 Task: Open the event Second Lunch Break: Mindfulness and Stress Reduction Workshop on '2024/04/28', change the date to 2024/03/18, change the font style of the description to Courier New, set the availability to Busy, insert an emoji Purple herat, logged in from the account softage.10@softage.net and add another guest for the event, softage.6@softage.net. Change the alignment of the event description to Align center.Change the font color of the description to Light  Orange and select an event charm, 
Action: Mouse moved to (307, 131)
Screenshot: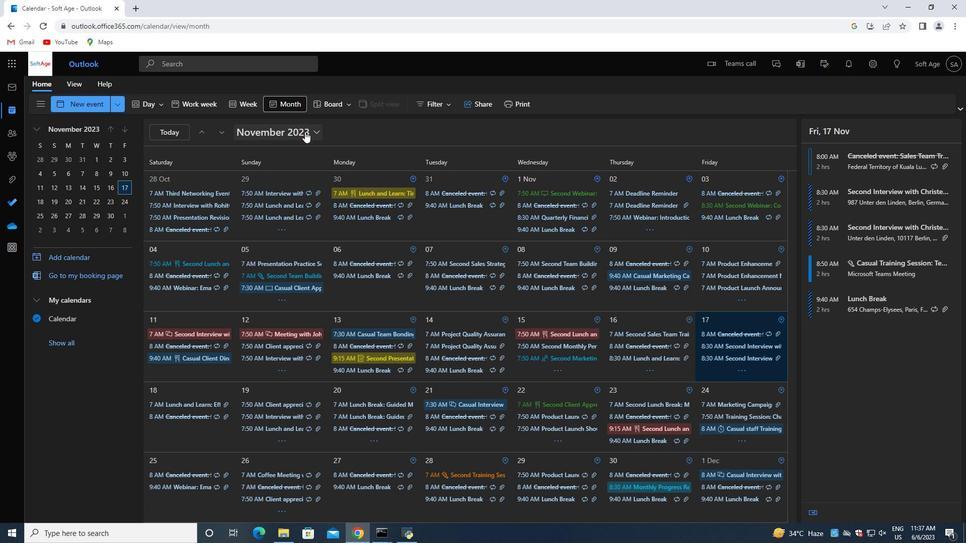 
Action: Mouse pressed left at (307, 131)
Screenshot: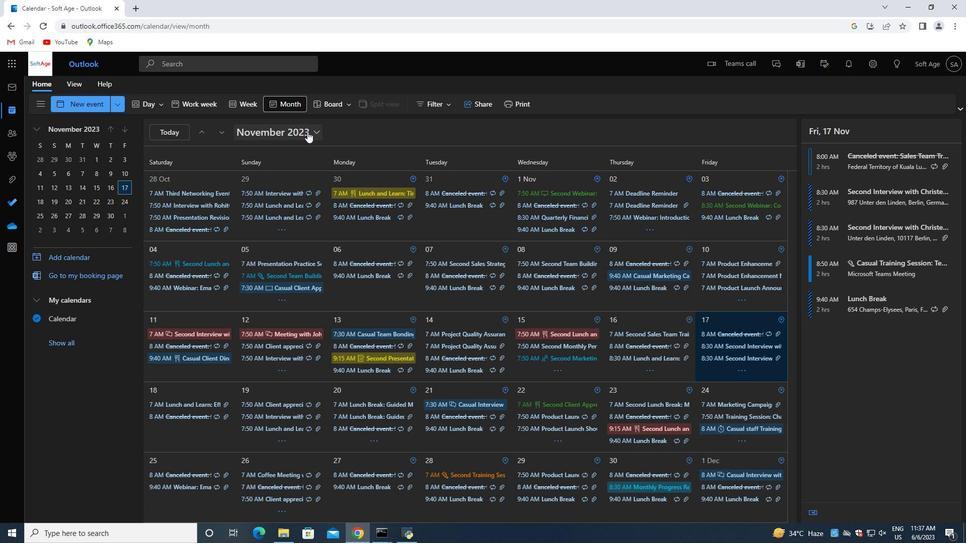 
Action: Mouse moved to (329, 161)
Screenshot: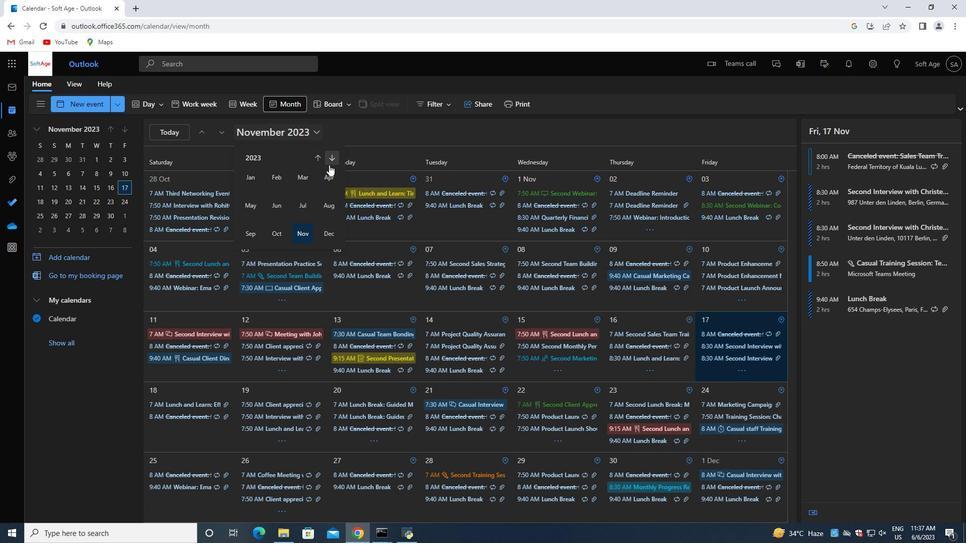 
Action: Mouse pressed left at (329, 161)
Screenshot: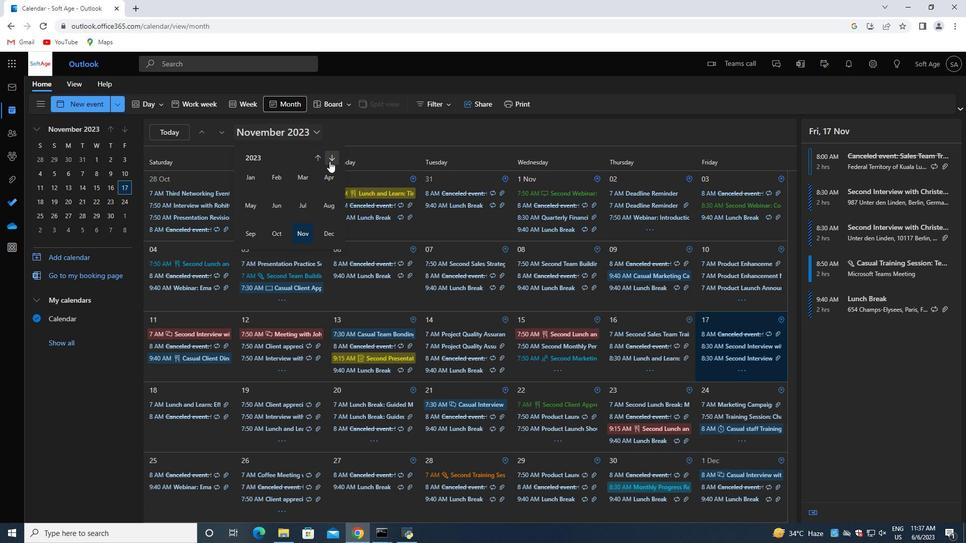 
Action: Mouse moved to (333, 182)
Screenshot: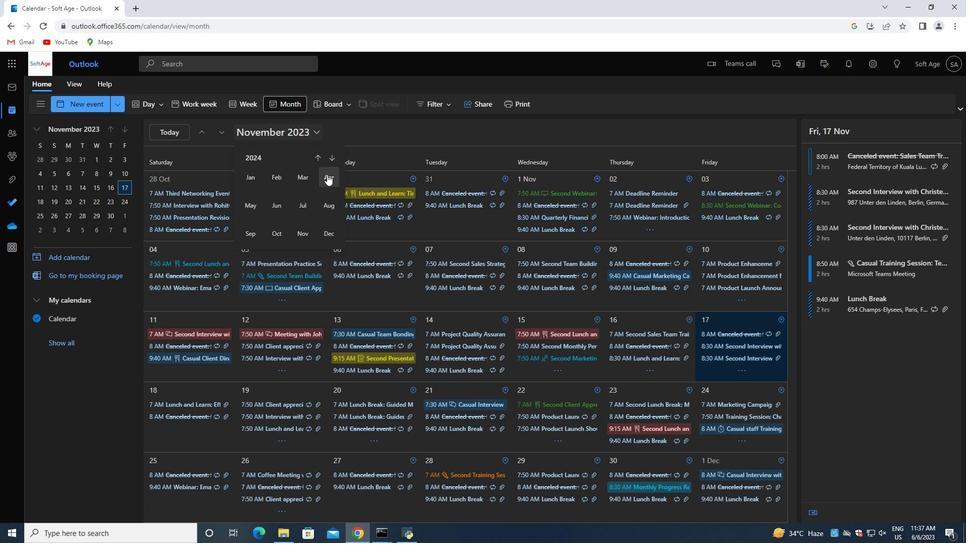 
Action: Mouse pressed left at (333, 182)
Screenshot: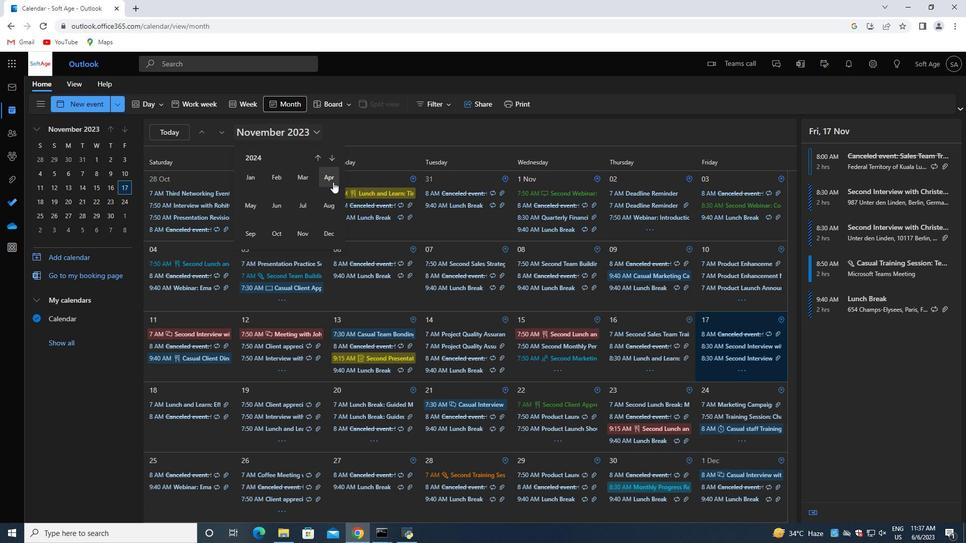 
Action: Mouse moved to (256, 513)
Screenshot: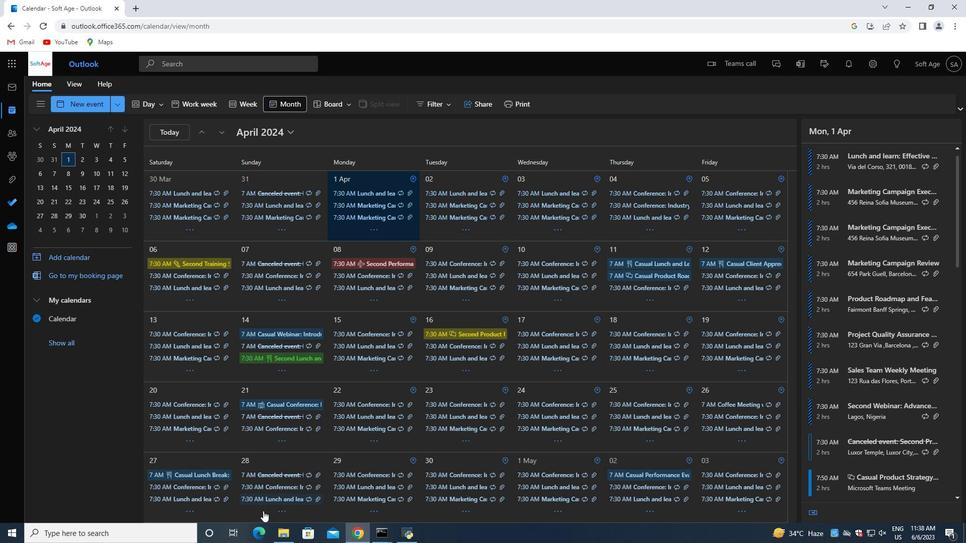 
Action: Mouse pressed left at (256, 513)
Screenshot: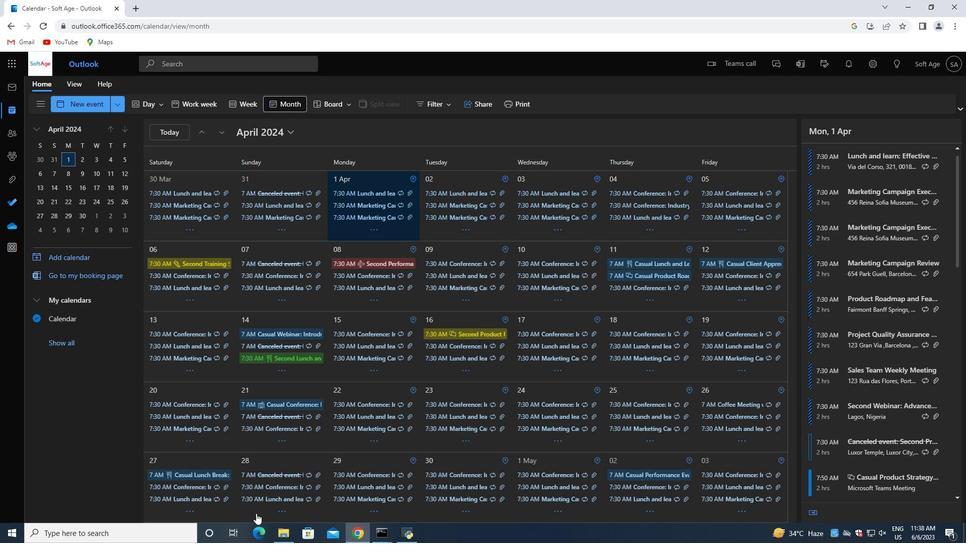 
Action: Mouse moved to (886, 291)
Screenshot: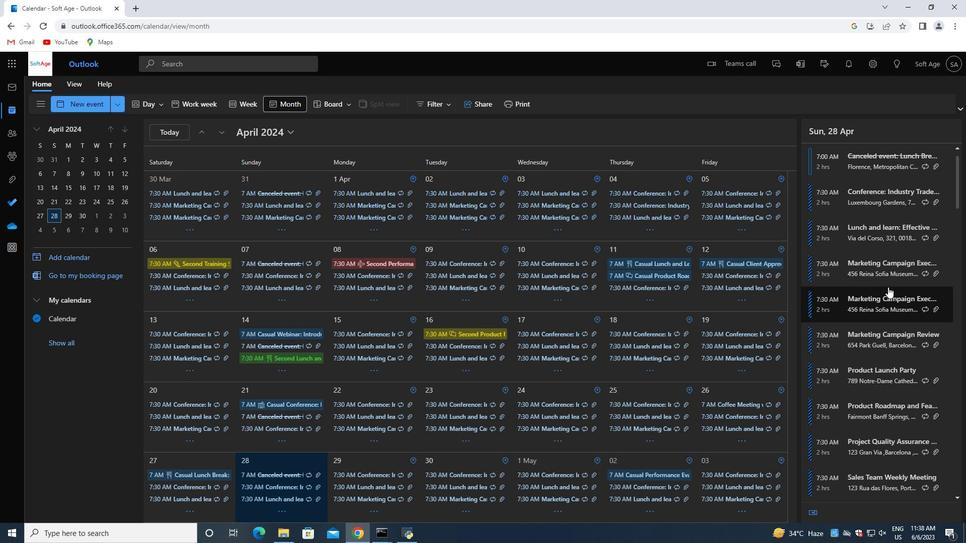 
Action: Mouse scrolled (886, 291) with delta (0, 0)
Screenshot: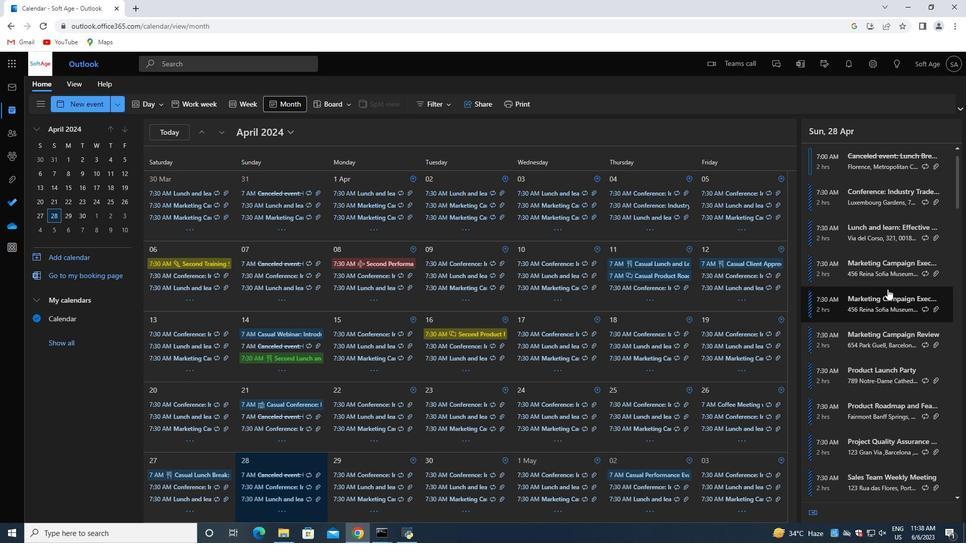 
Action: Mouse moved to (883, 294)
Screenshot: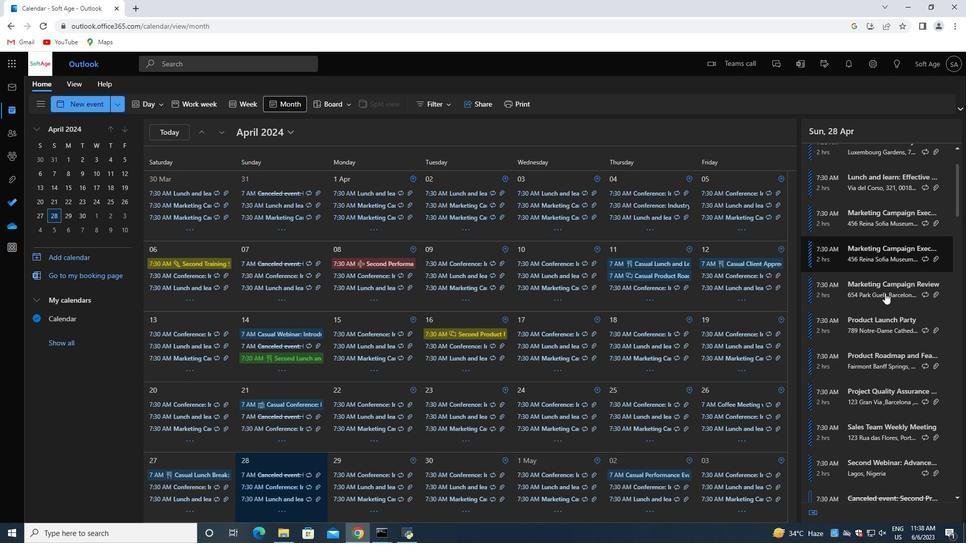
Action: Mouse scrolled (883, 294) with delta (0, 0)
Screenshot: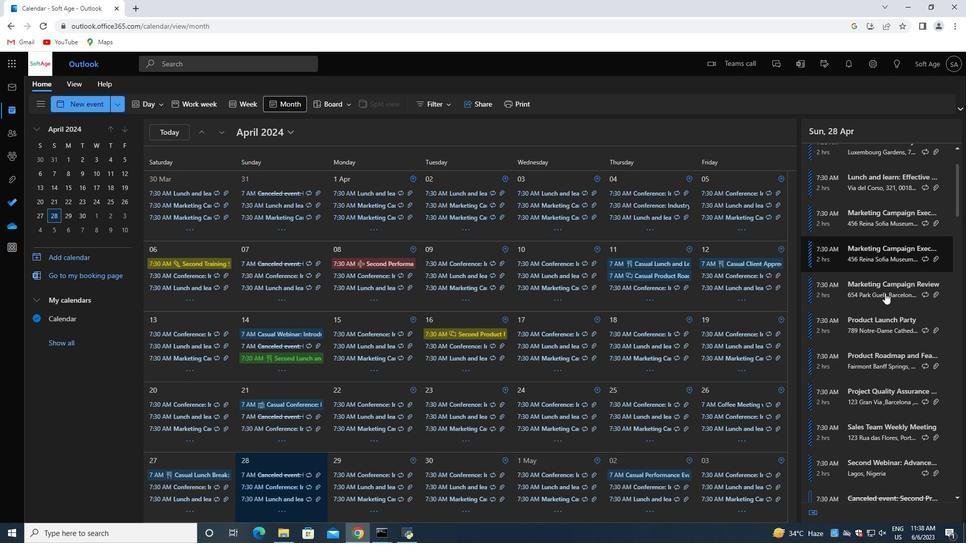 
Action: Mouse moved to (881, 314)
Screenshot: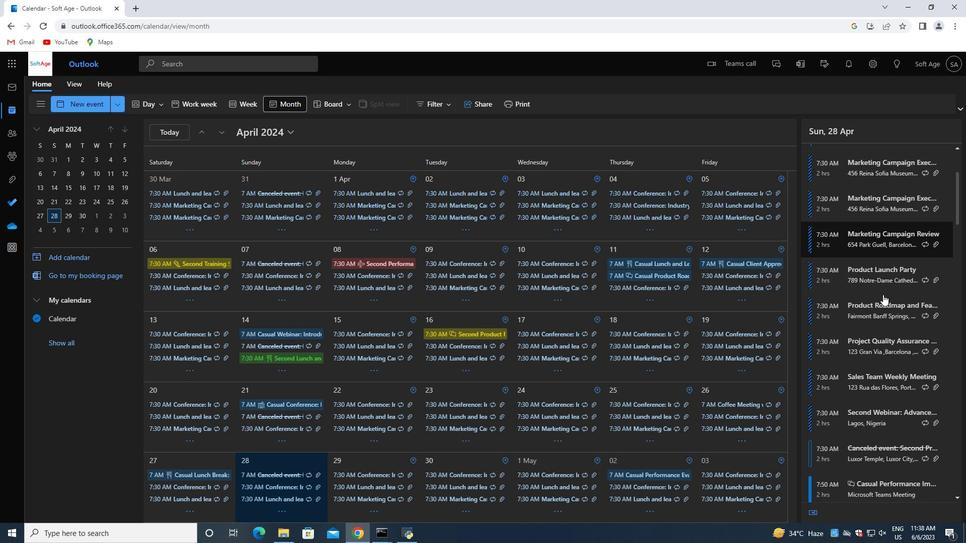 
Action: Mouse scrolled (881, 313) with delta (0, 0)
Screenshot: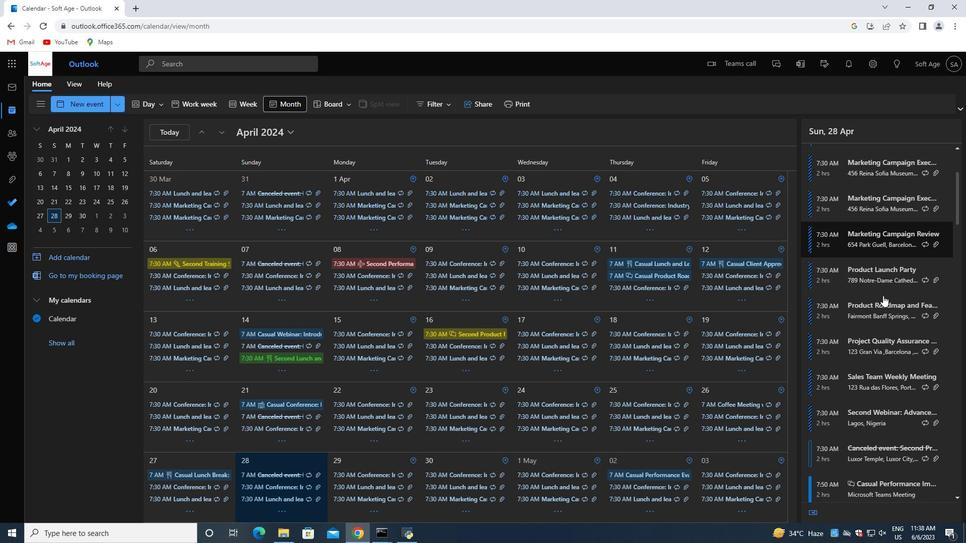 
Action: Mouse scrolled (881, 313) with delta (0, 0)
Screenshot: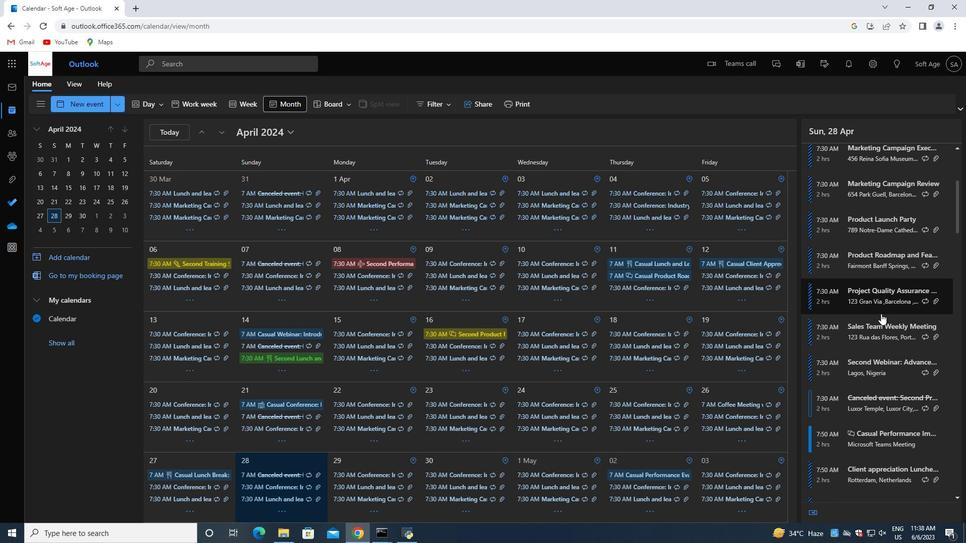 
Action: Mouse scrolled (881, 313) with delta (0, 0)
Screenshot: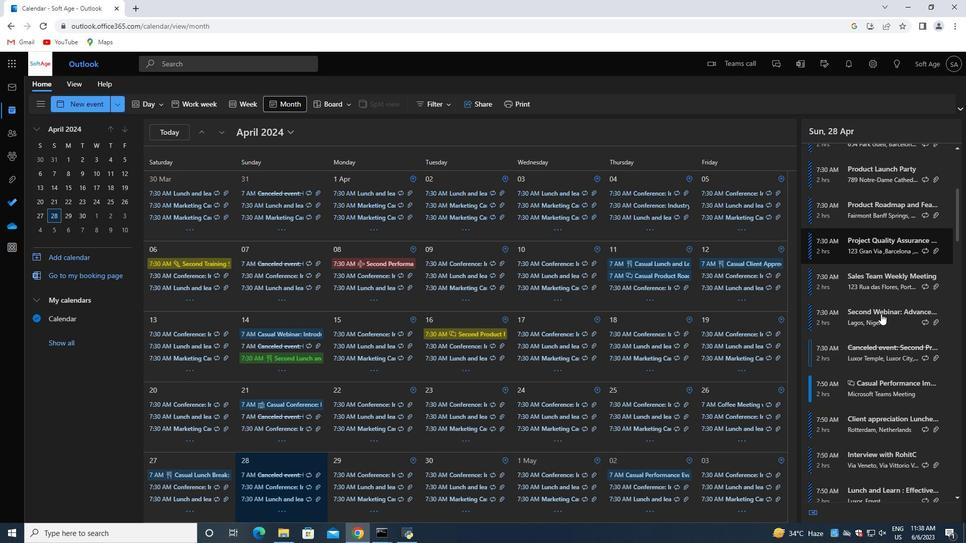 
Action: Mouse scrolled (881, 313) with delta (0, 0)
Screenshot: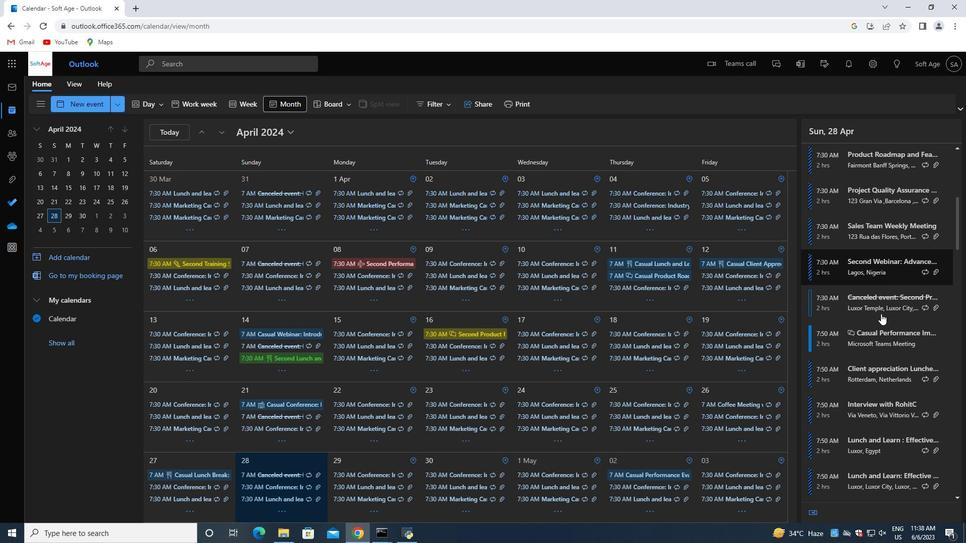 
Action: Mouse scrolled (881, 313) with delta (0, 0)
Screenshot: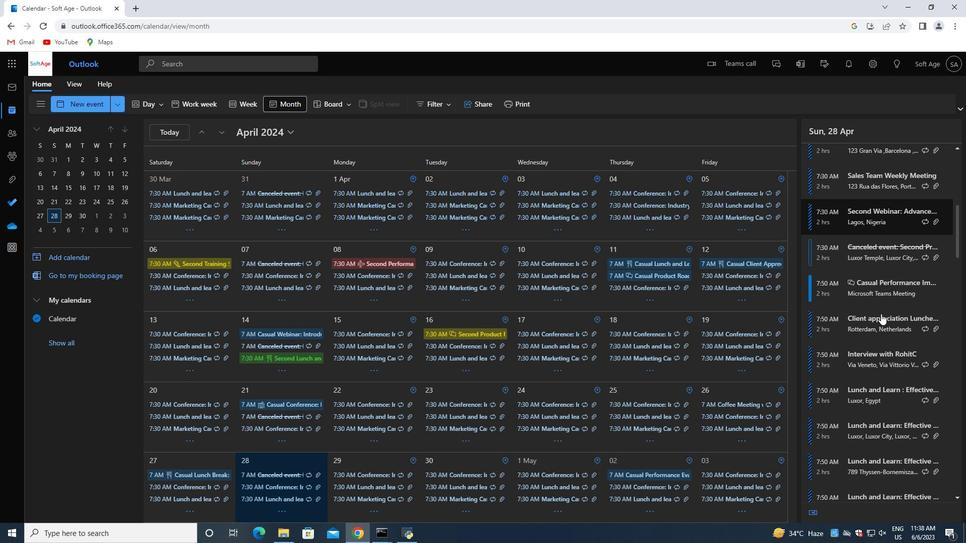 
Action: Mouse scrolled (881, 313) with delta (0, 0)
Screenshot: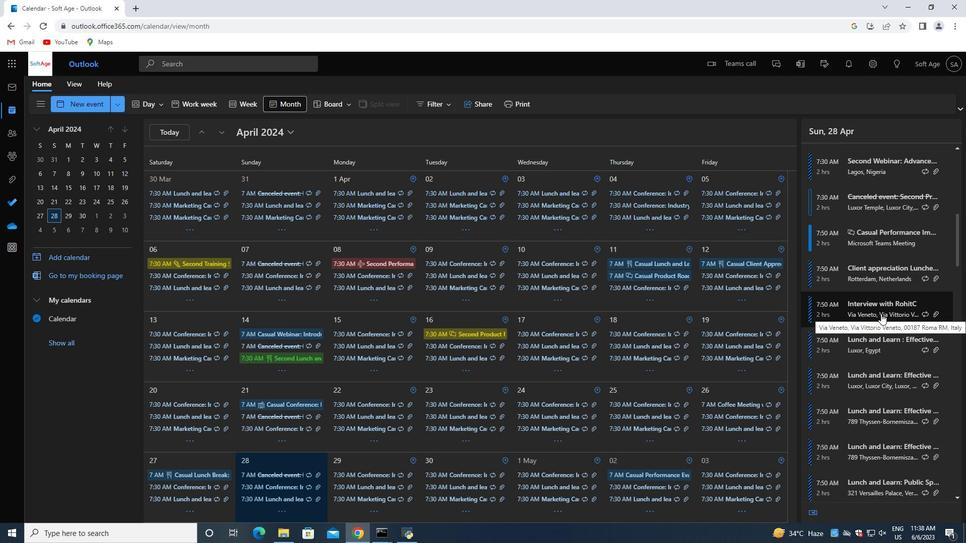 
Action: Mouse moved to (871, 375)
Screenshot: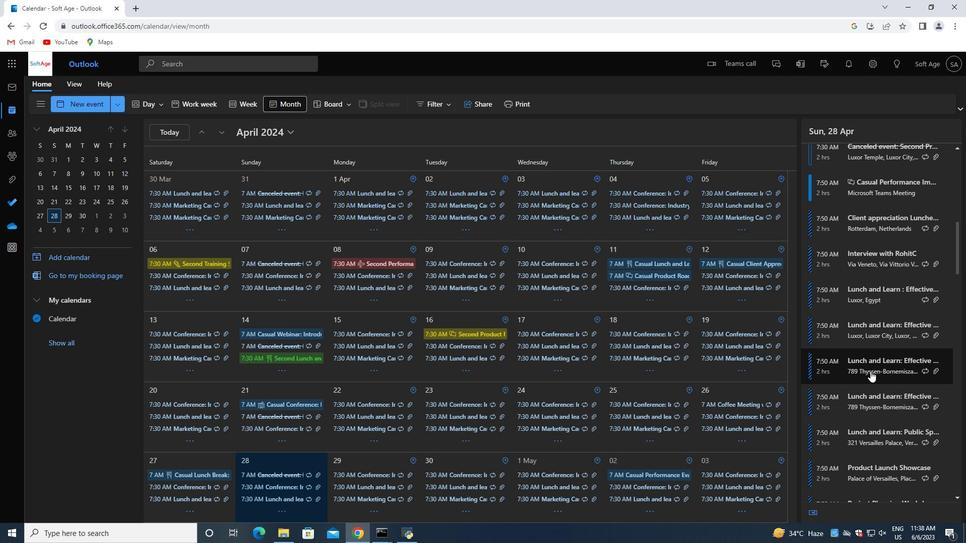 
Action: Mouse scrolled (871, 375) with delta (0, 0)
Screenshot: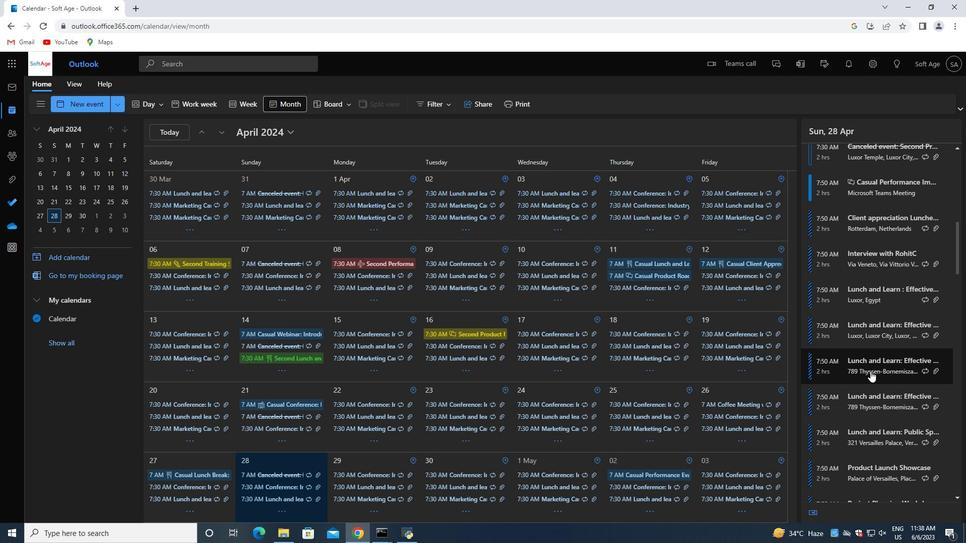 
Action: Mouse moved to (871, 377)
Screenshot: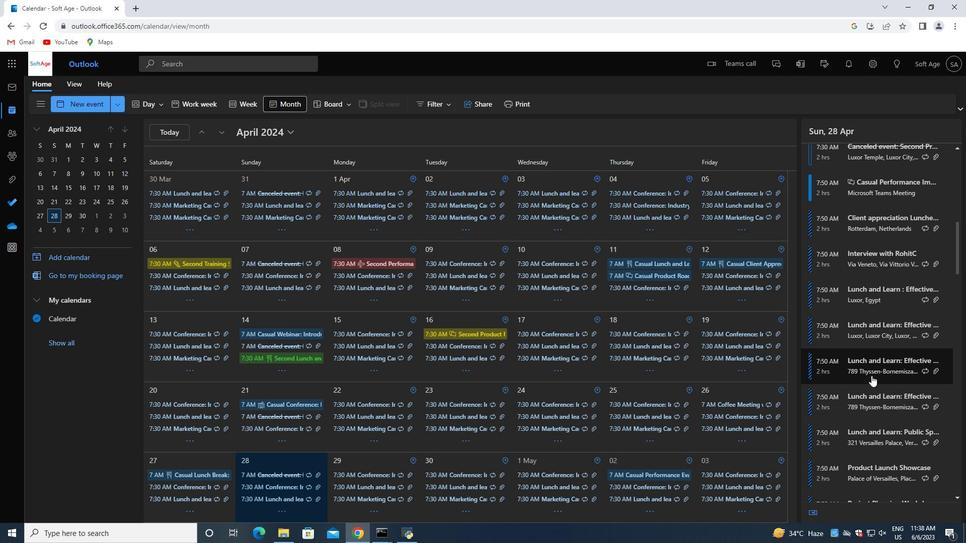 
Action: Mouse scrolled (871, 376) with delta (0, 0)
Screenshot: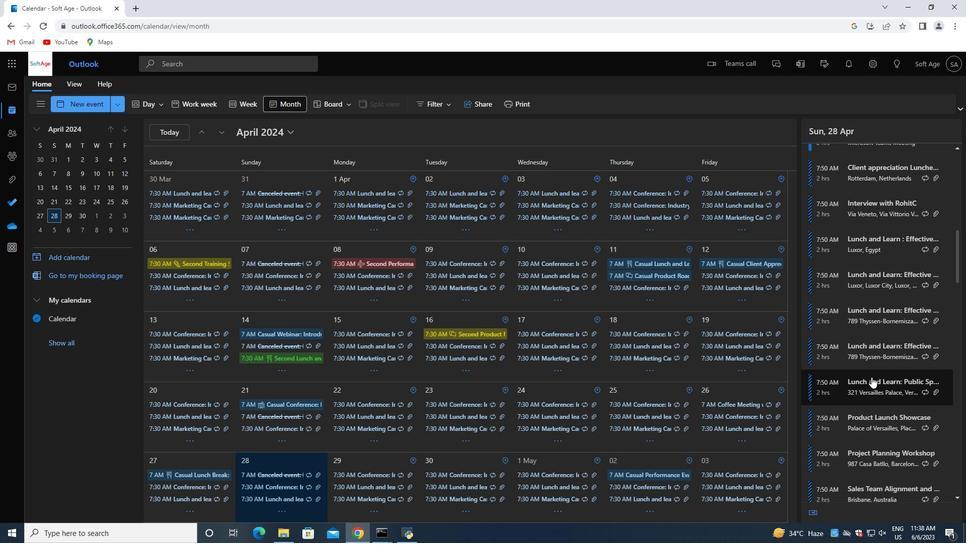 
Action: Mouse scrolled (871, 376) with delta (0, 0)
Screenshot: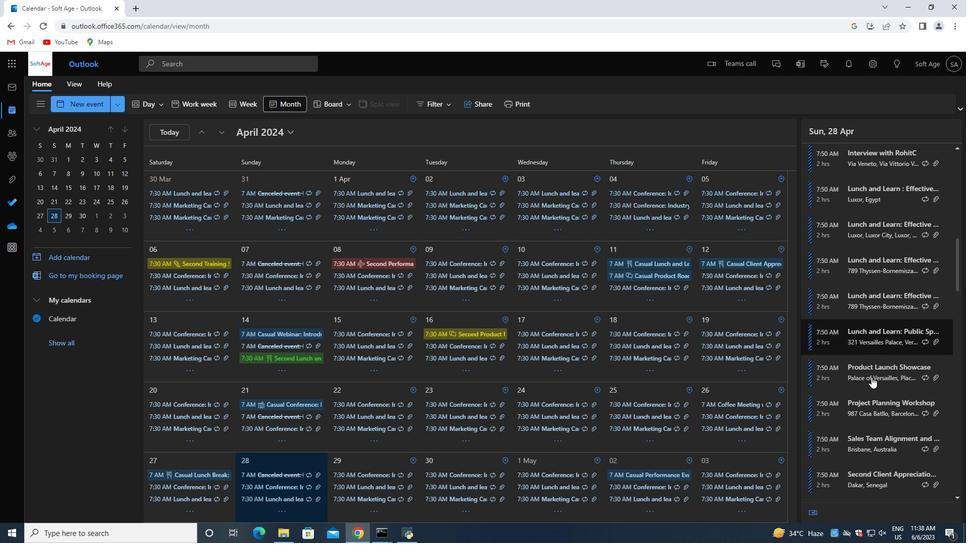 
Action: Mouse scrolled (871, 376) with delta (0, 0)
Screenshot: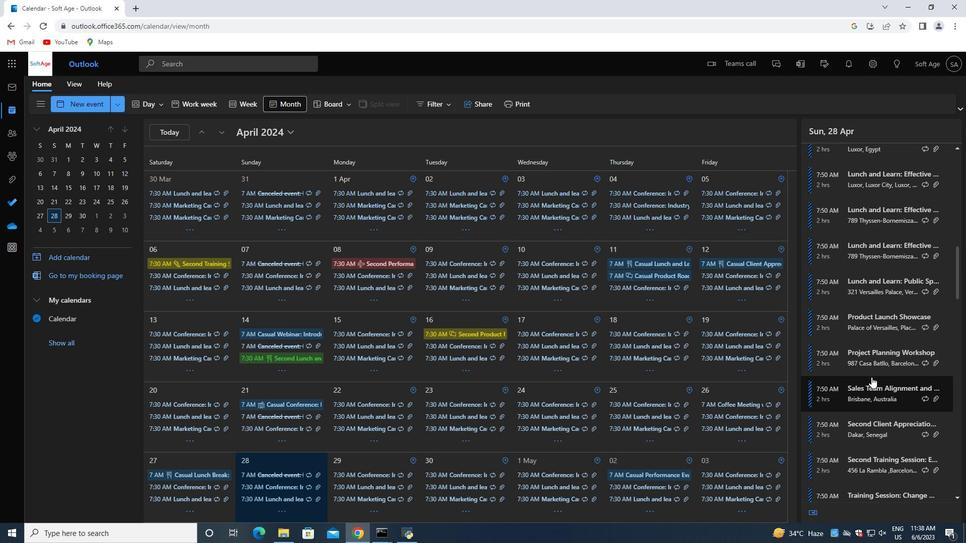 
Action: Mouse moved to (871, 377)
Screenshot: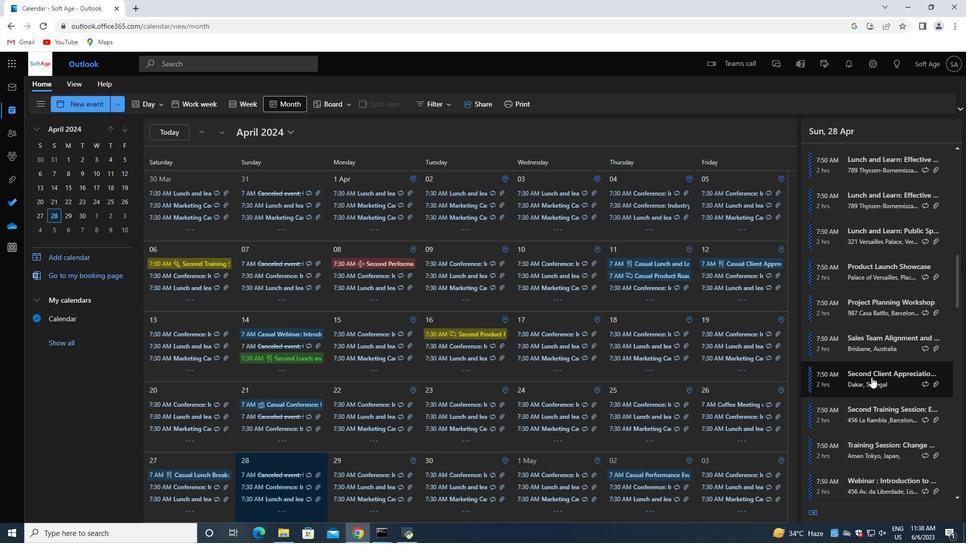 
Action: Mouse scrolled (871, 376) with delta (0, 0)
Screenshot: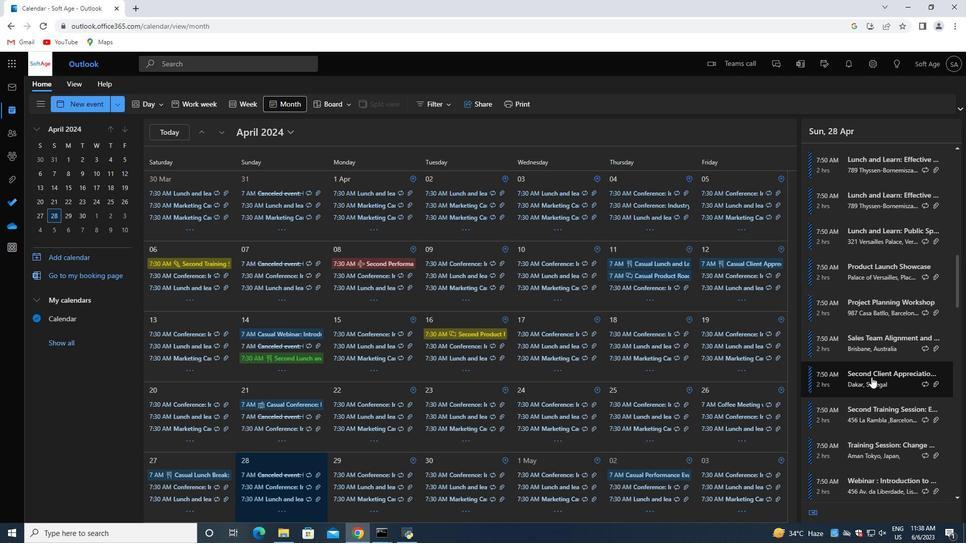 
Action: Mouse scrolled (871, 376) with delta (0, 0)
Screenshot: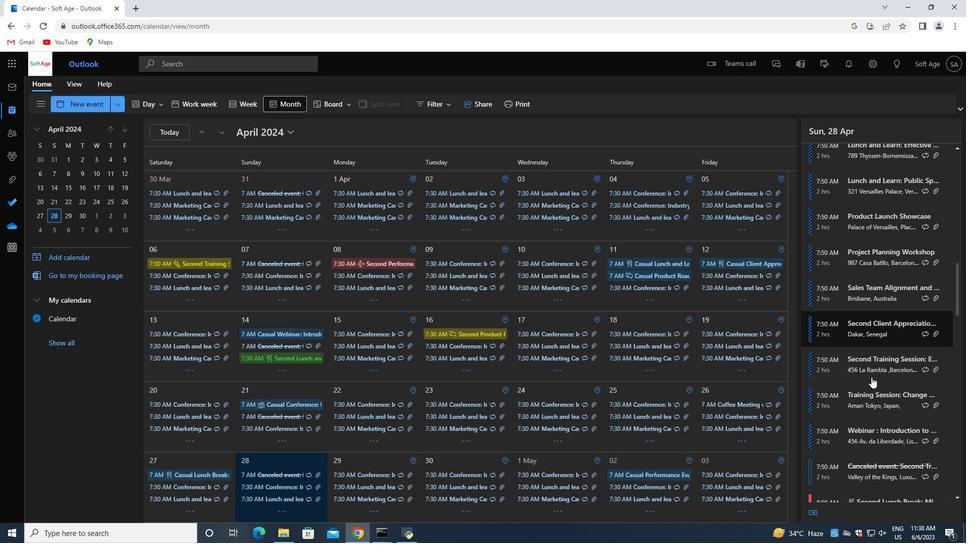 
Action: Mouse scrolled (871, 376) with delta (0, 0)
Screenshot: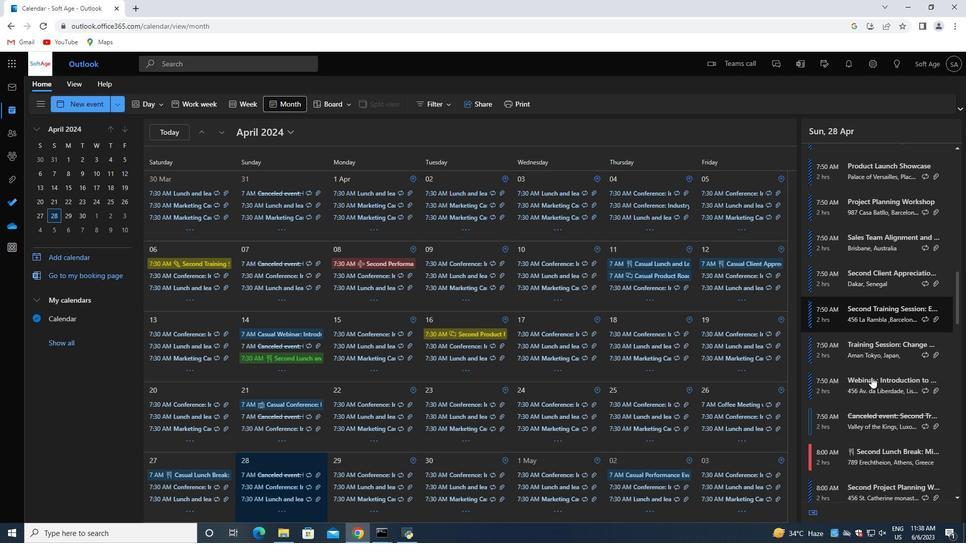 
Action: Mouse moved to (851, 419)
Screenshot: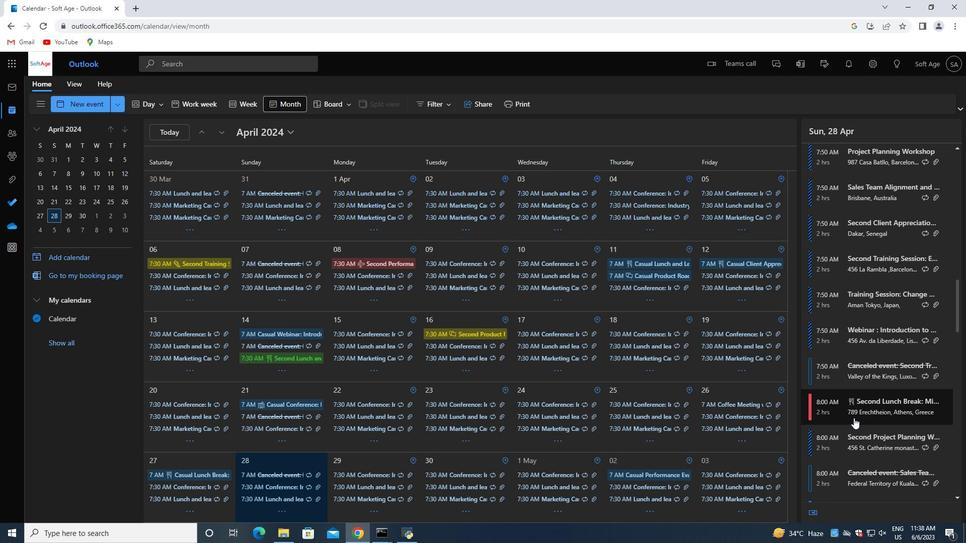 
Action: Mouse pressed left at (851, 419)
Screenshot: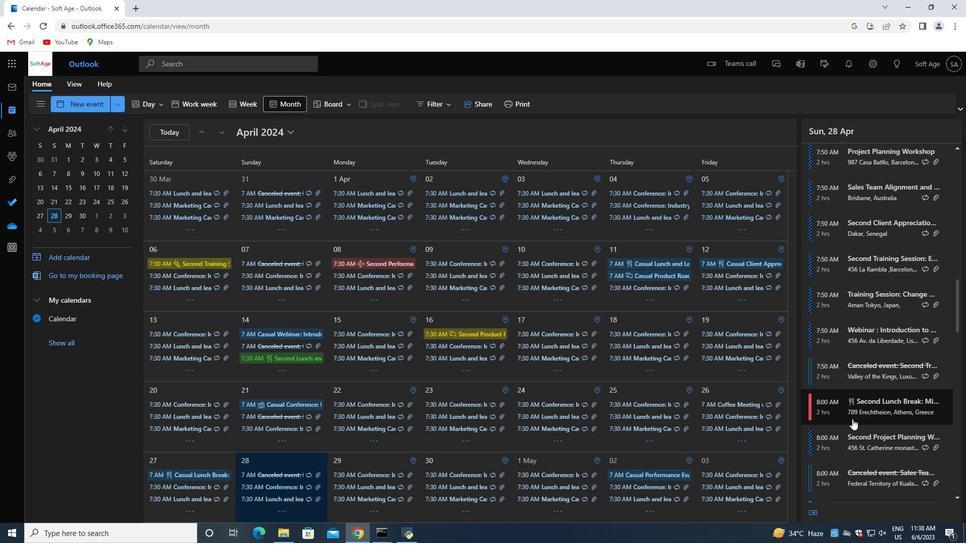 
Action: Mouse moved to (643, 500)
Screenshot: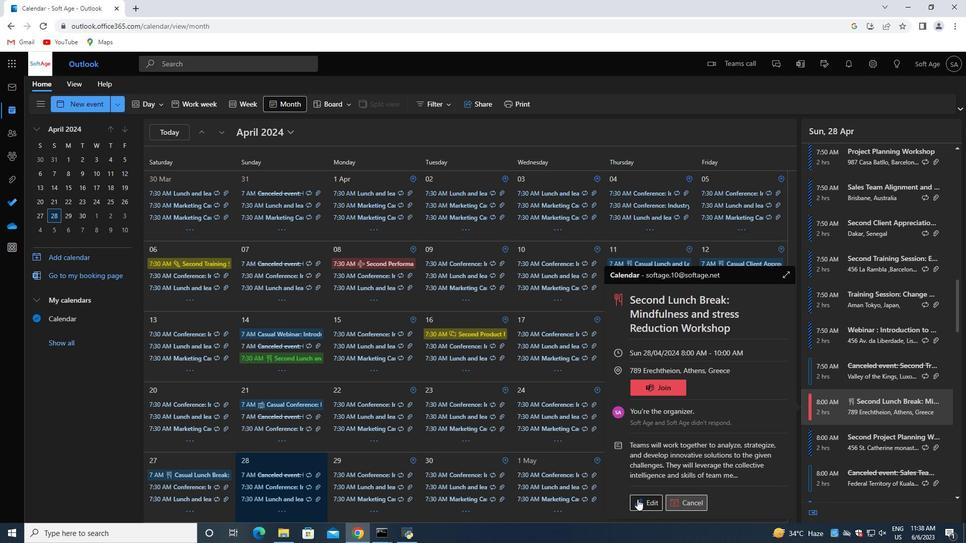 
Action: Mouse pressed left at (643, 500)
Screenshot: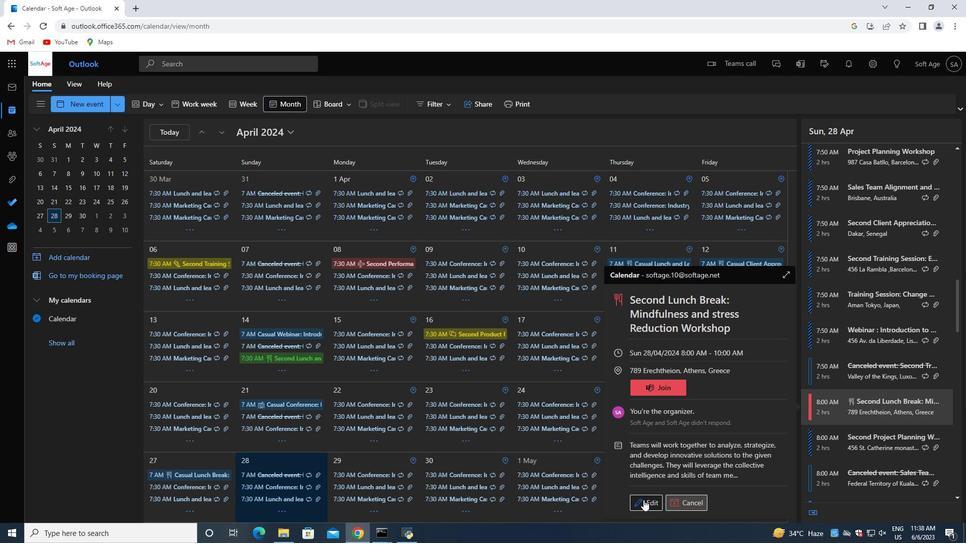 
Action: Mouse moved to (294, 268)
Screenshot: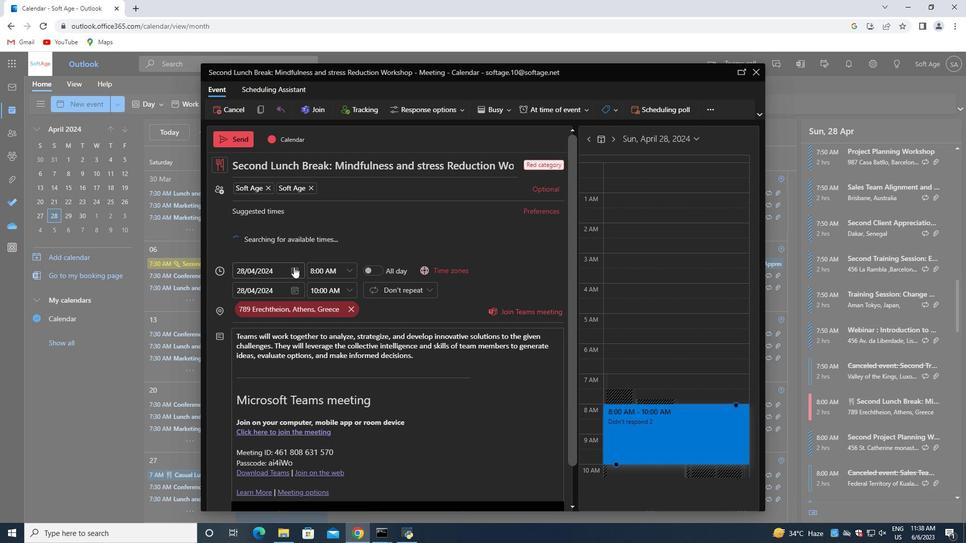 
Action: Mouse pressed left at (294, 268)
Screenshot: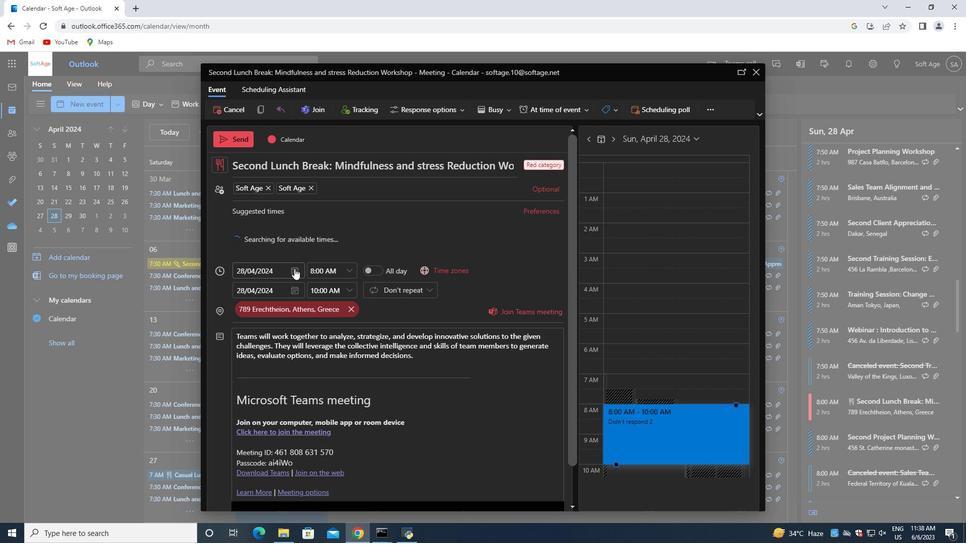 
Action: Mouse moved to (314, 288)
Screenshot: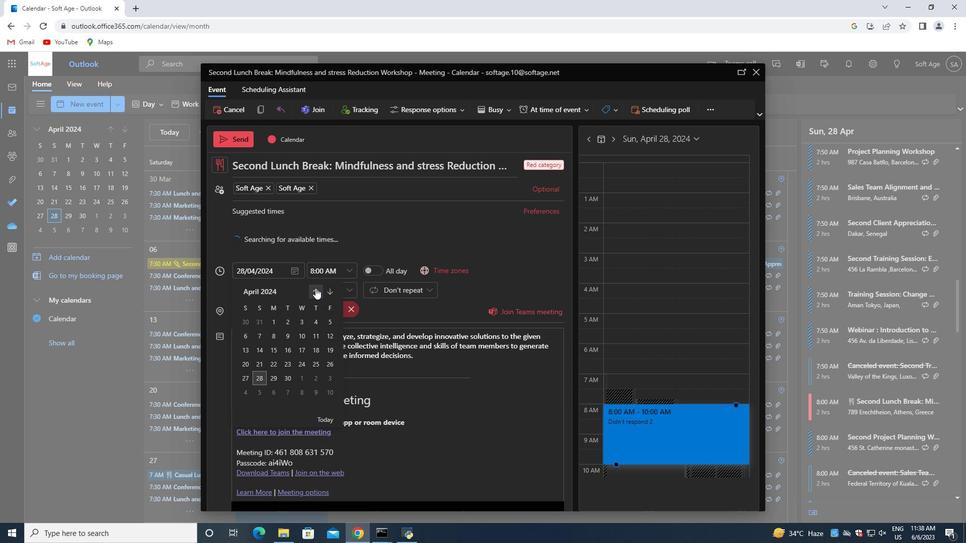 
Action: Mouse pressed left at (314, 288)
Screenshot: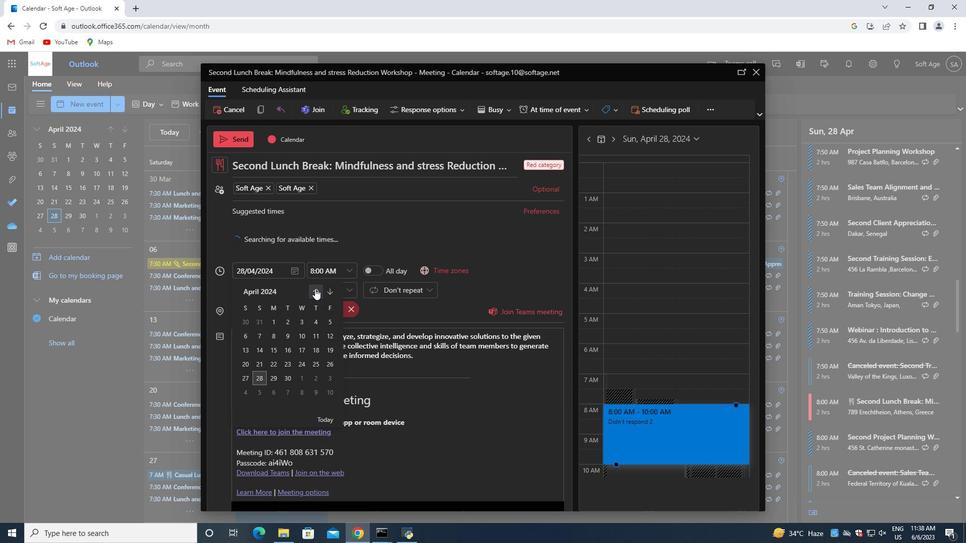 
Action: Mouse moved to (270, 362)
Screenshot: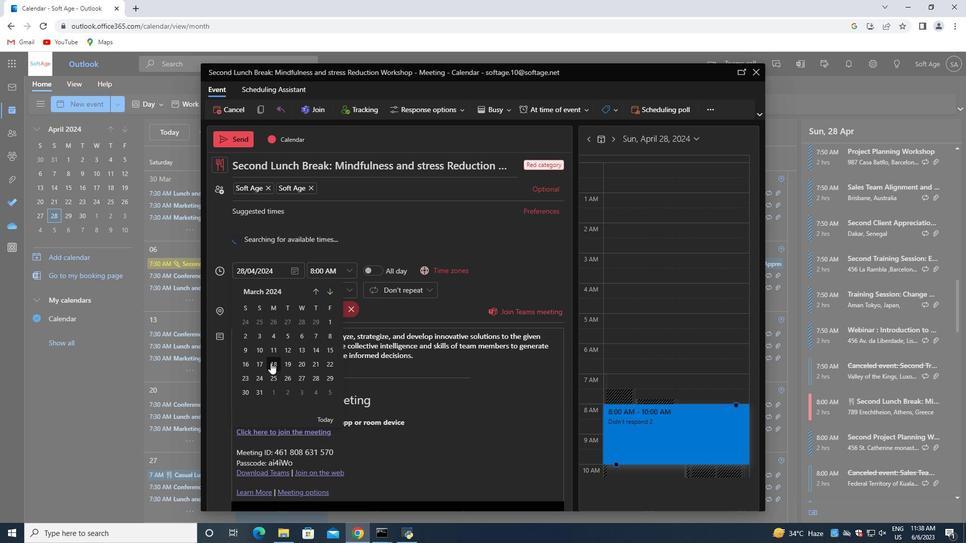 
Action: Mouse pressed left at (270, 362)
Screenshot: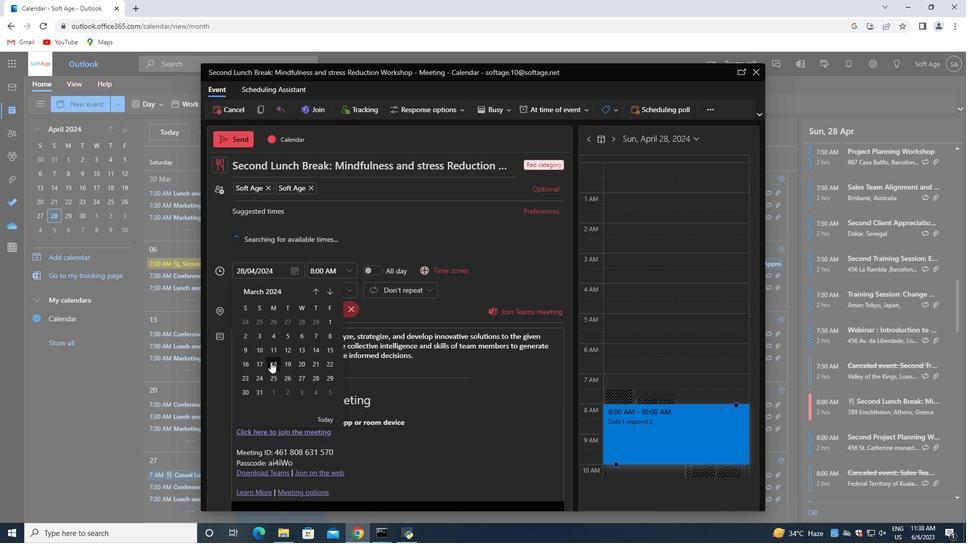 
Action: Mouse moved to (425, 361)
Screenshot: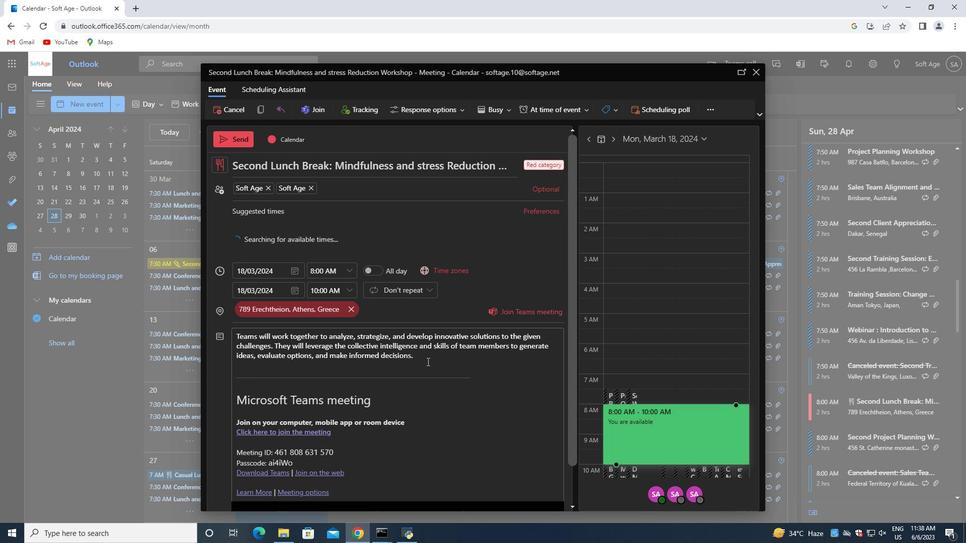 
Action: Mouse pressed left at (425, 361)
Screenshot: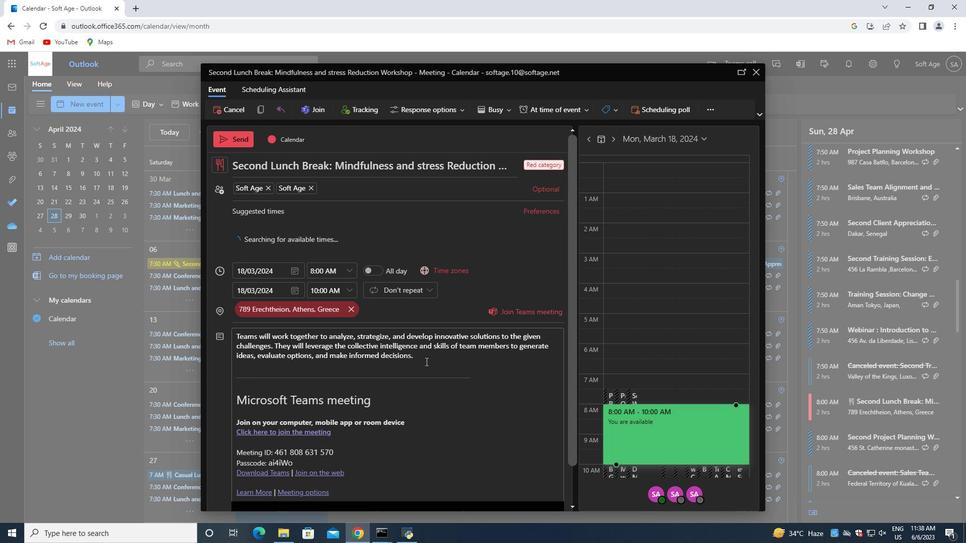 
Action: Mouse moved to (338, 374)
Screenshot: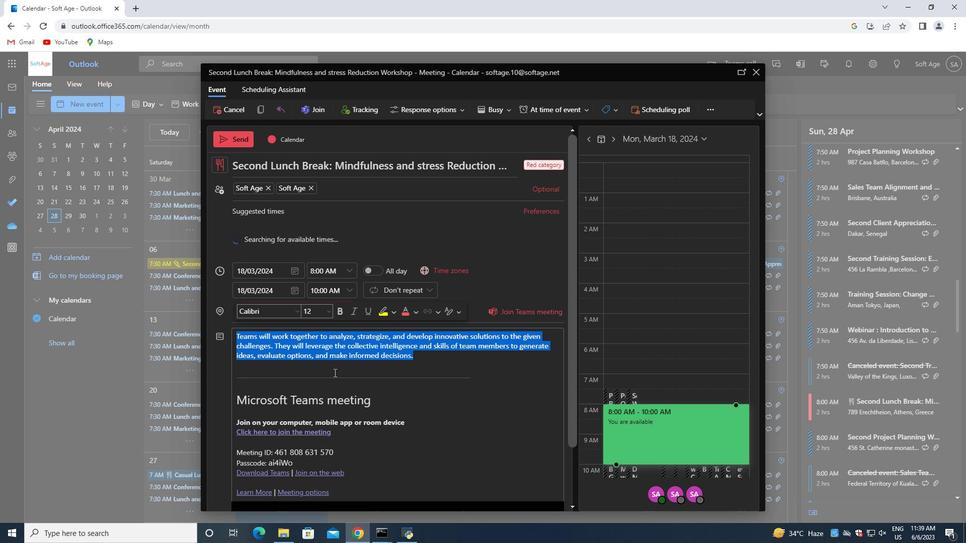 
Action: Mouse scrolled (338, 374) with delta (0, 0)
Screenshot: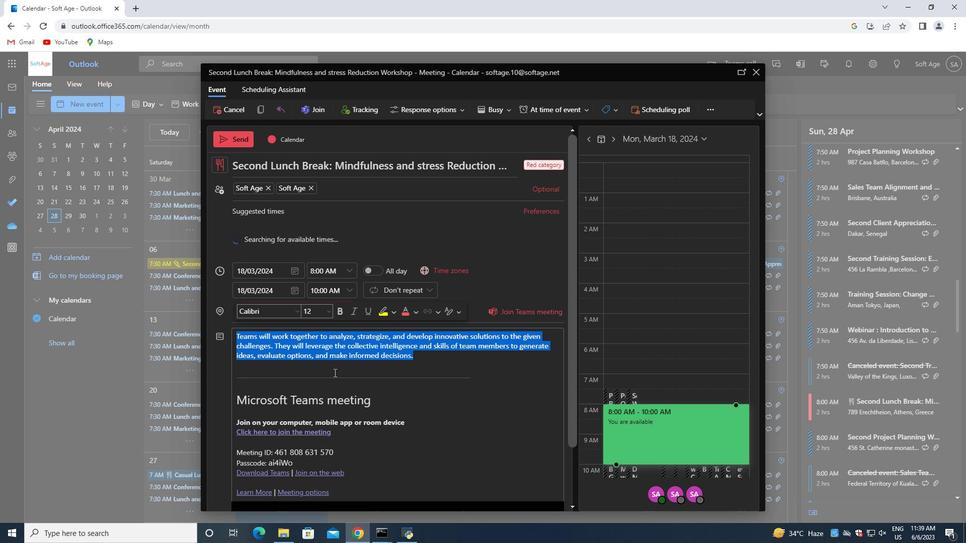 
Action: Mouse moved to (339, 376)
Screenshot: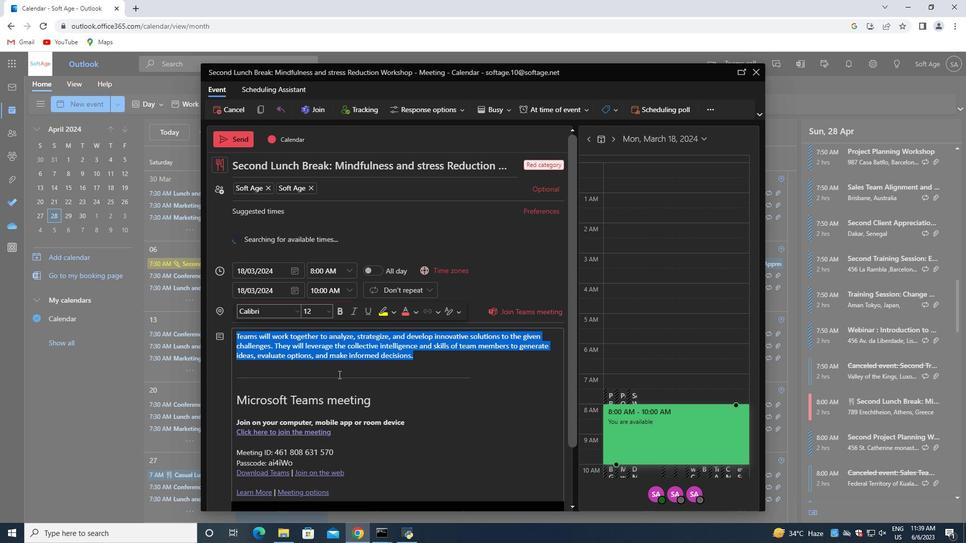 
Action: Mouse scrolled (339, 375) with delta (0, 0)
Screenshot: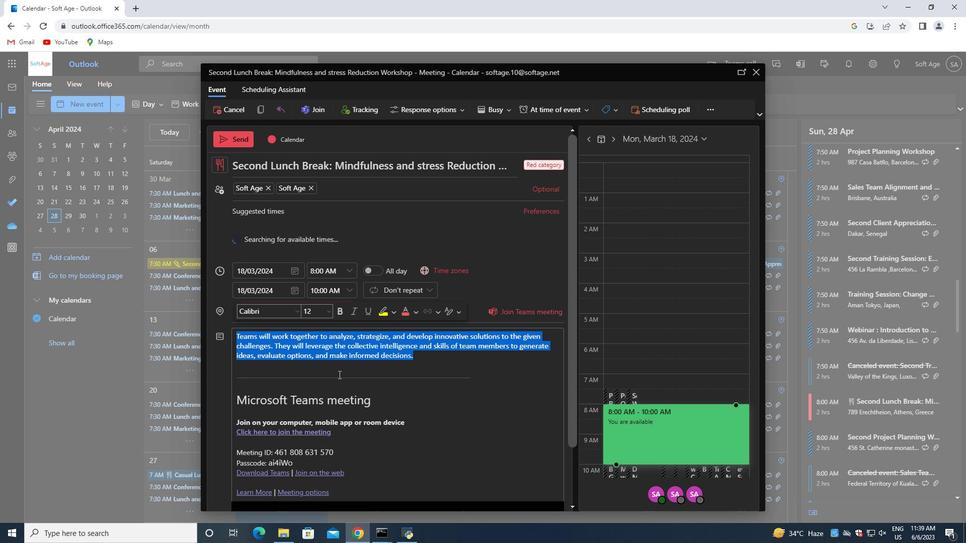 
Action: Mouse moved to (339, 376)
Screenshot: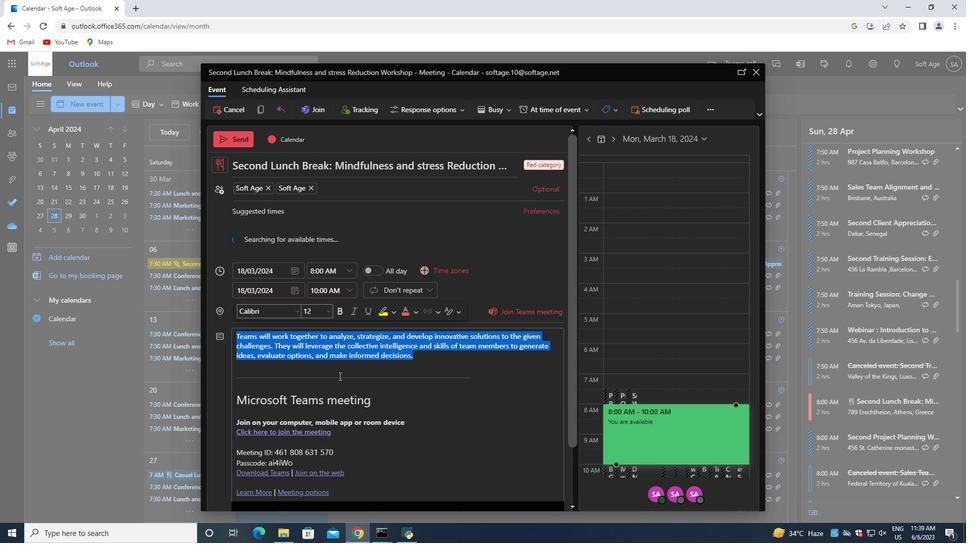 
Action: Mouse scrolled (339, 375) with delta (0, 0)
Screenshot: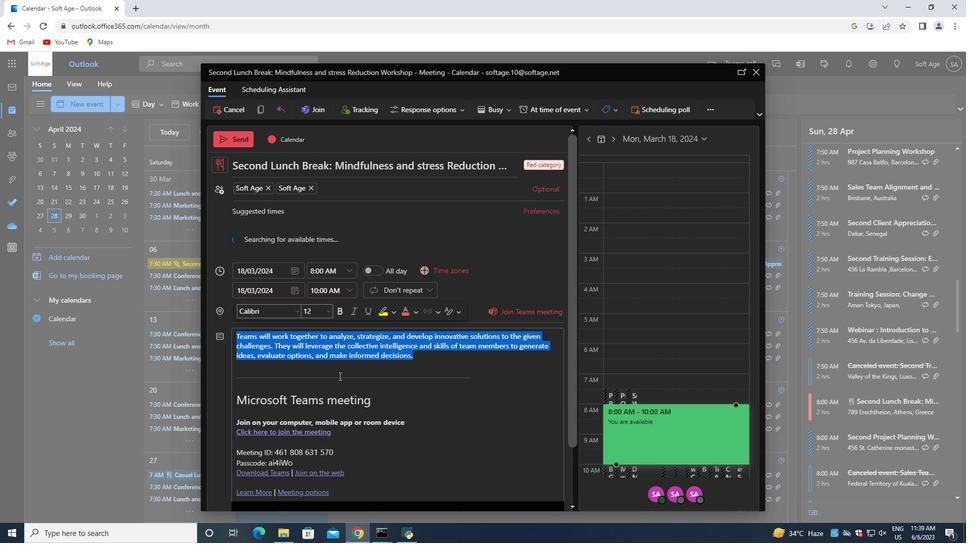 
Action: Mouse moved to (339, 376)
Screenshot: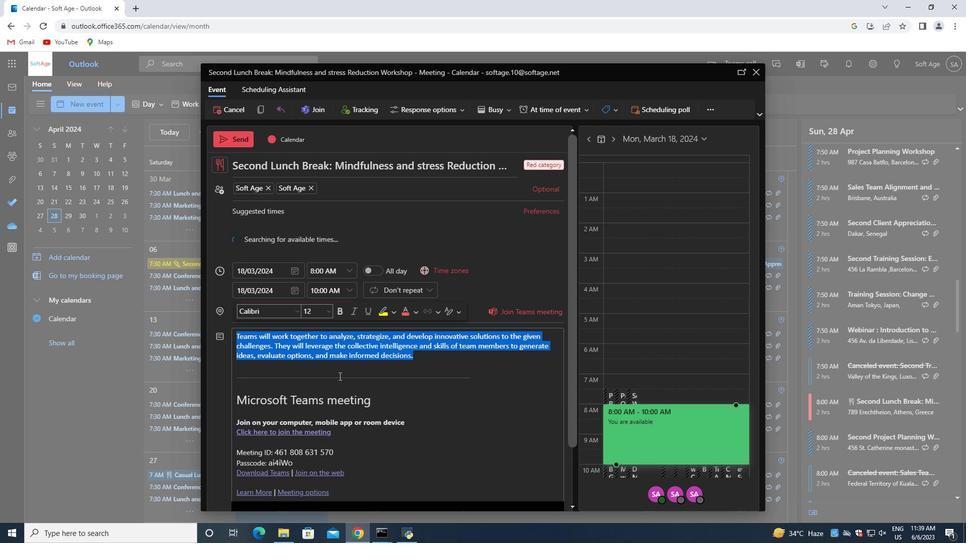 
Action: Mouse scrolled (339, 375) with delta (0, 0)
Screenshot: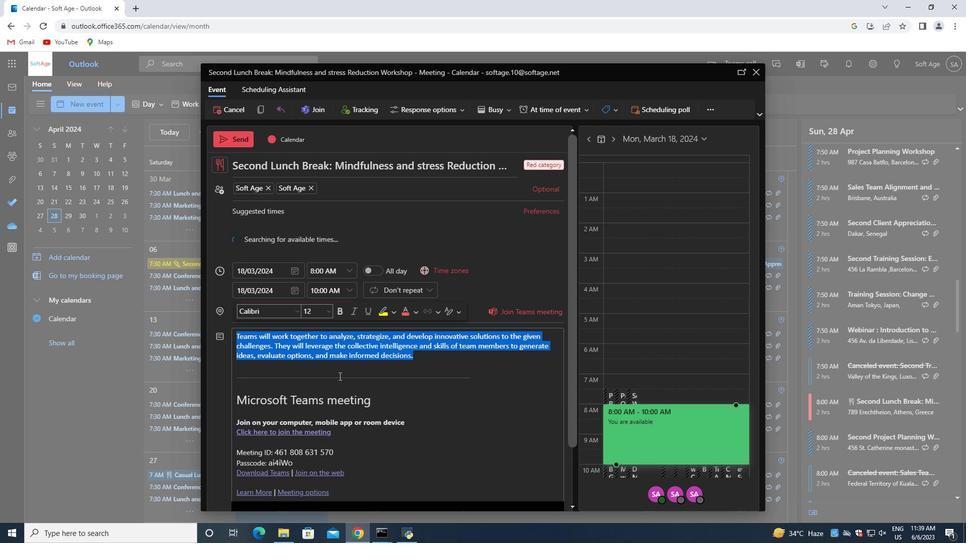 
Action: Mouse moved to (267, 464)
Screenshot: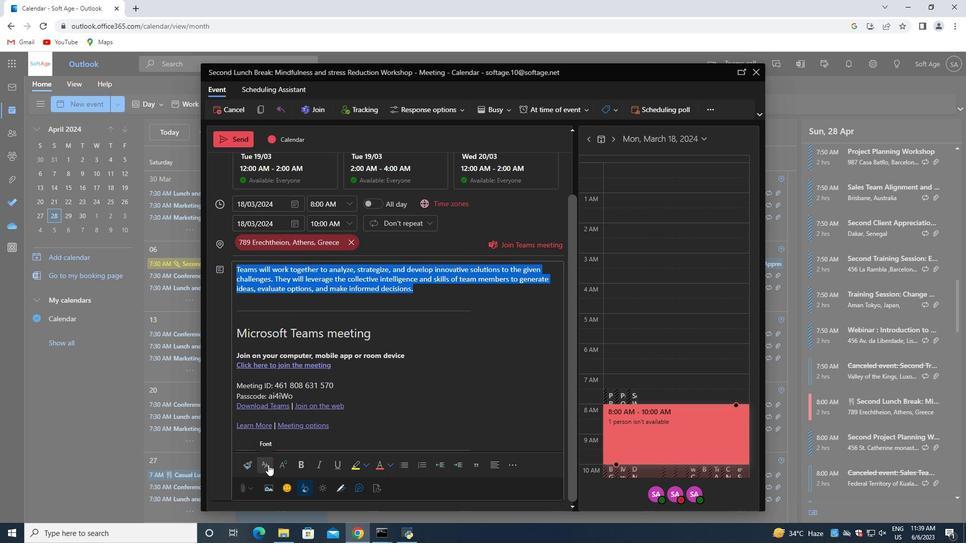 
Action: Mouse pressed left at (267, 464)
Screenshot: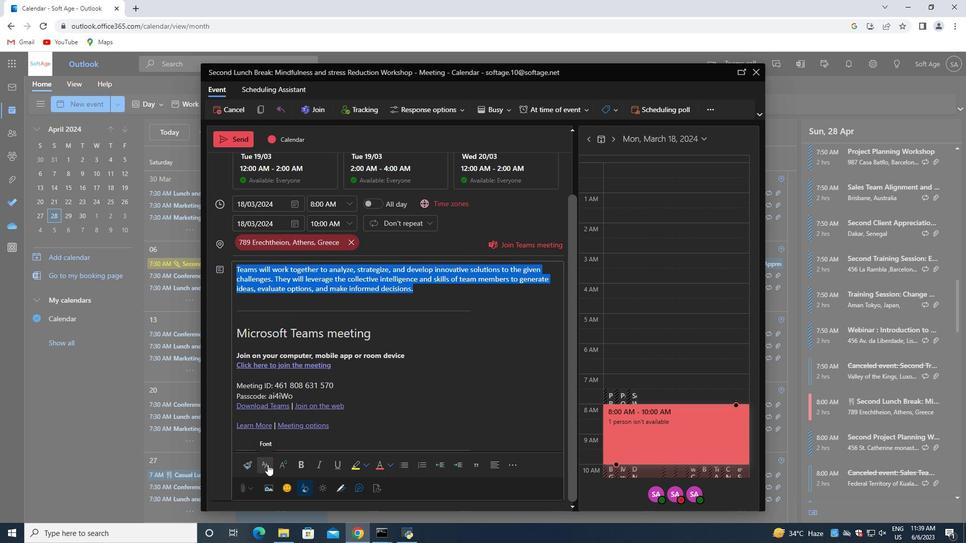 
Action: Mouse moved to (291, 395)
Screenshot: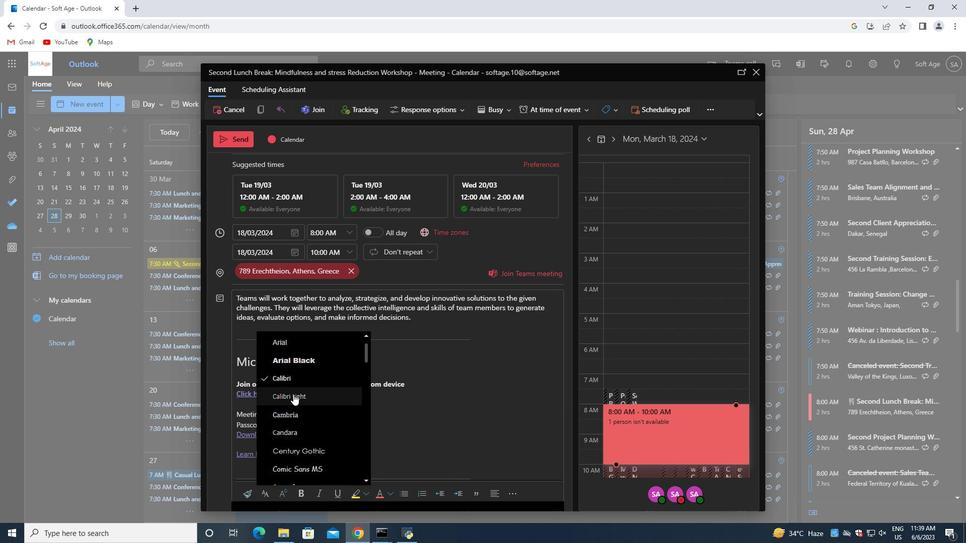 
Action: Mouse scrolled (291, 395) with delta (0, 0)
Screenshot: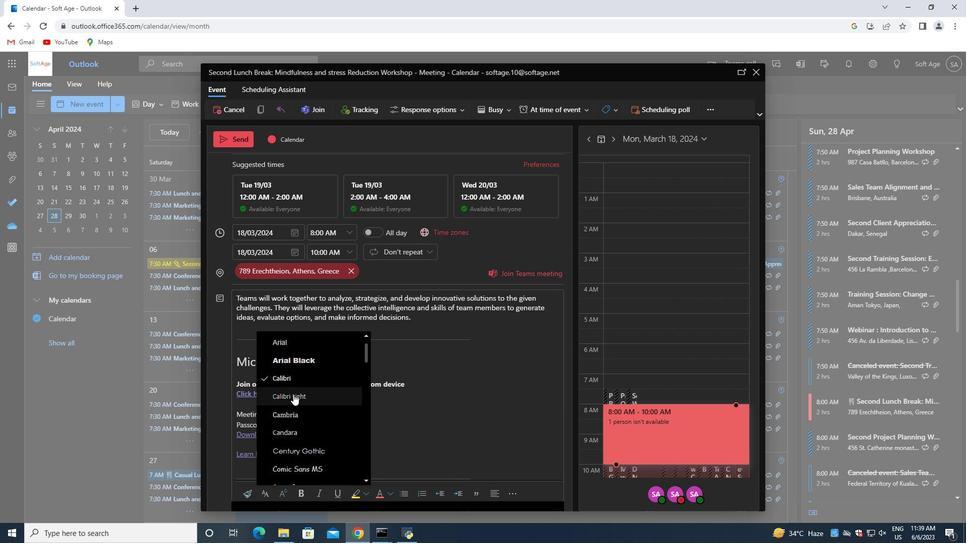 
Action: Mouse moved to (301, 454)
Screenshot: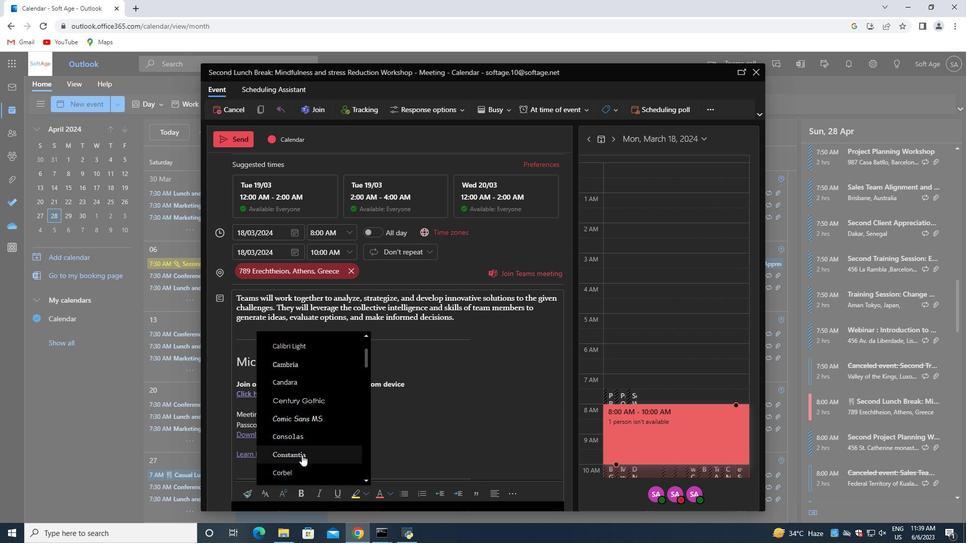 
Action: Mouse scrolled (301, 453) with delta (0, 0)
Screenshot: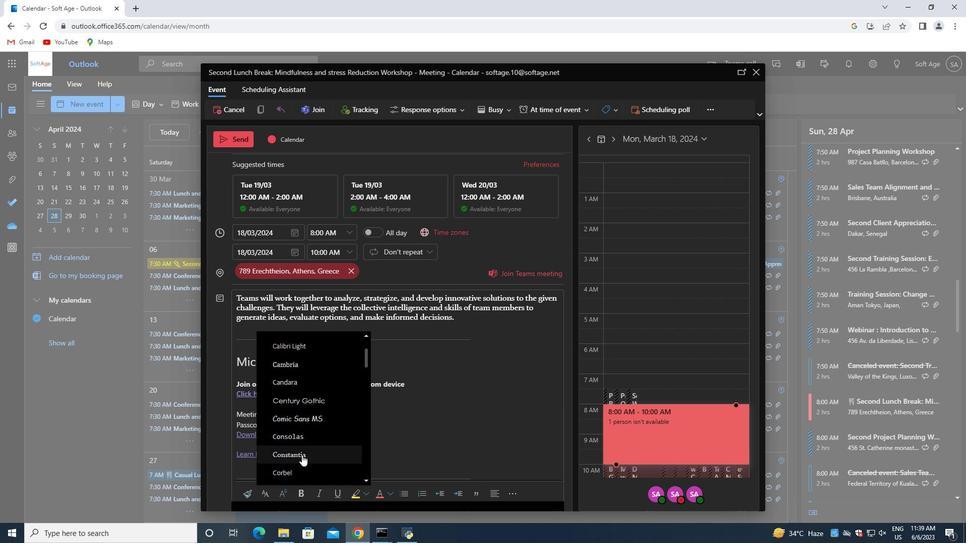 
Action: Mouse moved to (311, 439)
Screenshot: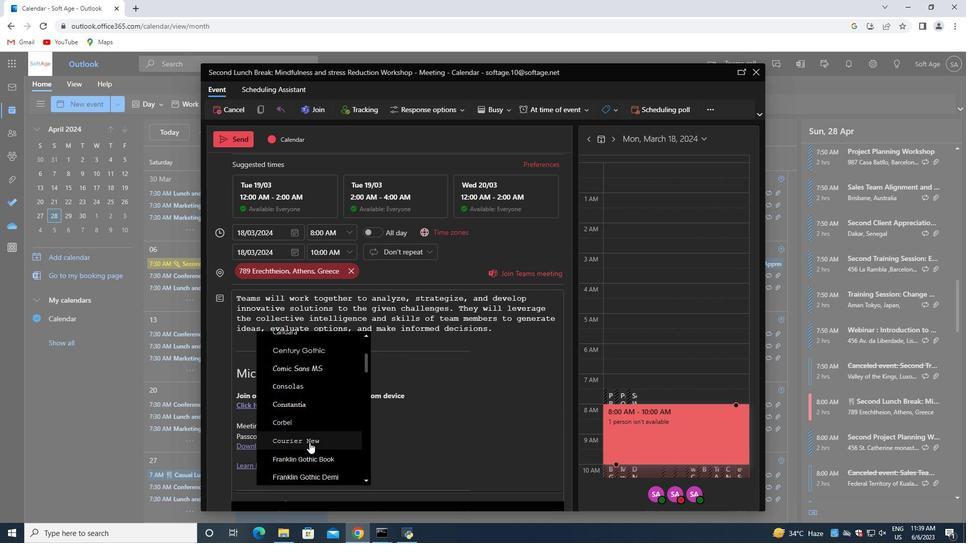 
Action: Mouse pressed left at (311, 439)
Screenshot: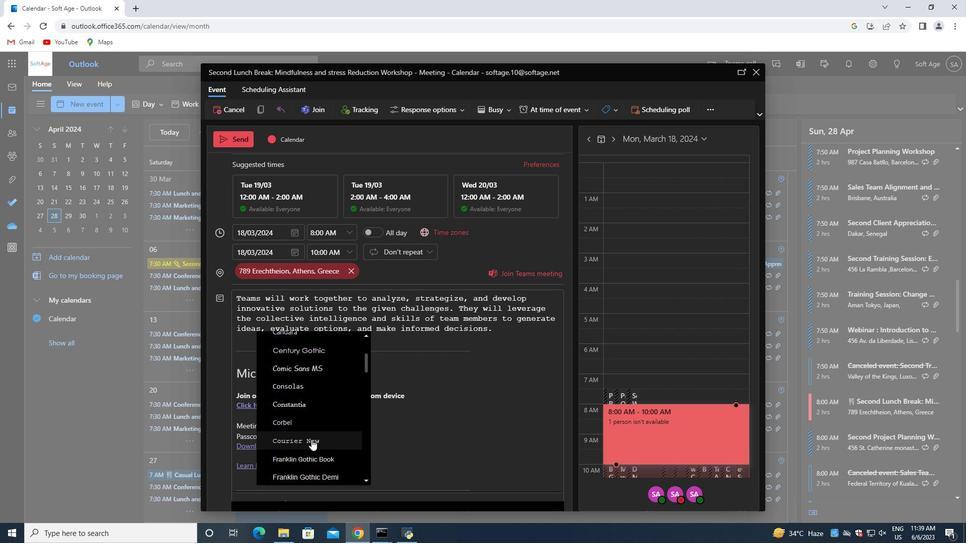 
Action: Mouse moved to (521, 333)
Screenshot: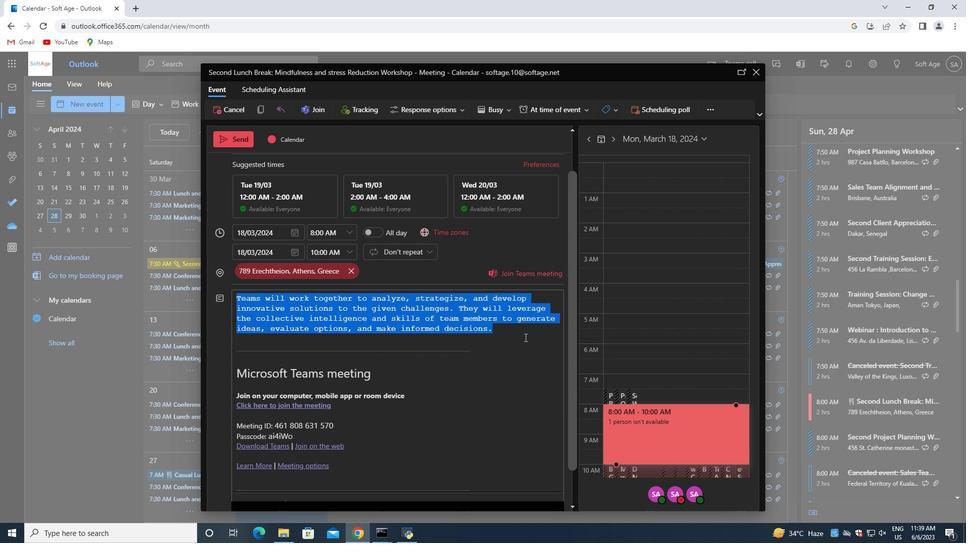 
Action: Mouse pressed left at (521, 333)
Screenshot: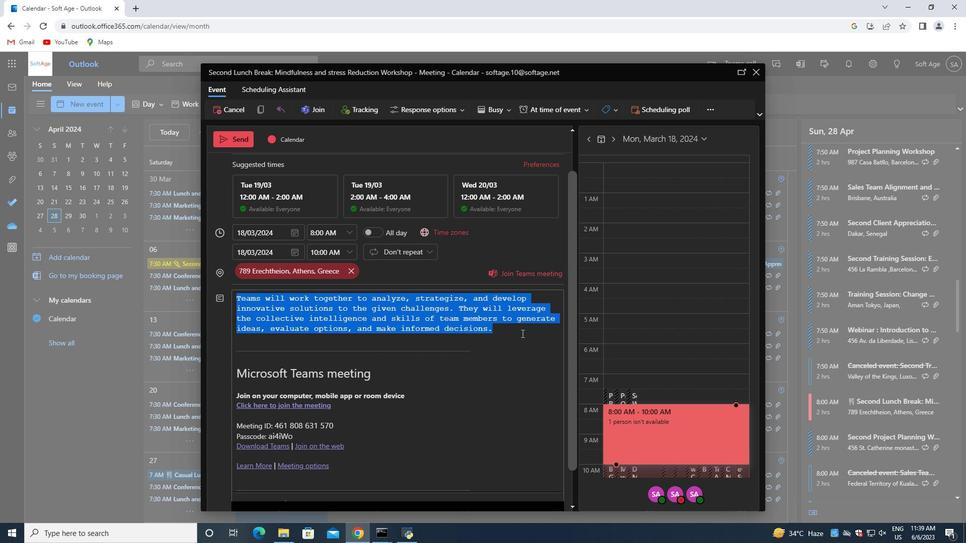 
Action: Mouse scrolled (521, 334) with delta (0, 0)
Screenshot: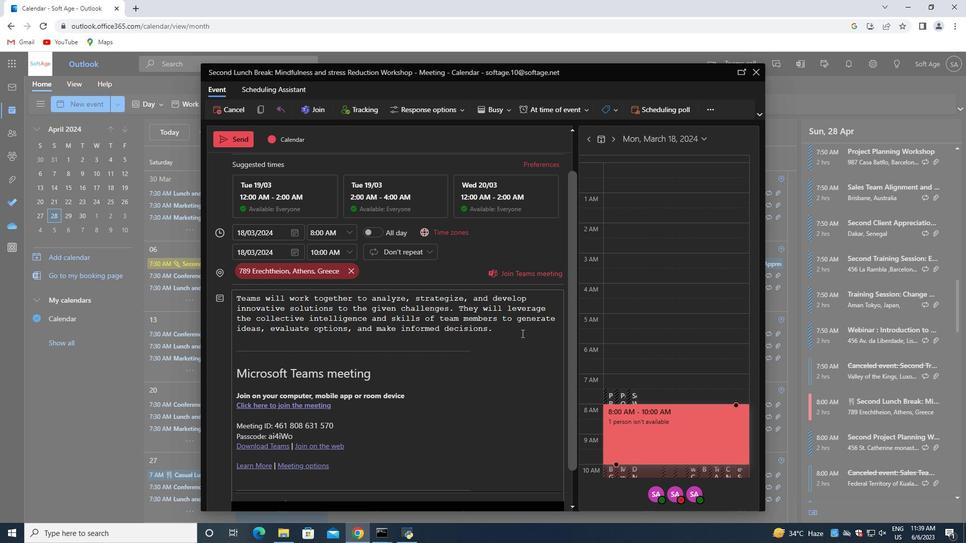 
Action: Mouse scrolled (521, 334) with delta (0, 0)
Screenshot: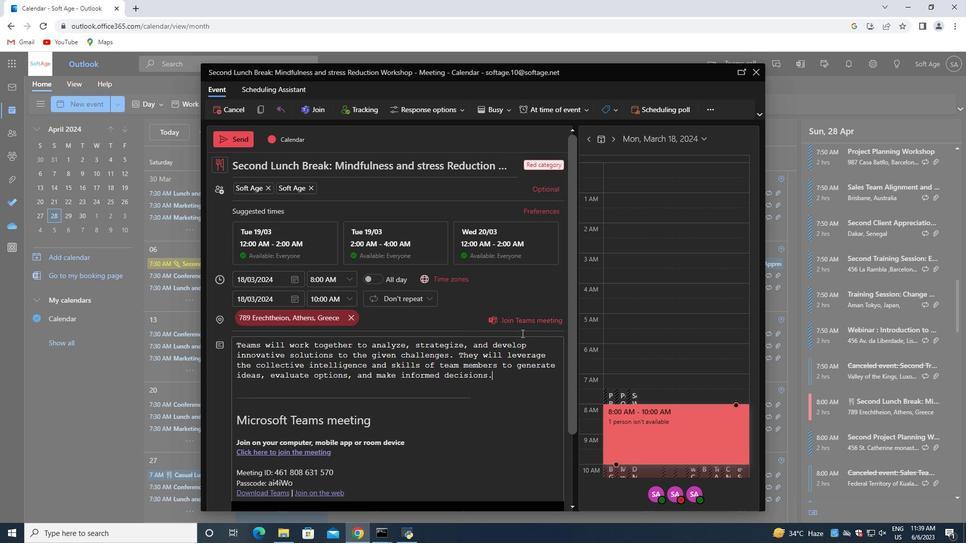 
Action: Mouse moved to (497, 107)
Screenshot: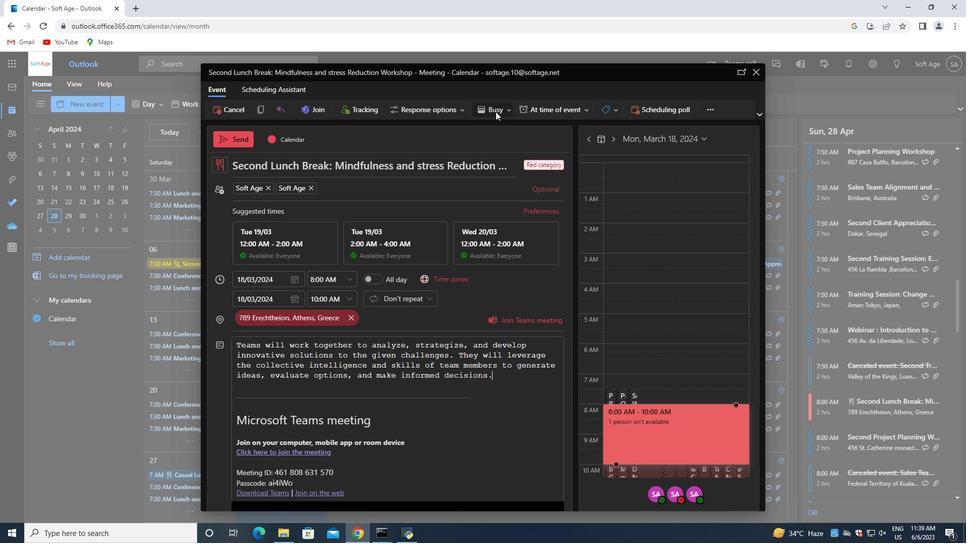 
Action: Mouse pressed left at (497, 107)
Screenshot: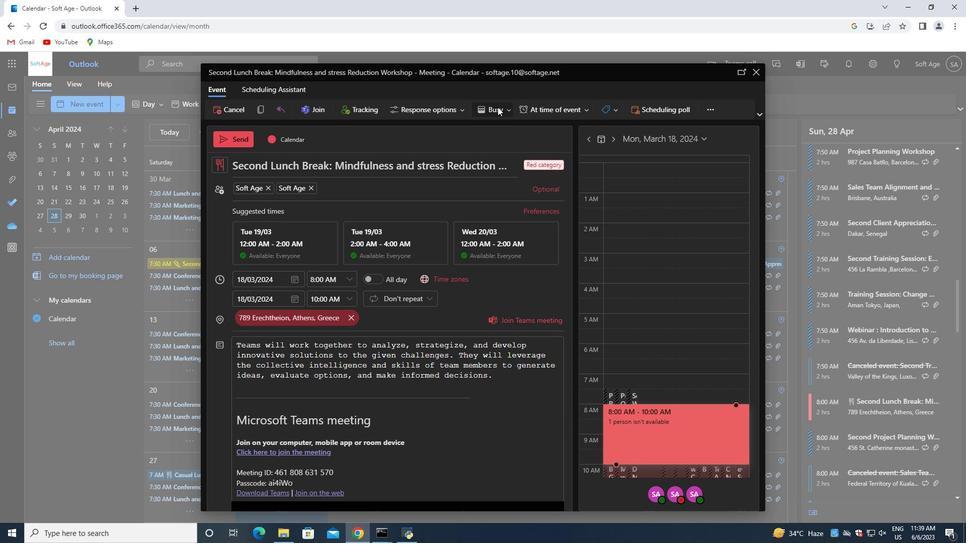 
Action: Mouse moved to (456, 187)
Screenshot: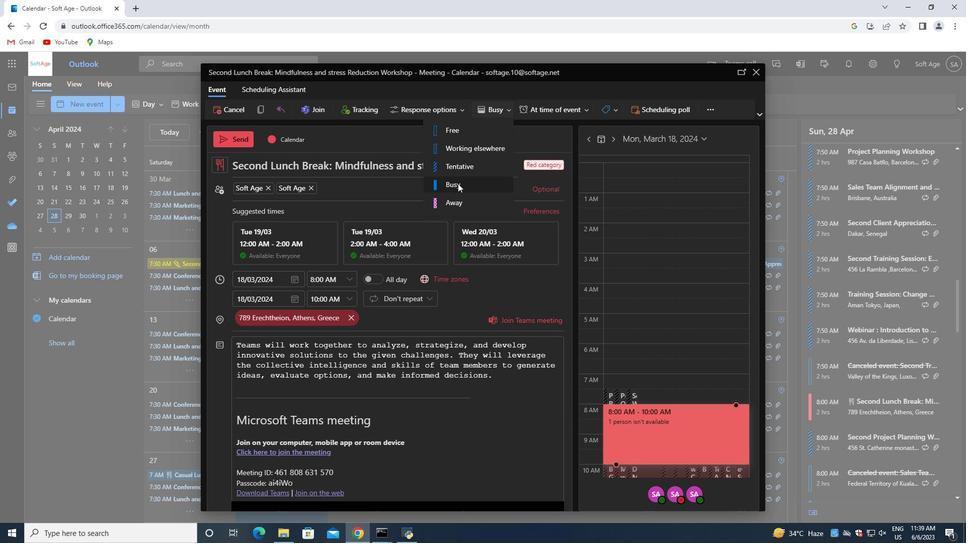 
Action: Mouse pressed left at (456, 187)
Screenshot: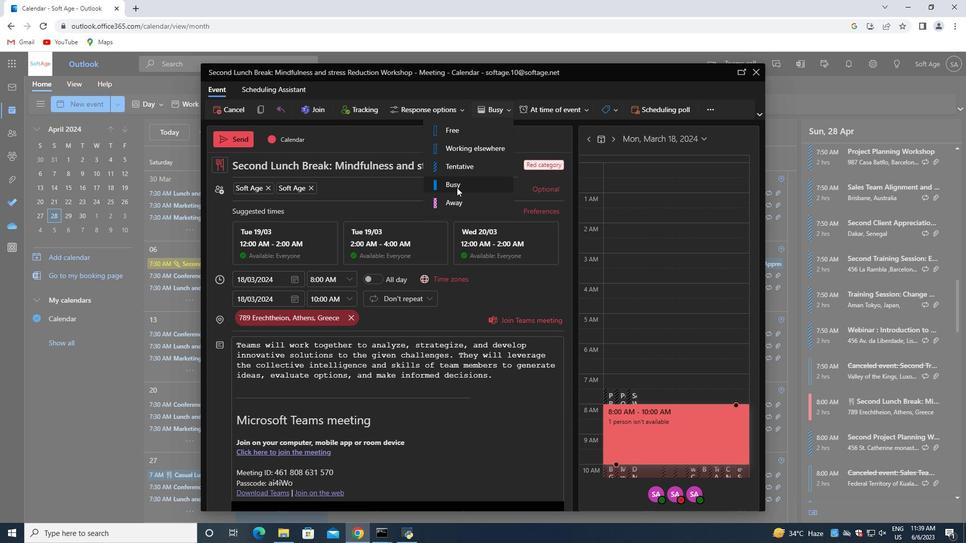 
Action: Mouse moved to (433, 237)
Screenshot: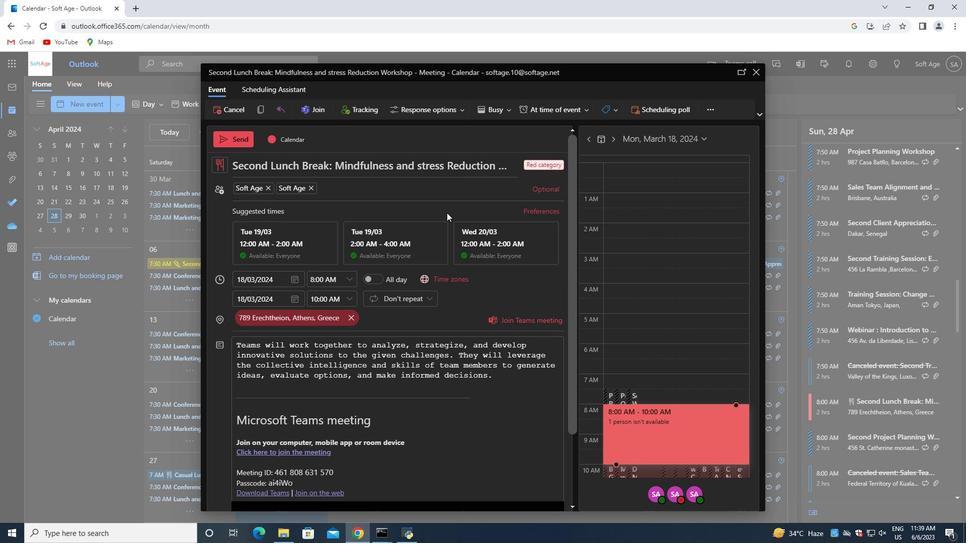 
Action: Mouse scrolled (433, 236) with delta (0, 0)
Screenshot: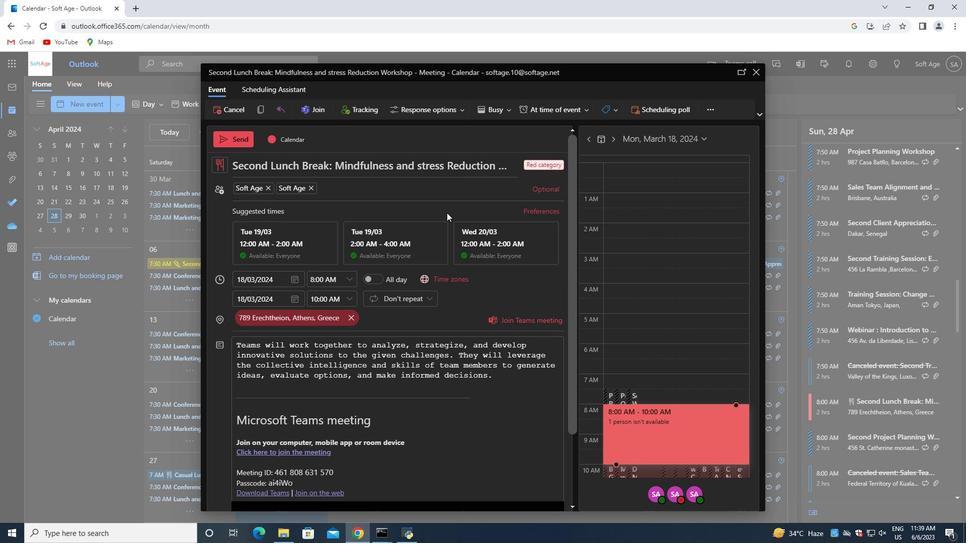 
Action: Mouse moved to (432, 238)
Screenshot: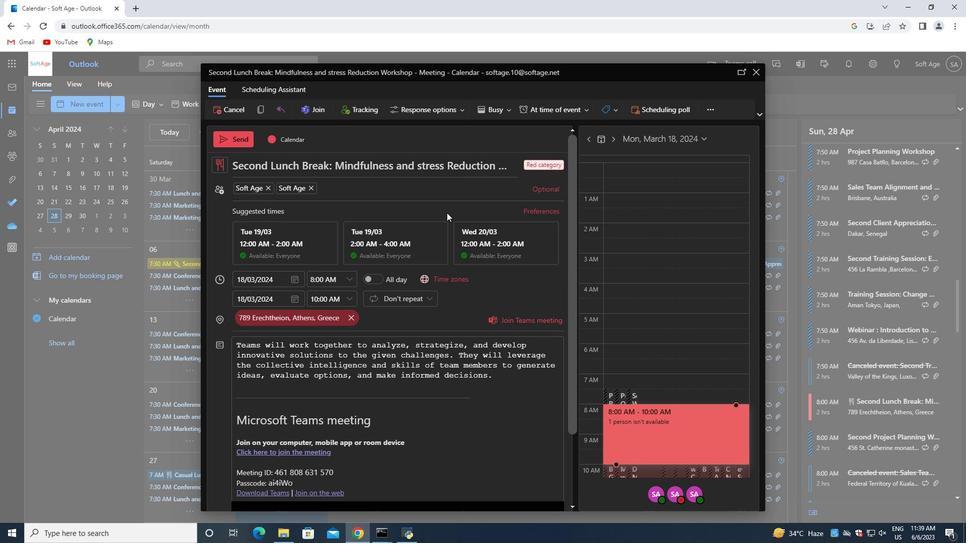 
Action: Mouse scrolled (432, 238) with delta (0, 0)
Screenshot: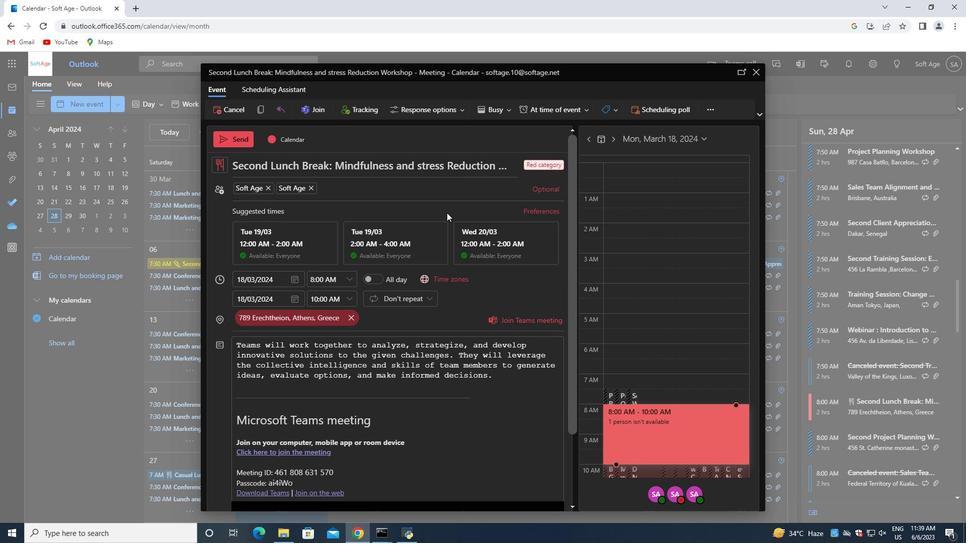 
Action: Mouse moved to (495, 287)
Screenshot: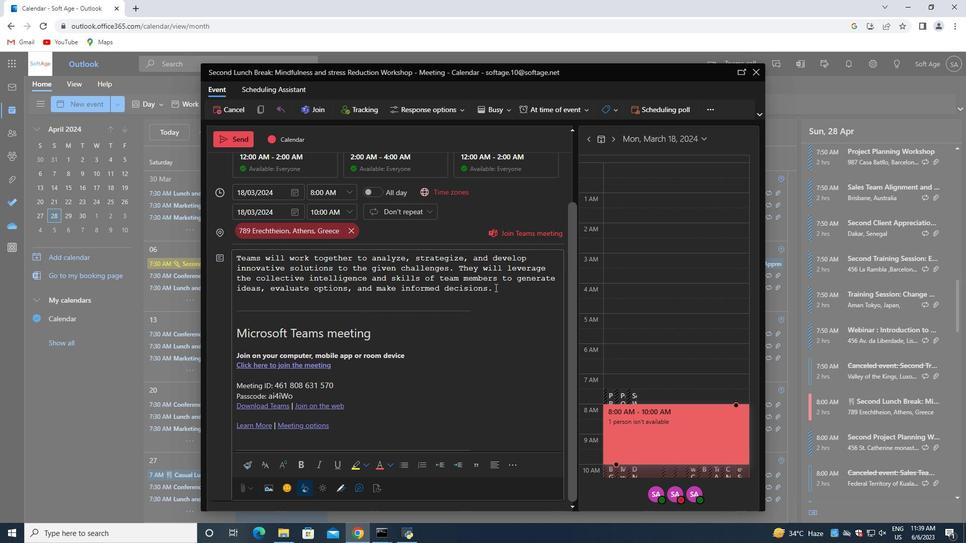 
Action: Mouse pressed left at (495, 287)
Screenshot: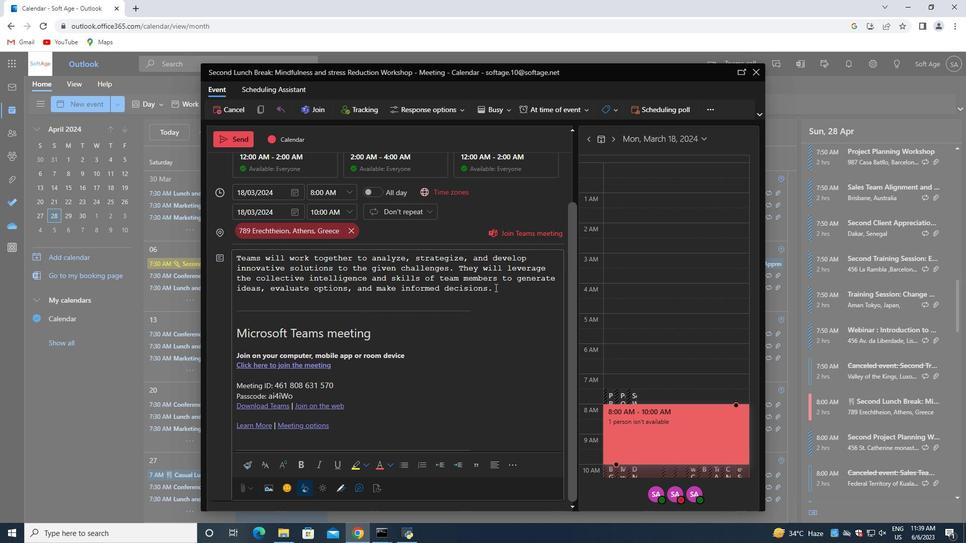 
Action: Mouse moved to (282, 491)
Screenshot: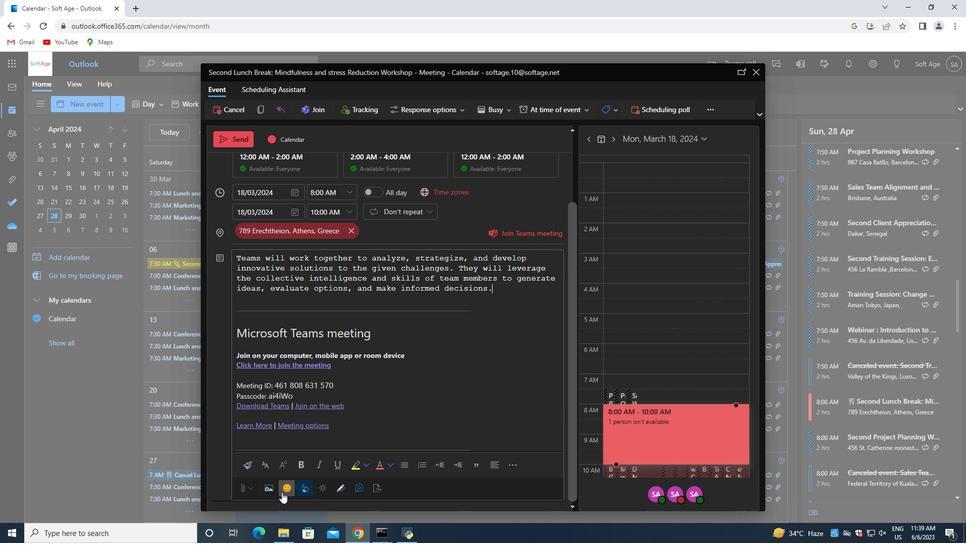 
Action: Mouse pressed left at (282, 491)
Screenshot: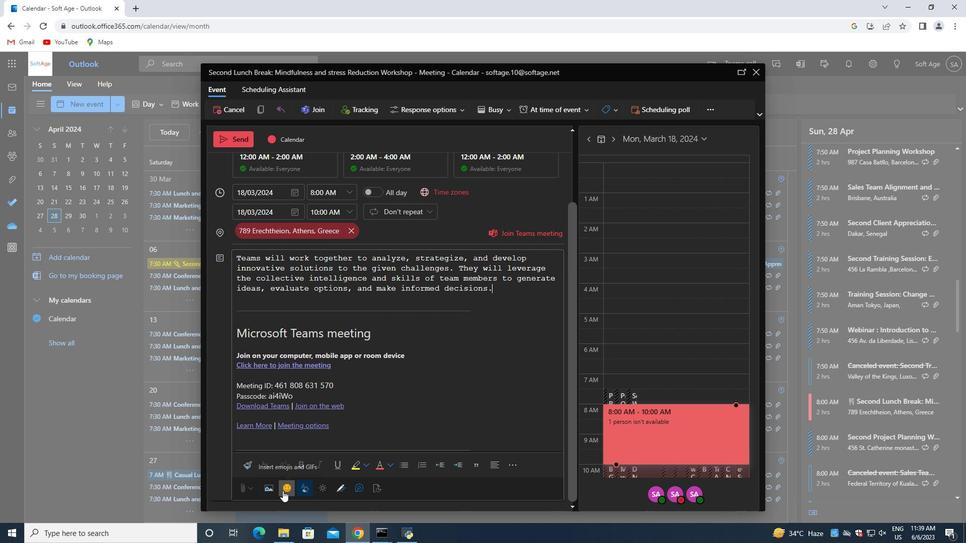 
Action: Mouse moved to (732, 215)
Screenshot: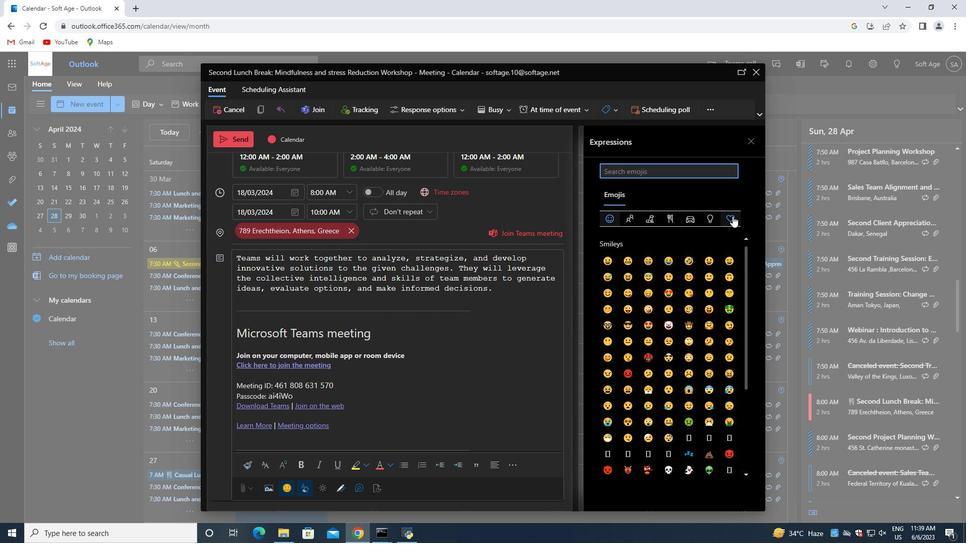 
Action: Mouse pressed left at (732, 215)
Screenshot: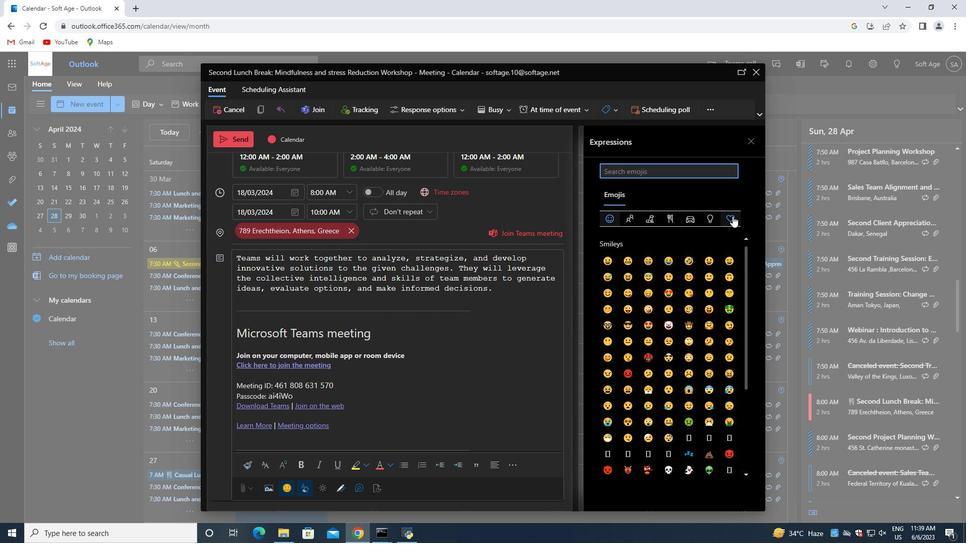 
Action: Mouse moved to (727, 261)
Screenshot: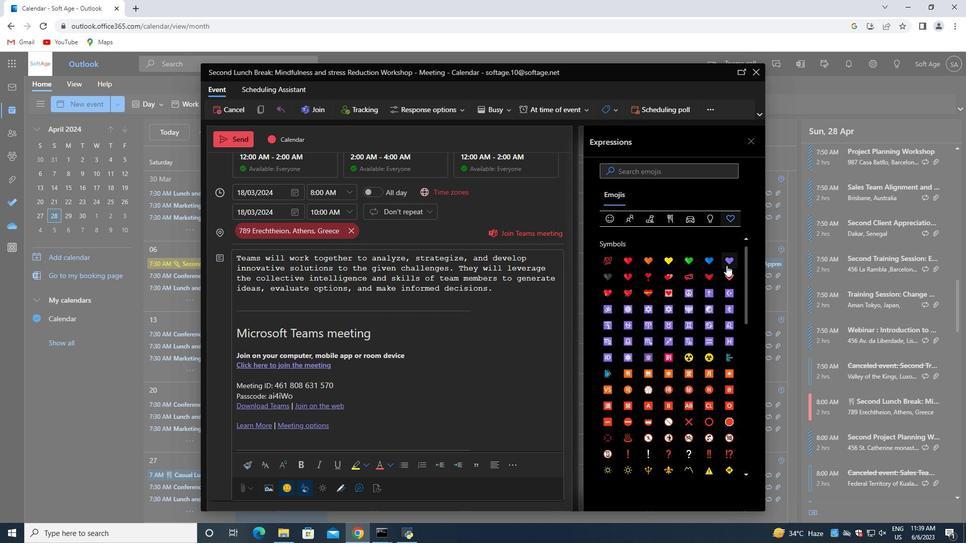 
Action: Mouse pressed left at (727, 261)
Screenshot: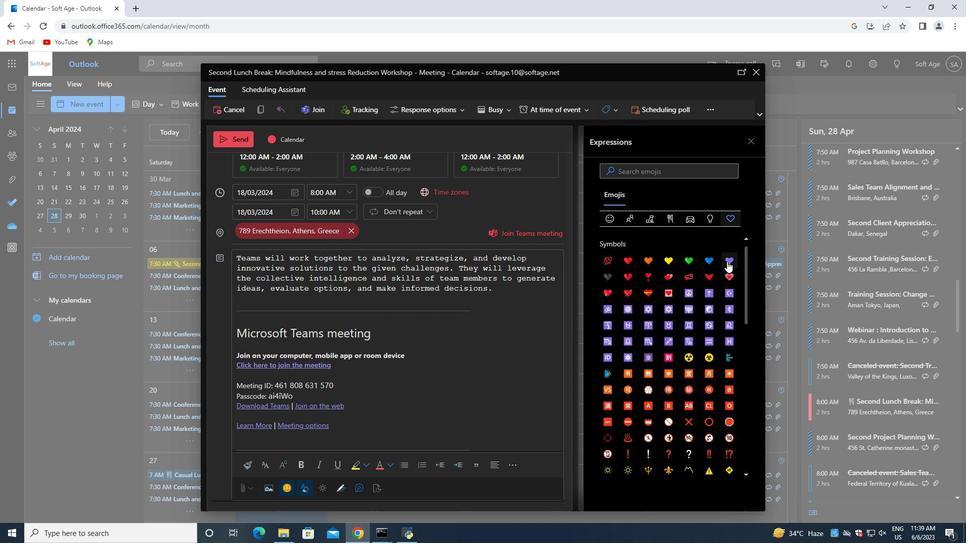 
Action: Mouse moved to (386, 309)
Screenshot: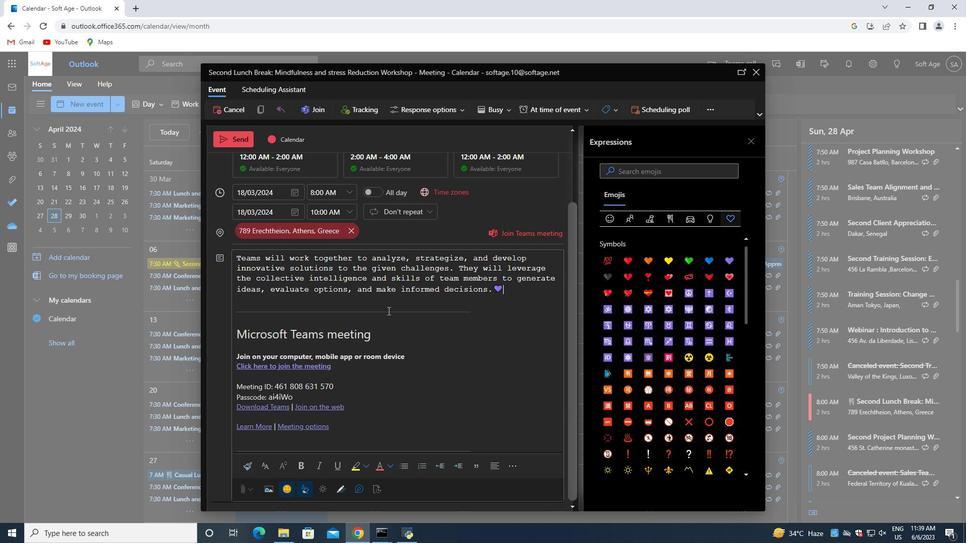 
Action: Mouse scrolled (386, 310) with delta (0, 0)
Screenshot: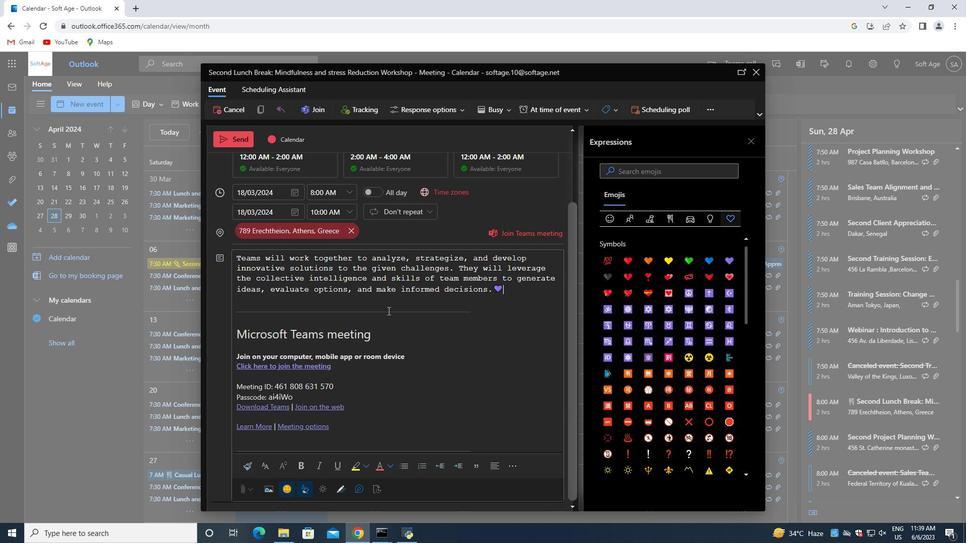 
Action: Mouse moved to (386, 308)
Screenshot: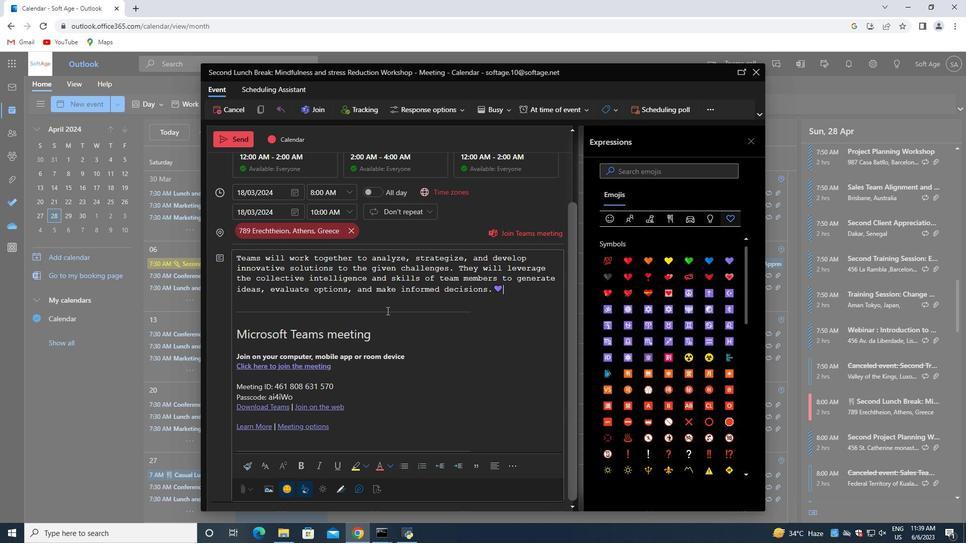 
Action: Mouse scrolled (386, 308) with delta (0, 0)
Screenshot: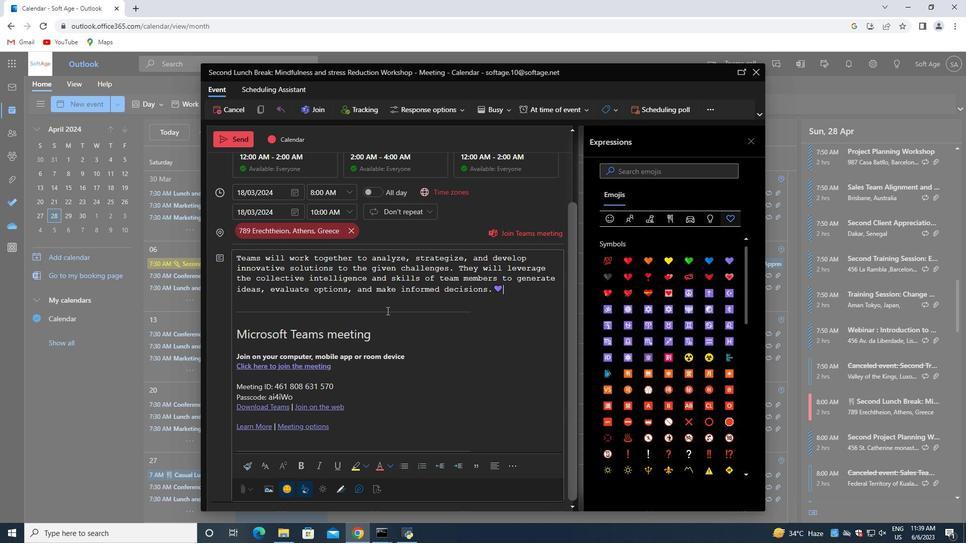 
Action: Mouse scrolled (386, 308) with delta (0, 0)
Screenshot: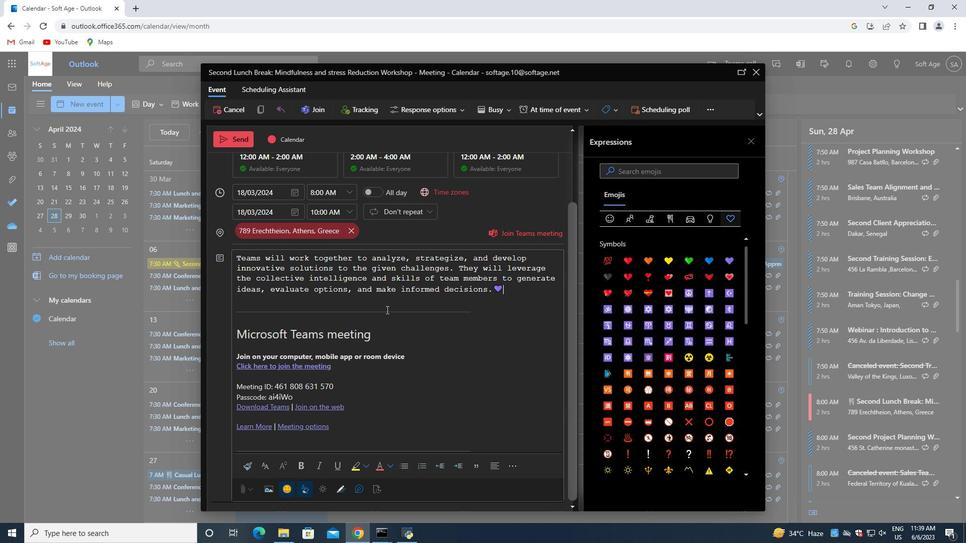 
Action: Mouse moved to (386, 308)
Screenshot: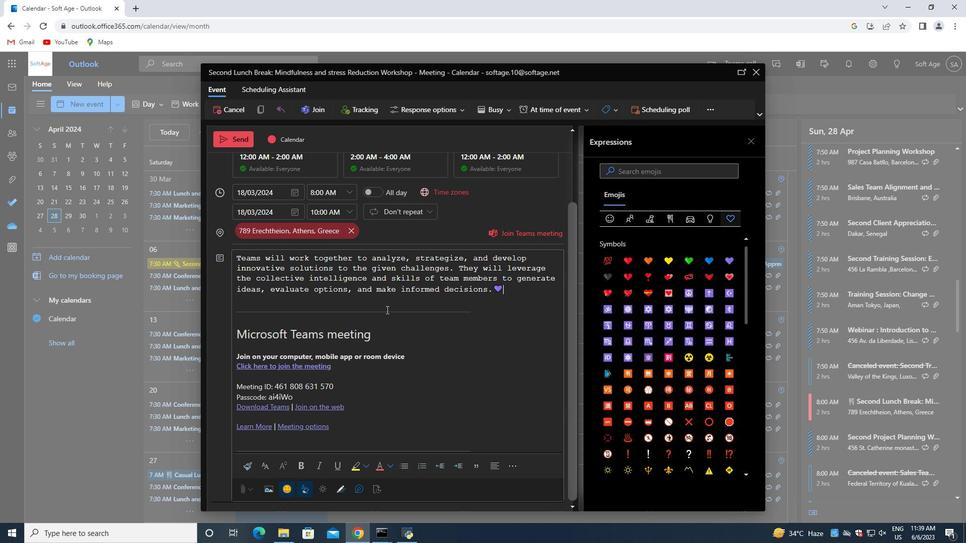 
Action: Mouse scrolled (386, 308) with delta (0, 0)
Screenshot: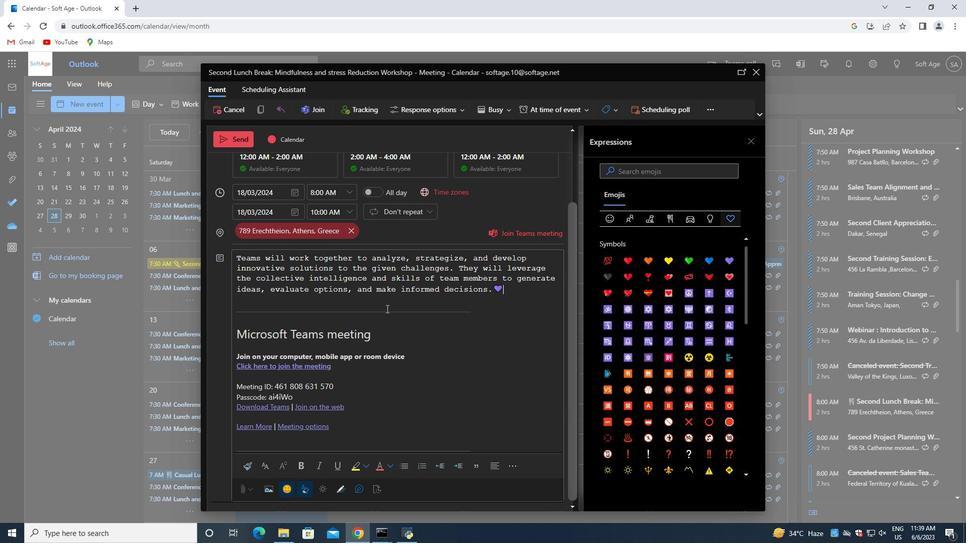 
Action: Mouse moved to (754, 141)
Screenshot: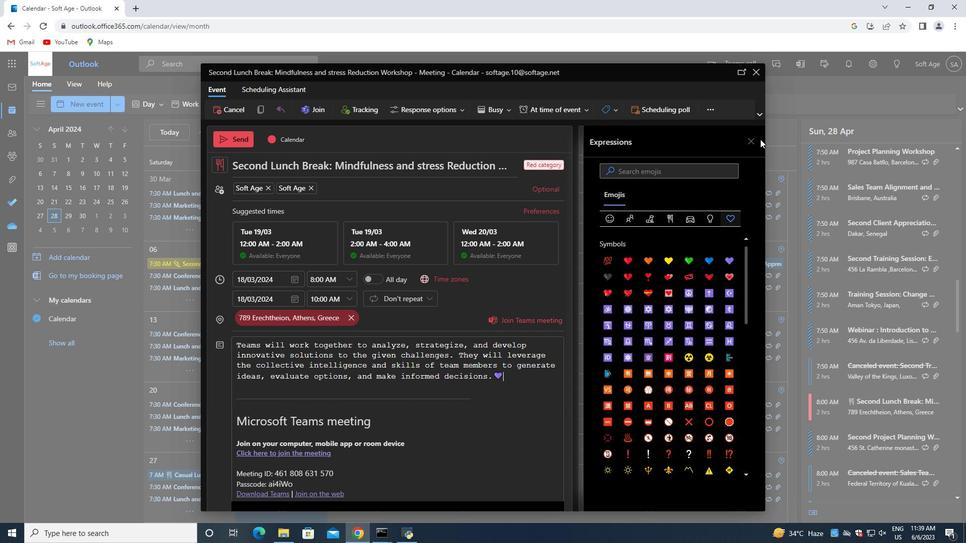 
Action: Mouse pressed left at (754, 141)
Screenshot: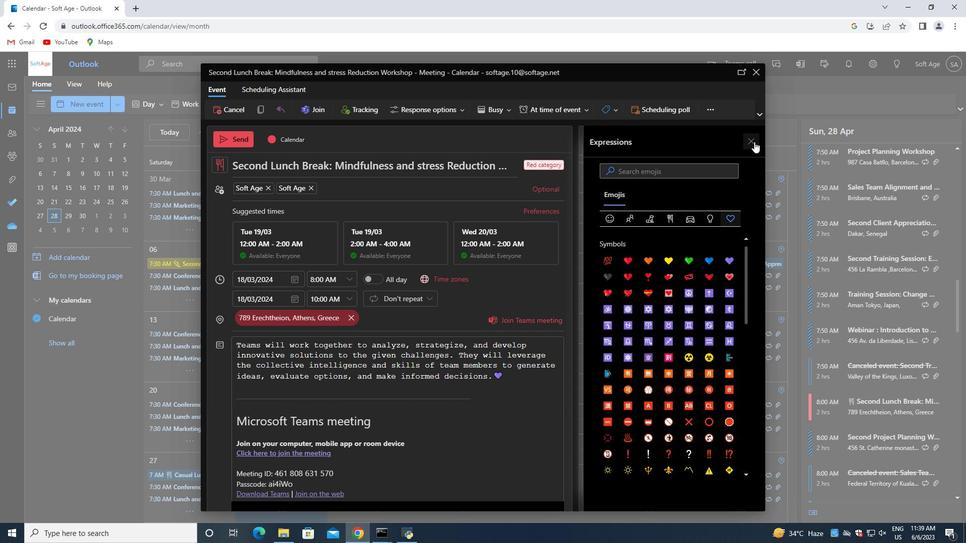 
Action: Mouse moved to (342, 191)
Screenshot: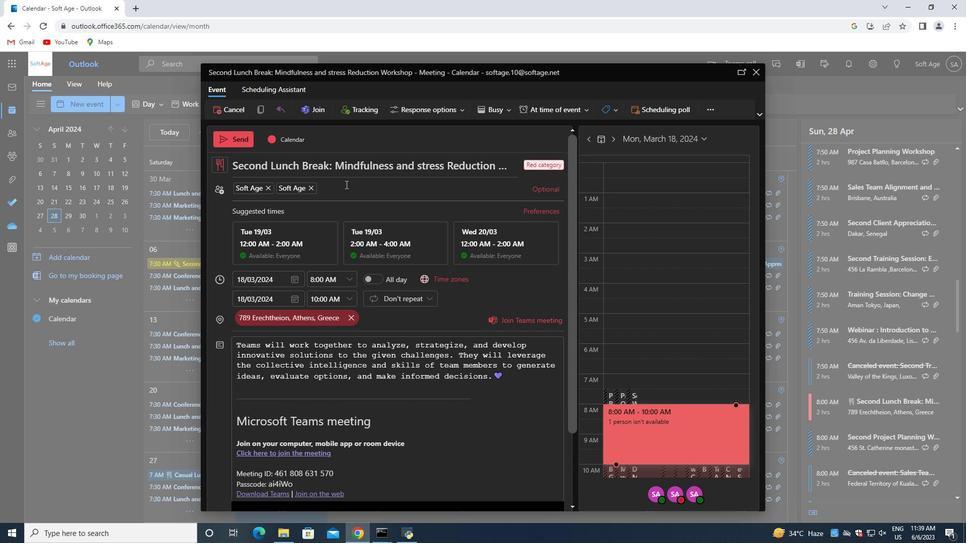 
Action: Mouse pressed left at (342, 191)
Screenshot: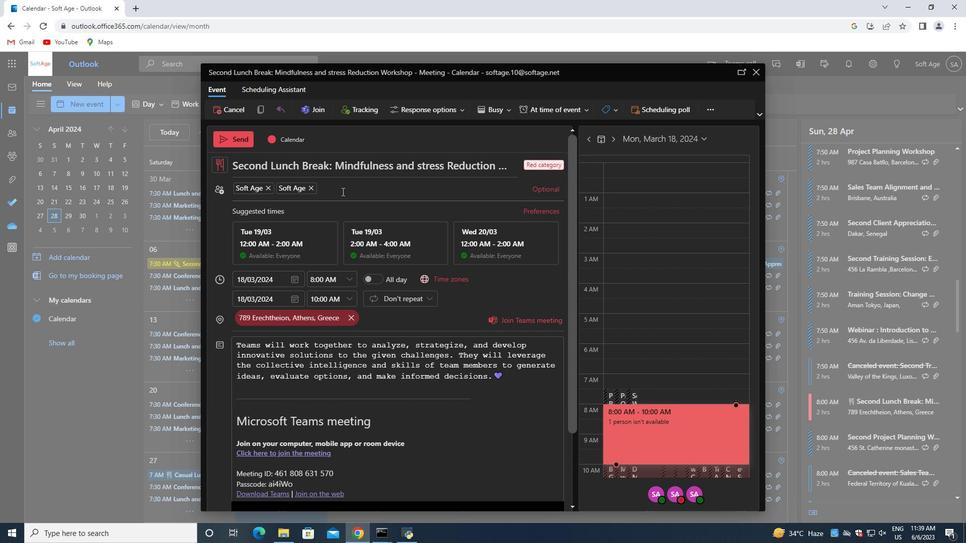 
Action: Key pressed softage.6<Key.shift>@softage.net<Key.enter>
Screenshot: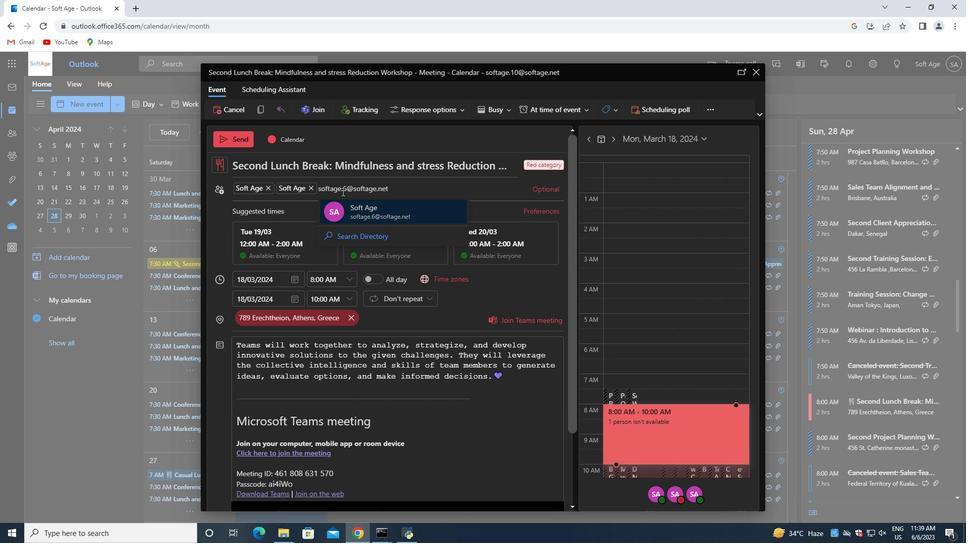 
Action: Mouse moved to (387, 220)
Screenshot: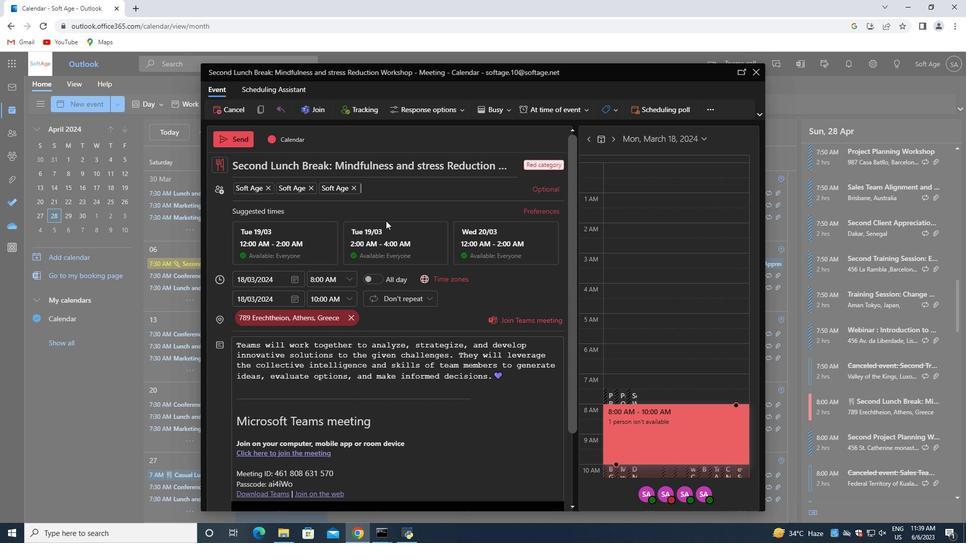 
Action: Mouse scrolled (387, 220) with delta (0, 0)
Screenshot: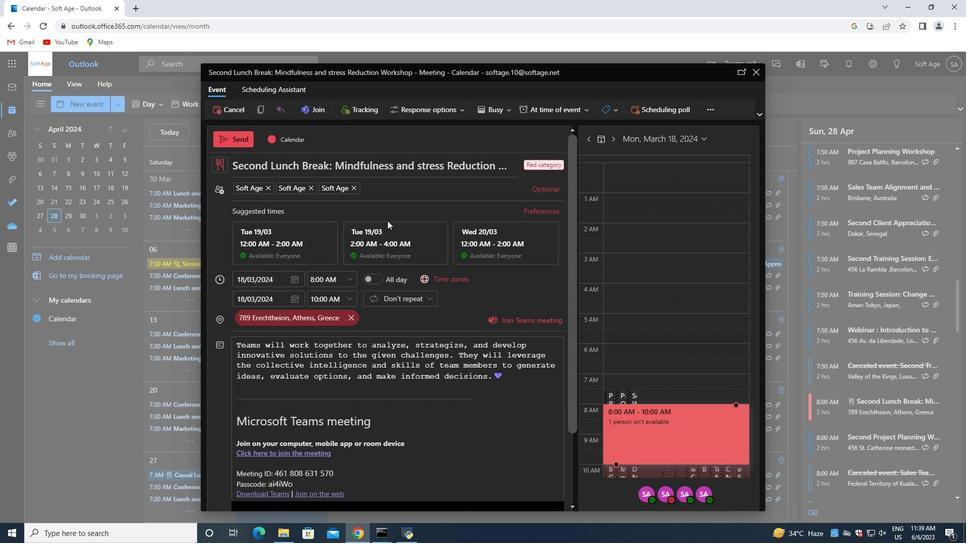 
Action: Mouse moved to (511, 326)
Screenshot: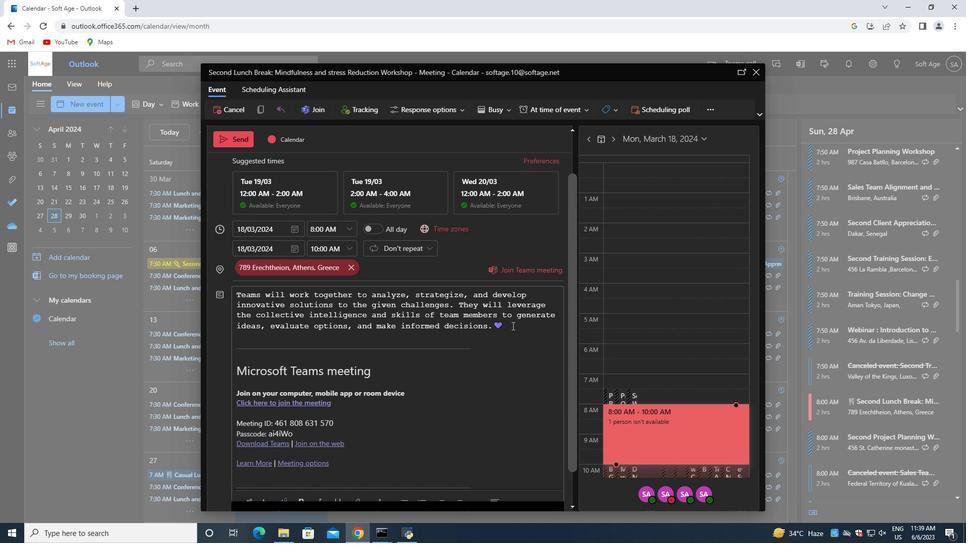 
Action: Mouse pressed left at (511, 326)
Screenshot: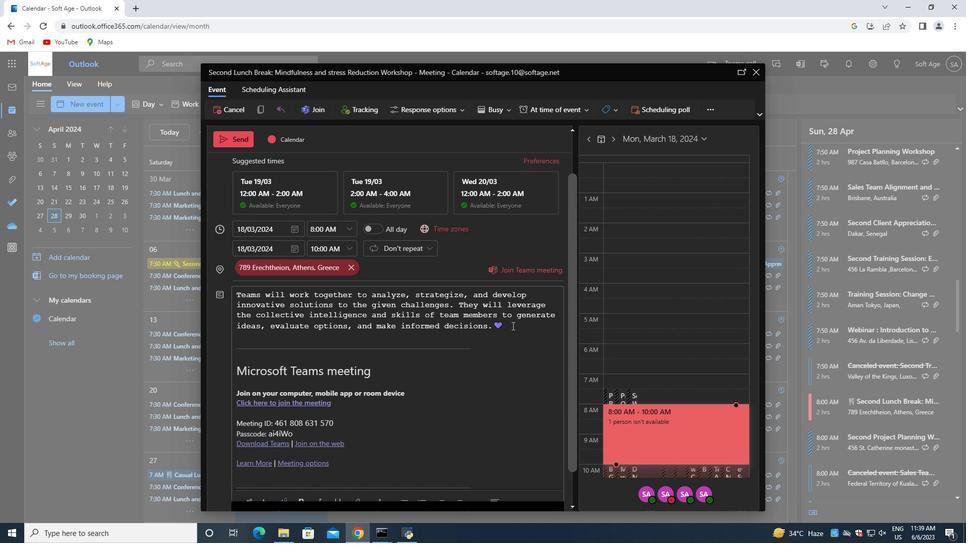 
Action: Mouse moved to (404, 420)
Screenshot: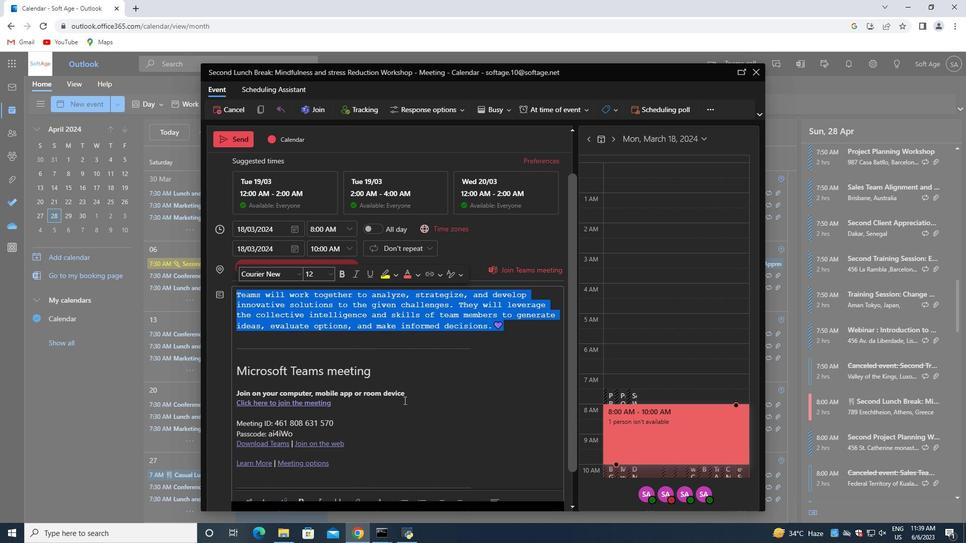 
Action: Mouse scrolled (404, 420) with delta (0, 0)
Screenshot: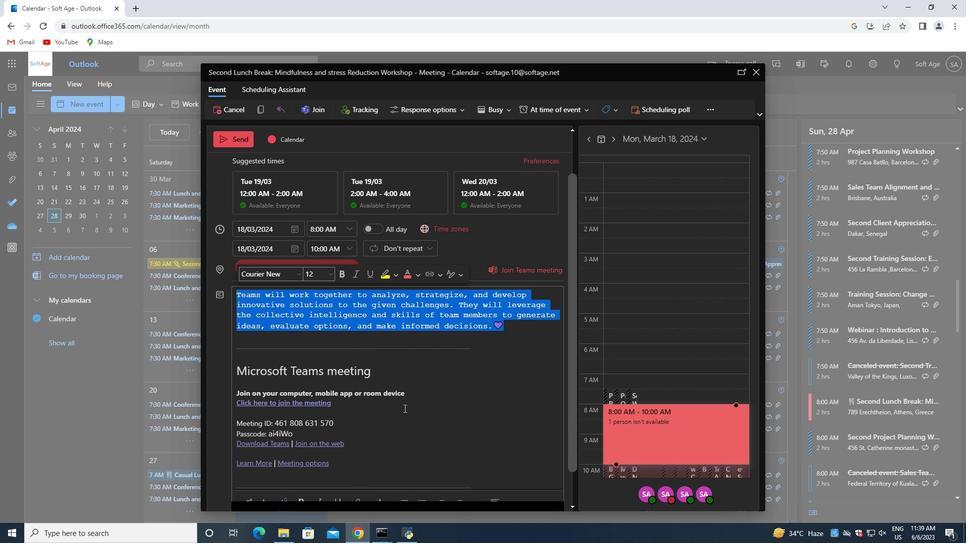 
Action: Mouse moved to (402, 428)
Screenshot: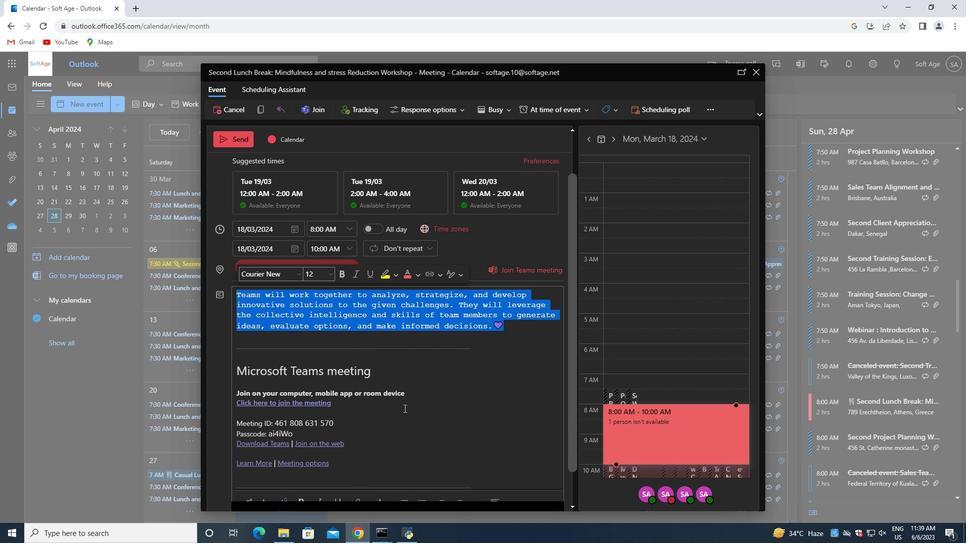 
Action: Mouse scrolled (402, 427) with delta (0, 0)
Screenshot: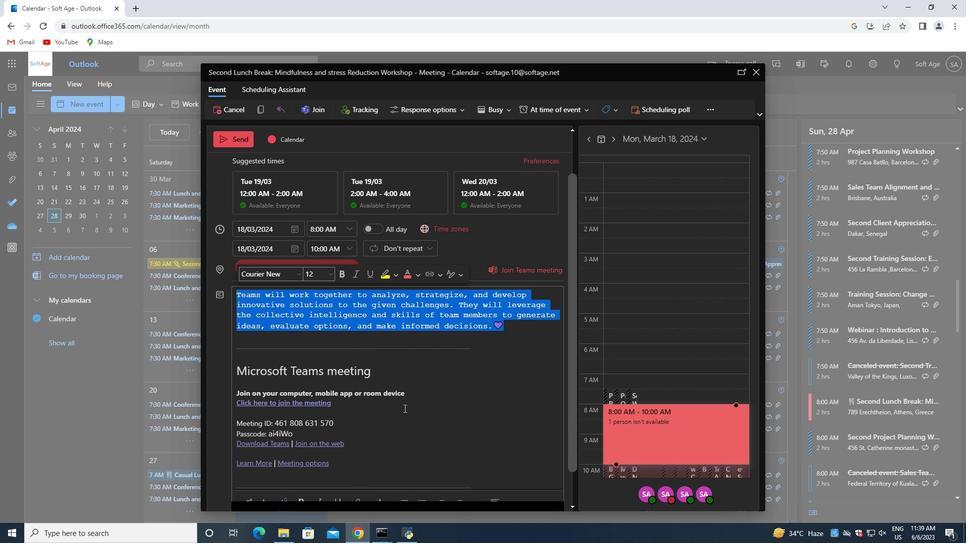 
Action: Mouse moved to (400, 433)
Screenshot: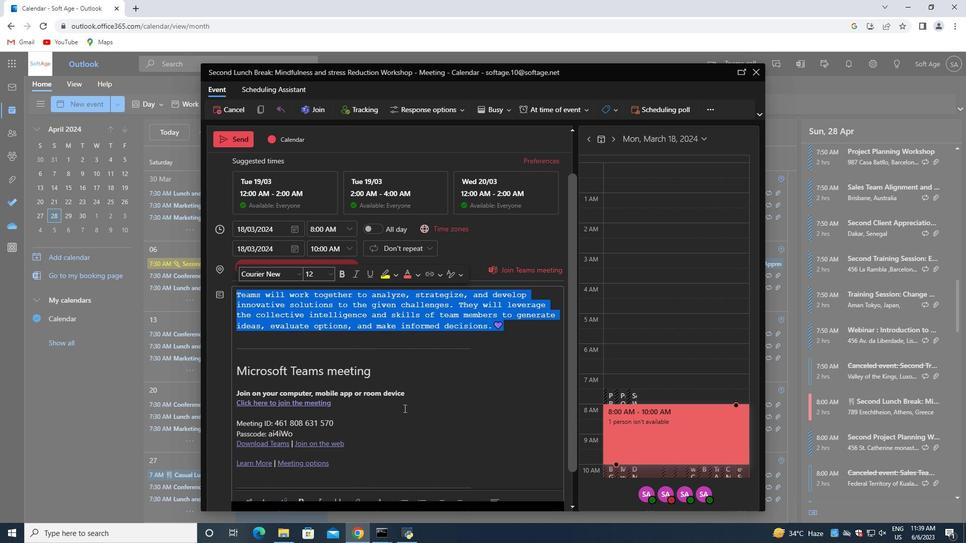 
Action: Mouse scrolled (400, 433) with delta (0, 0)
Screenshot: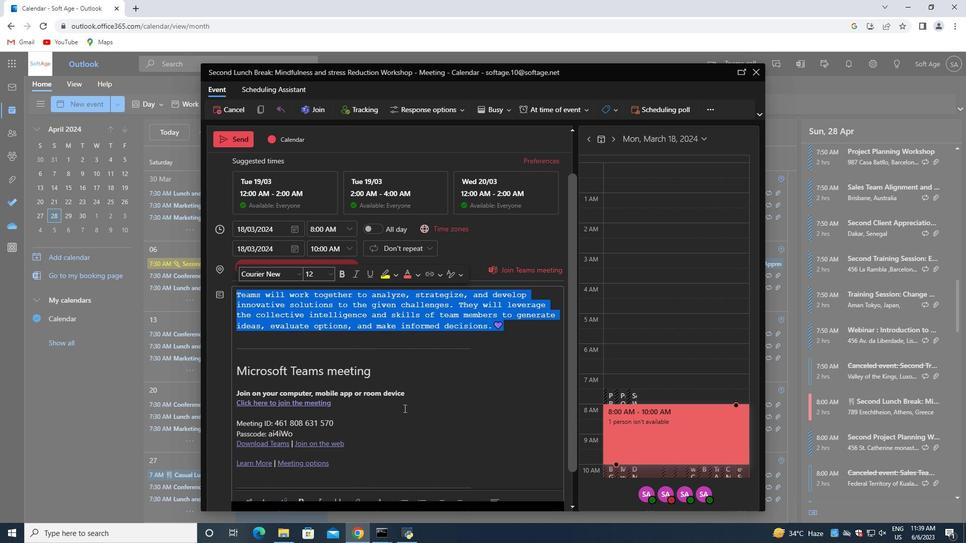 
Action: Mouse moved to (400, 441)
Screenshot: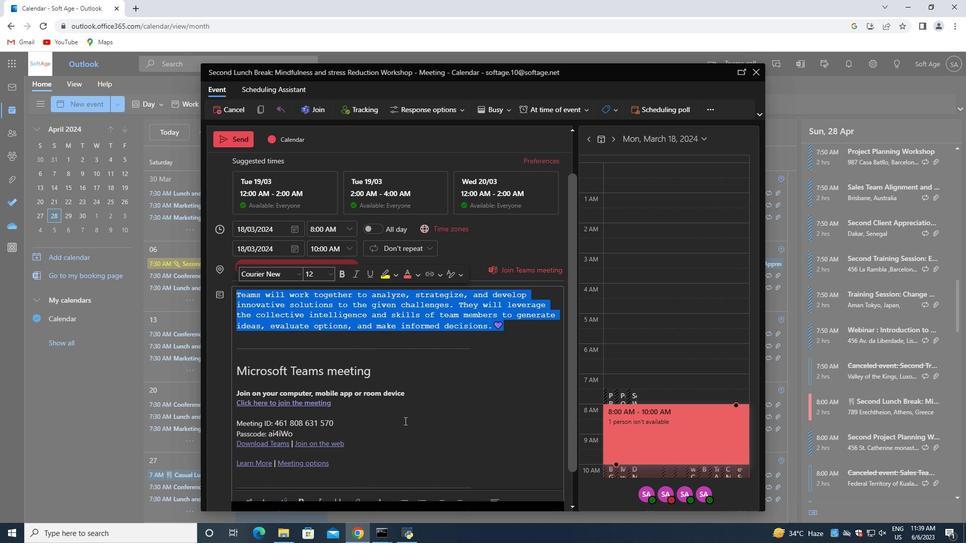 
Action: Mouse scrolled (400, 441) with delta (0, 0)
Screenshot: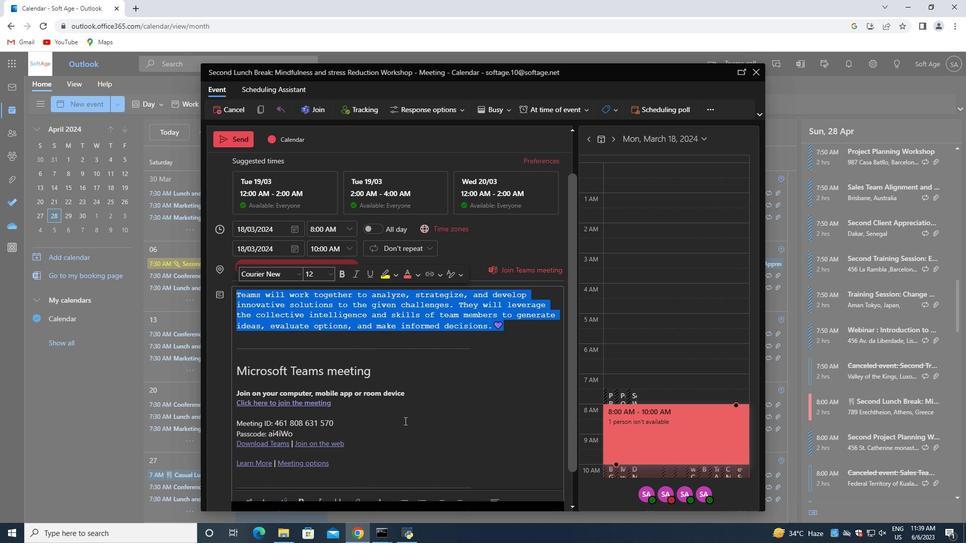 
Action: Mouse moved to (510, 465)
Screenshot: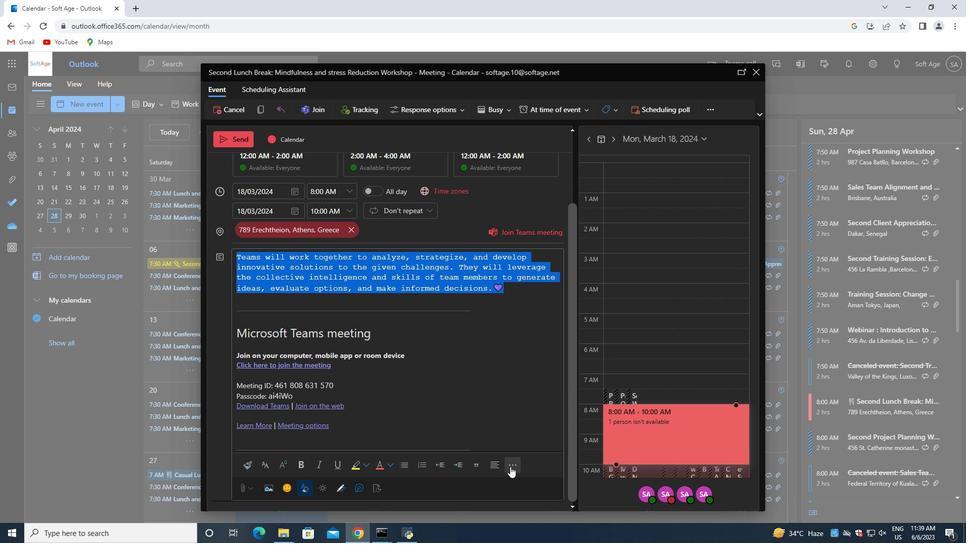 
Action: Mouse pressed left at (510, 465)
Screenshot: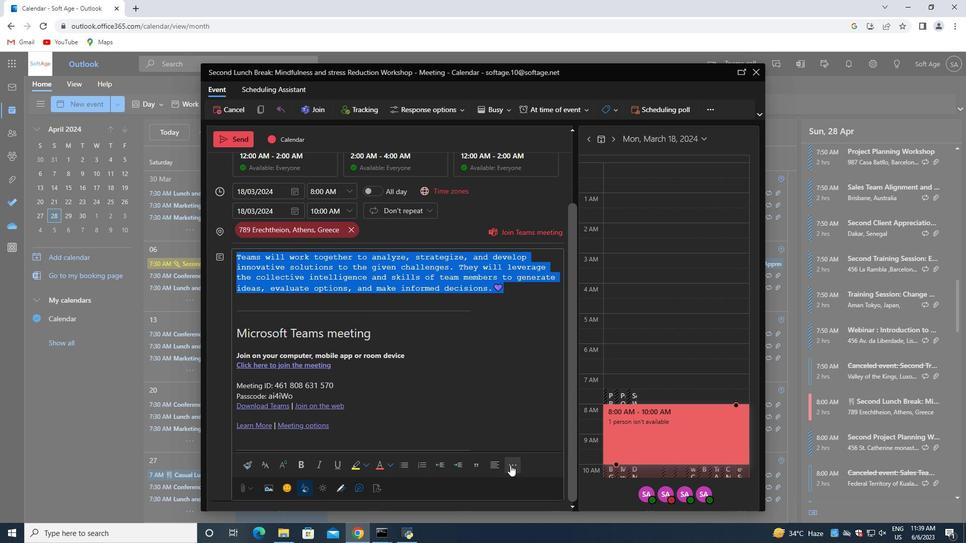 
Action: Mouse moved to (495, 402)
Screenshot: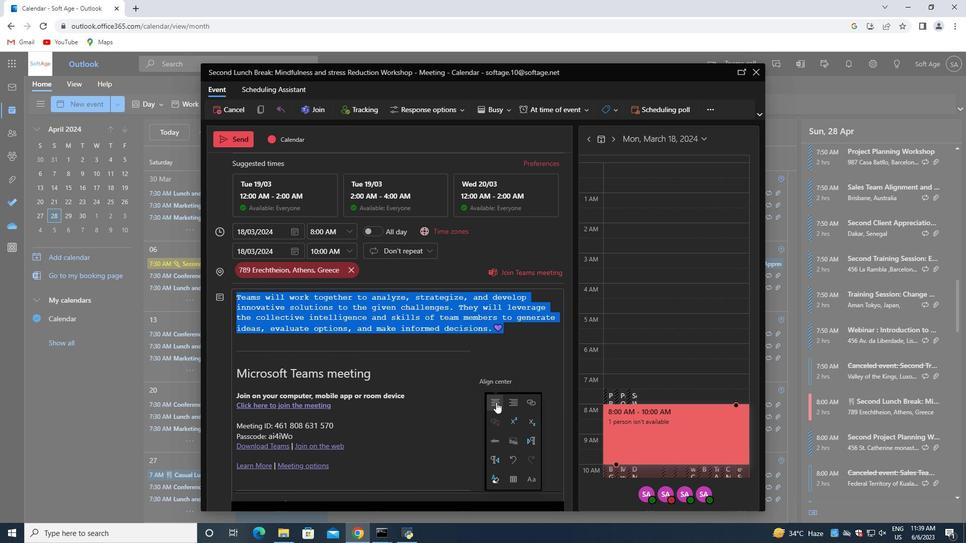 
Action: Mouse pressed left at (495, 402)
Screenshot: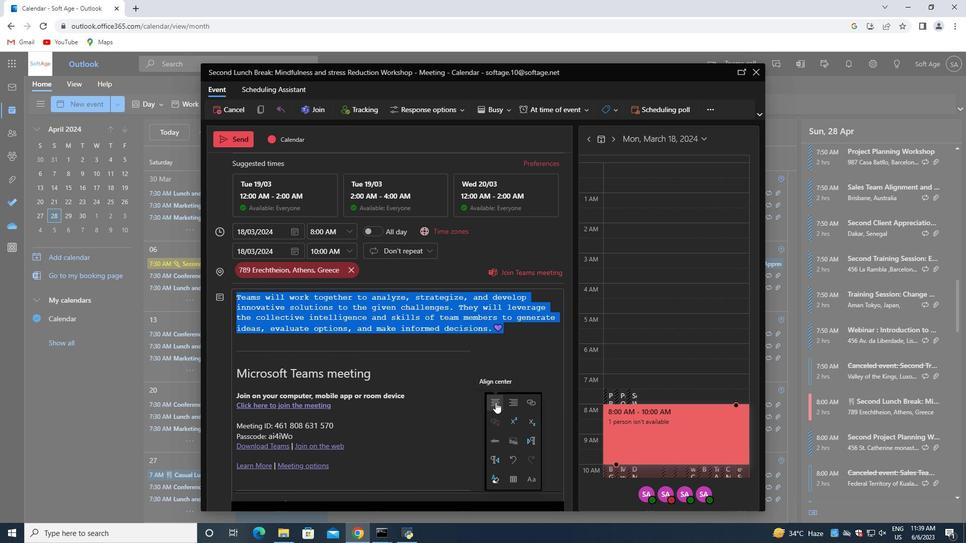 
Action: Mouse moved to (320, 450)
Screenshot: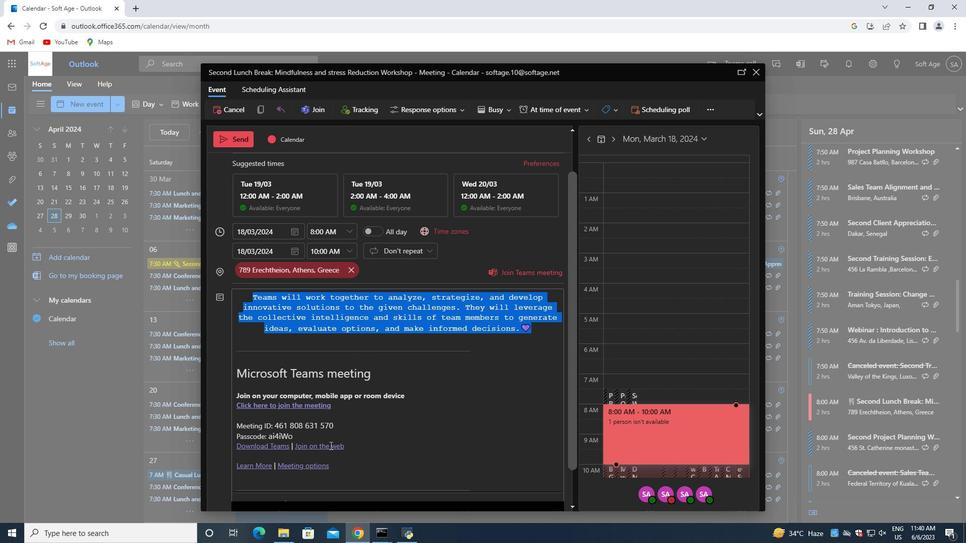 
Action: Mouse scrolled (320, 450) with delta (0, 0)
Screenshot: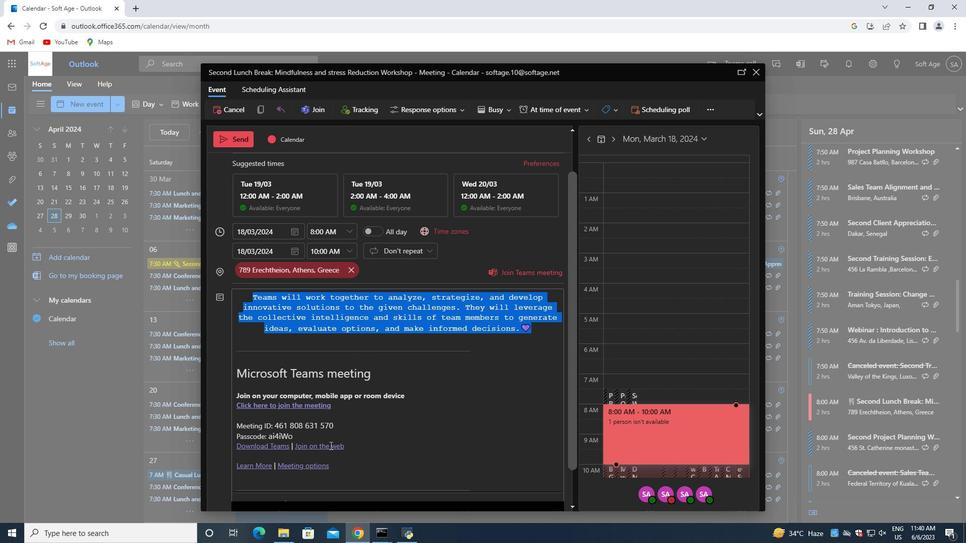 
Action: Mouse moved to (319, 450)
Screenshot: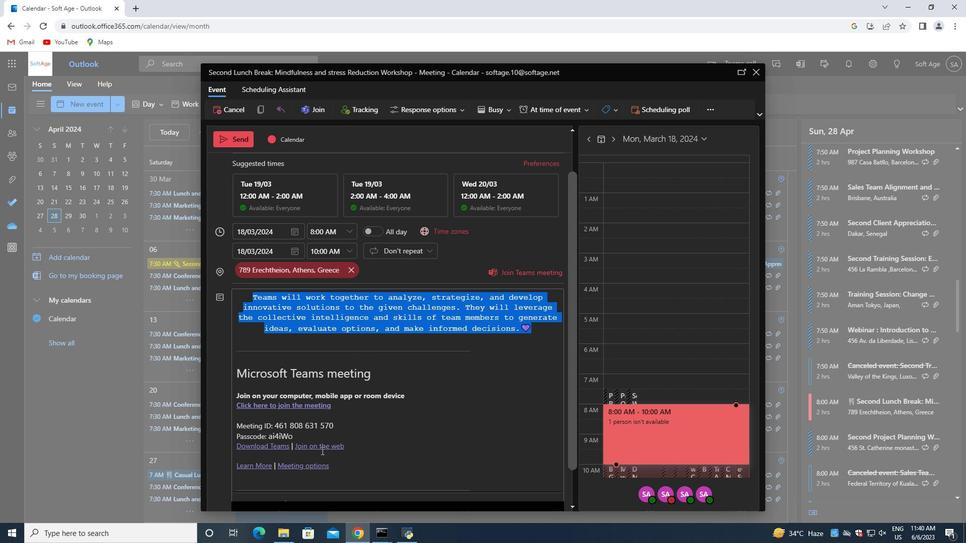 
Action: Mouse scrolled (319, 450) with delta (0, 0)
Screenshot: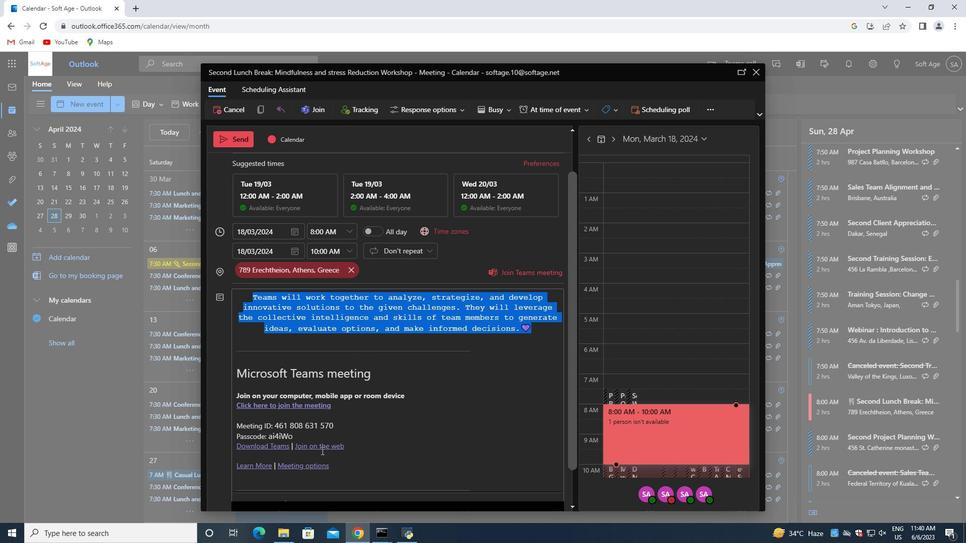 
Action: Mouse moved to (316, 450)
Screenshot: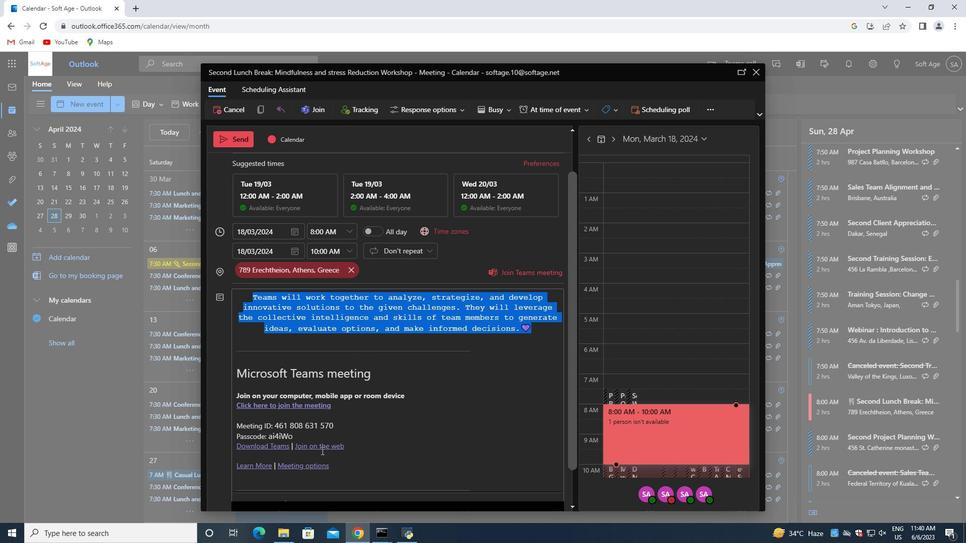 
Action: Mouse scrolled (316, 449) with delta (0, 0)
Screenshot: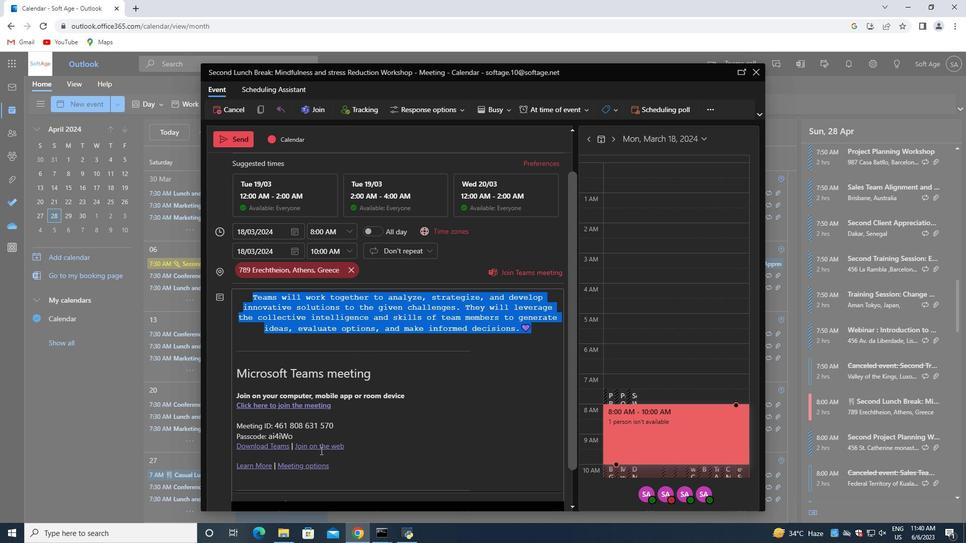 
Action: Mouse moved to (390, 464)
Screenshot: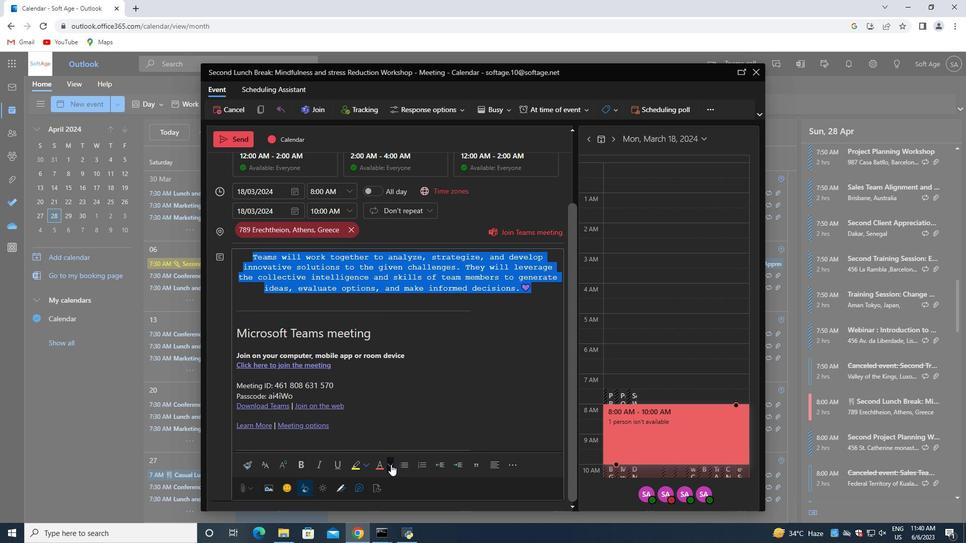 
Action: Mouse pressed left at (390, 464)
Screenshot: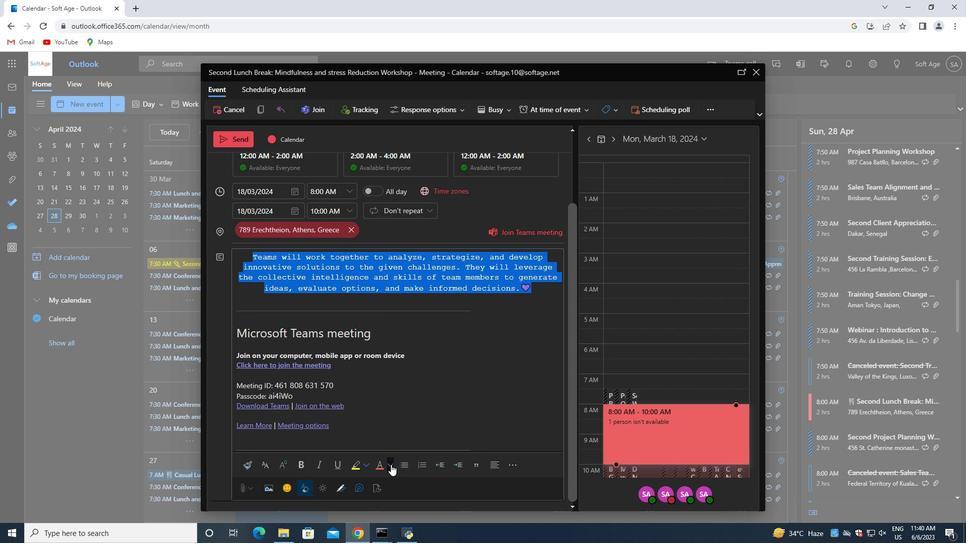 
Action: Mouse moved to (428, 402)
Screenshot: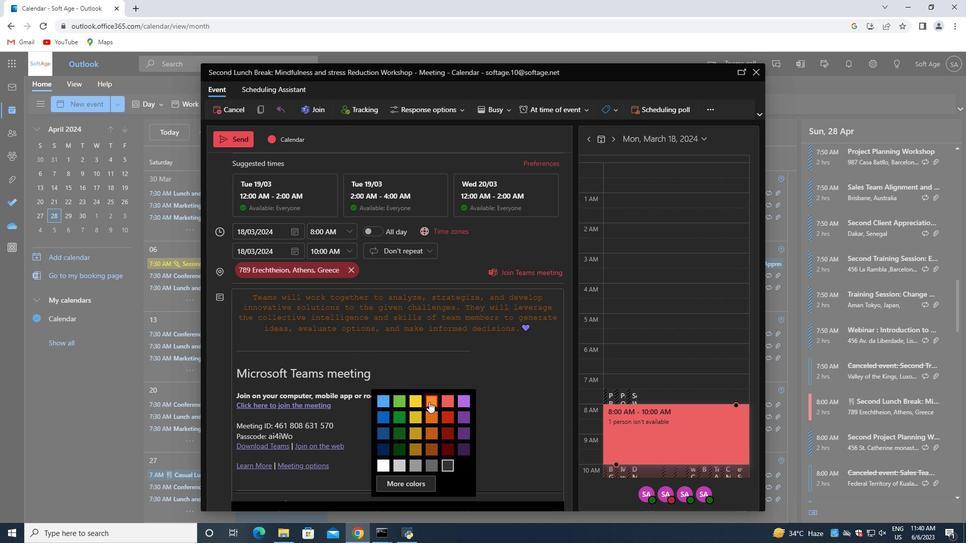 
Action: Mouse pressed left at (428, 402)
Screenshot: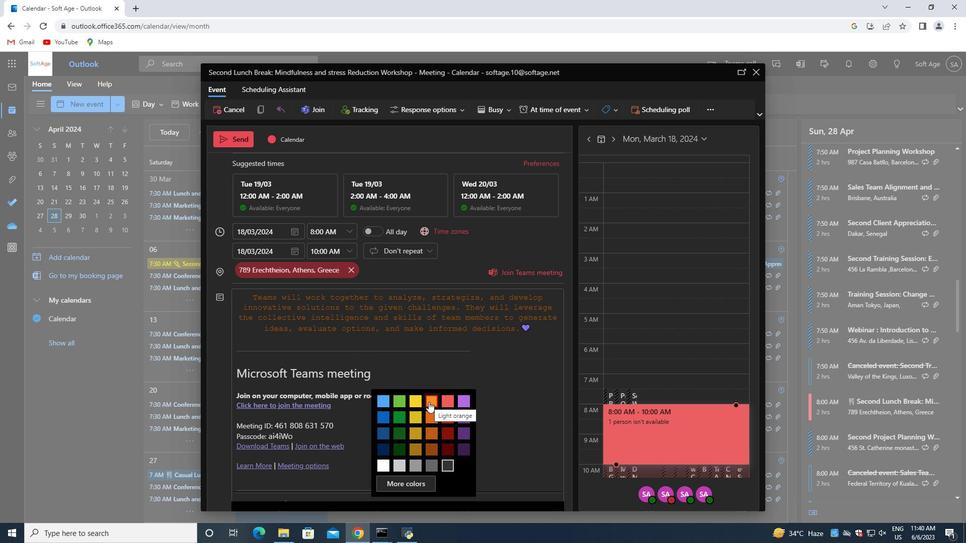 
Action: Mouse moved to (537, 329)
Screenshot: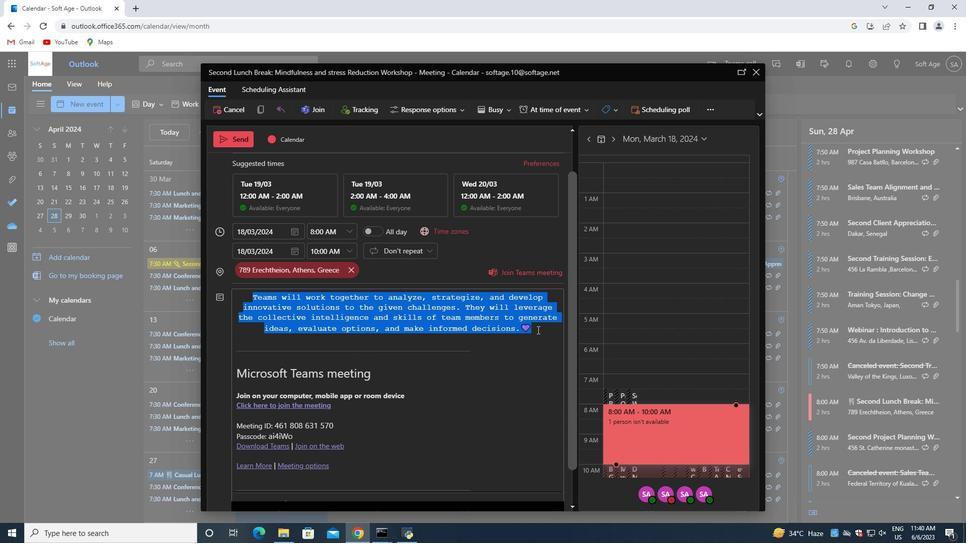 
Action: Mouse pressed left at (537, 329)
Screenshot: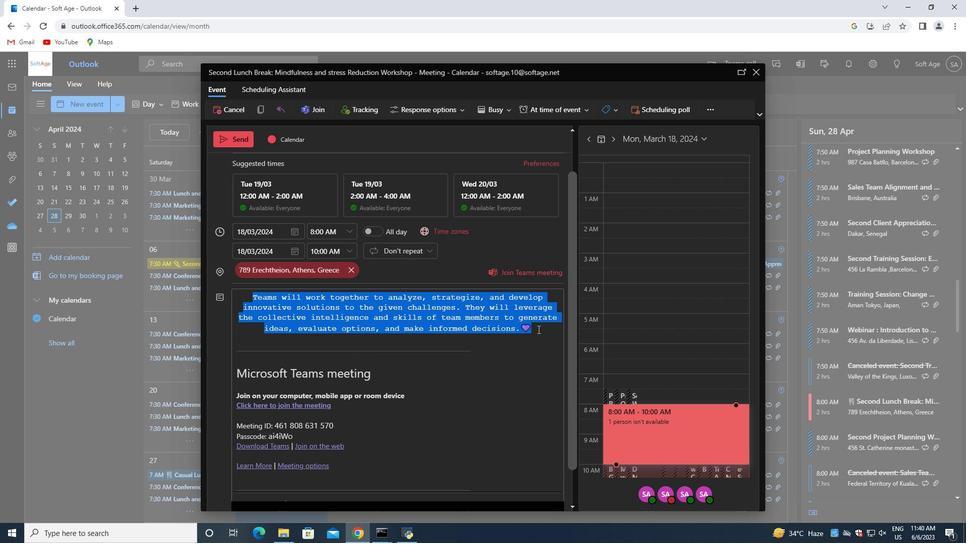 
Action: Mouse scrolled (537, 330) with delta (0, 0)
Screenshot: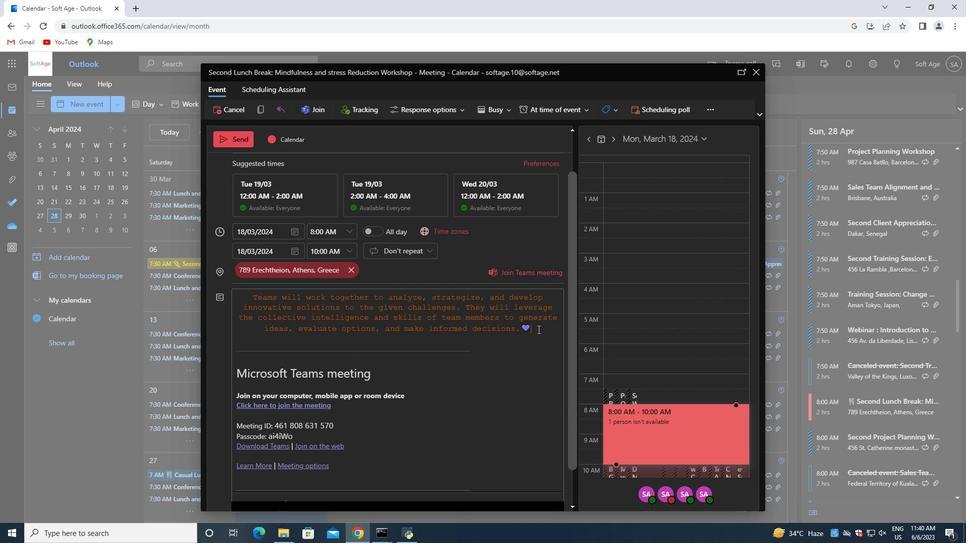 
Action: Mouse scrolled (537, 330) with delta (0, 0)
Screenshot: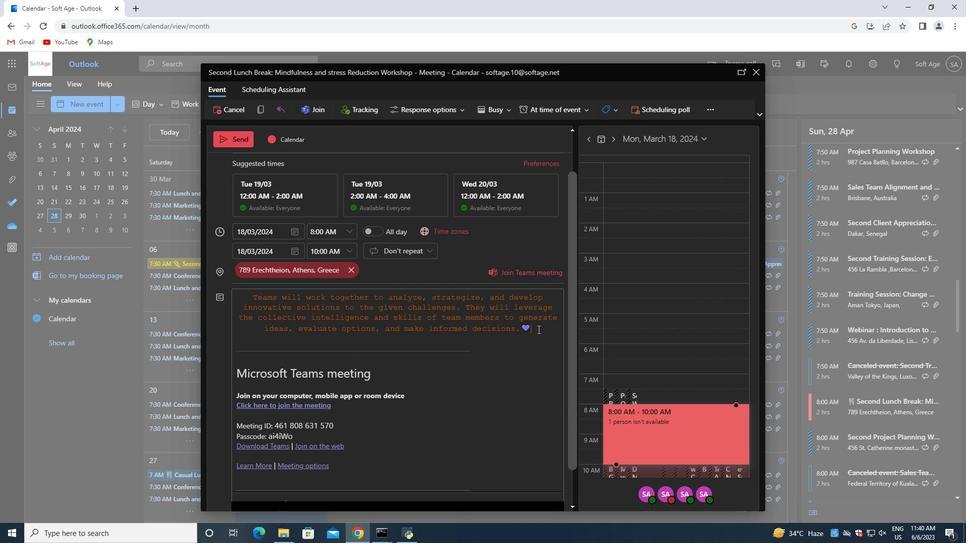 
Action: Mouse scrolled (537, 330) with delta (0, 0)
Screenshot: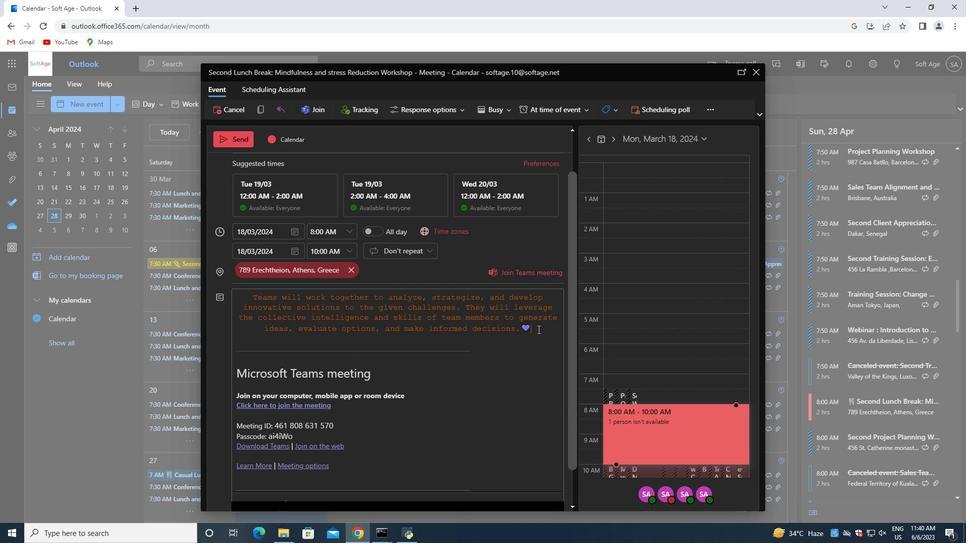 
Action: Mouse scrolled (537, 330) with delta (0, 0)
Screenshot: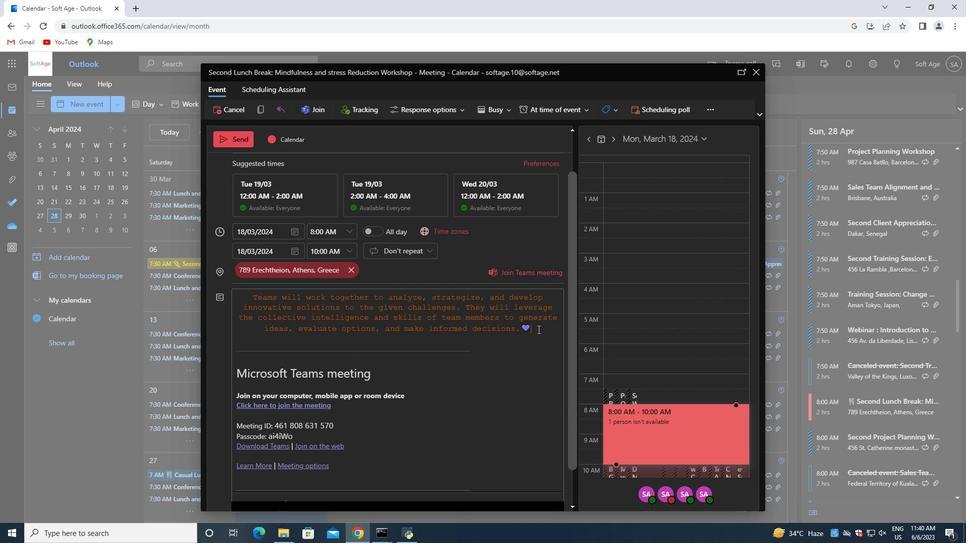
Action: Mouse scrolled (537, 330) with delta (0, 0)
Screenshot: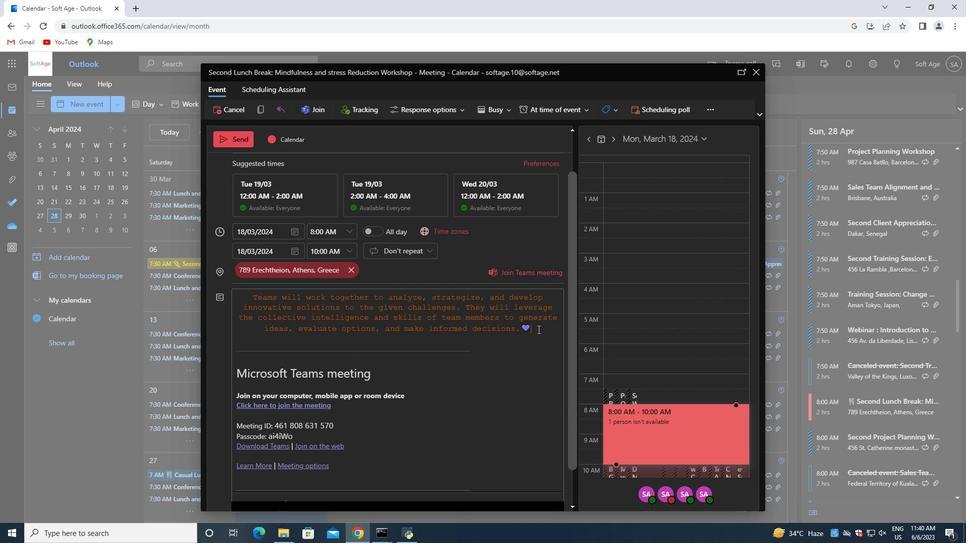 
Action: Mouse moved to (224, 167)
Screenshot: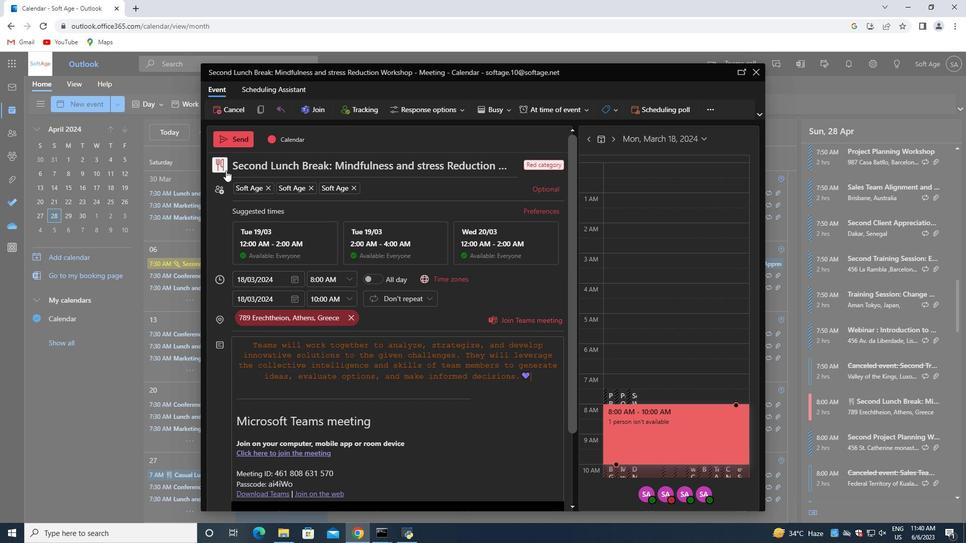 
Action: Mouse pressed left at (224, 167)
Screenshot: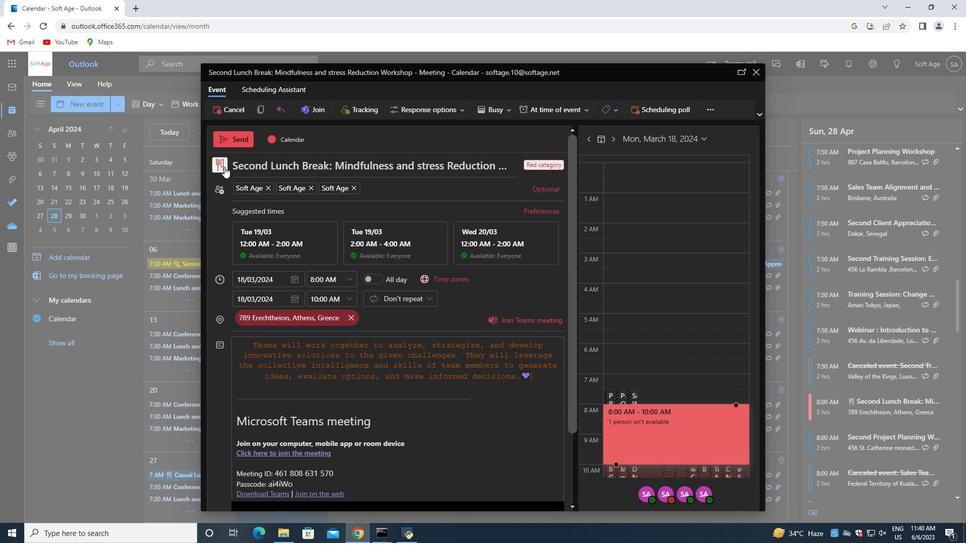 
Action: Mouse moved to (272, 203)
Screenshot: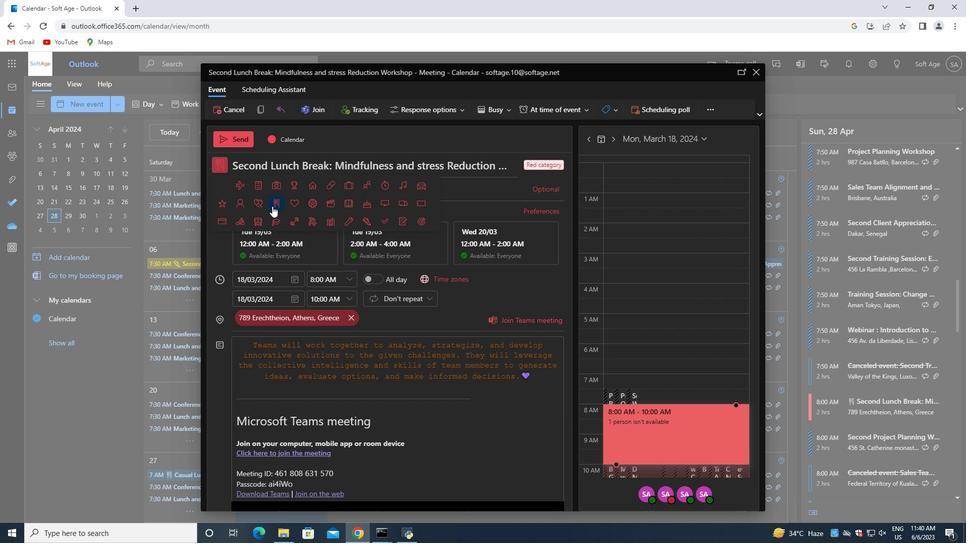 
Action: Mouse pressed left at (272, 203)
Screenshot: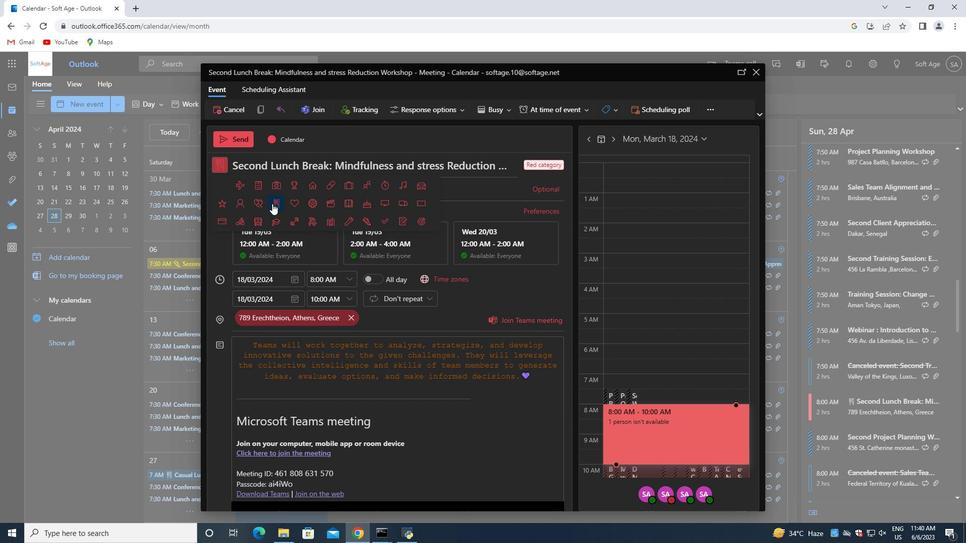
Action: Mouse moved to (244, 144)
Screenshot: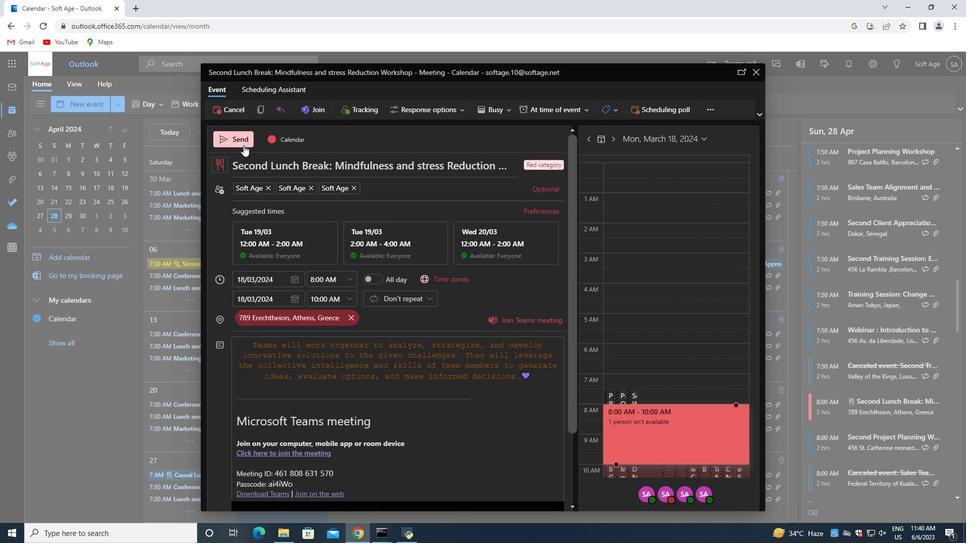 
Action: Mouse pressed left at (244, 144)
Screenshot: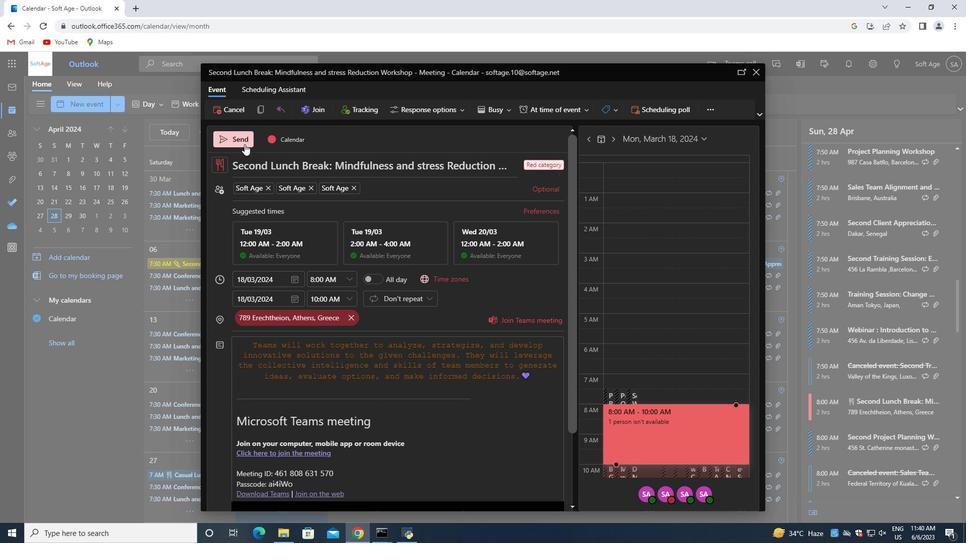 
